 Task: Find connections with filter location Qinzhou with filter topic #Leadershipwith filter profile language Spanish with filter current company Sequoia India with filter school Calicut University, Thenhipalem, Malapuram with filter industry Motor Vehicle Parts Manufacturing with filter service category Life Insurance with filter keywords title Sales Engineer
Action: Mouse moved to (239, 295)
Screenshot: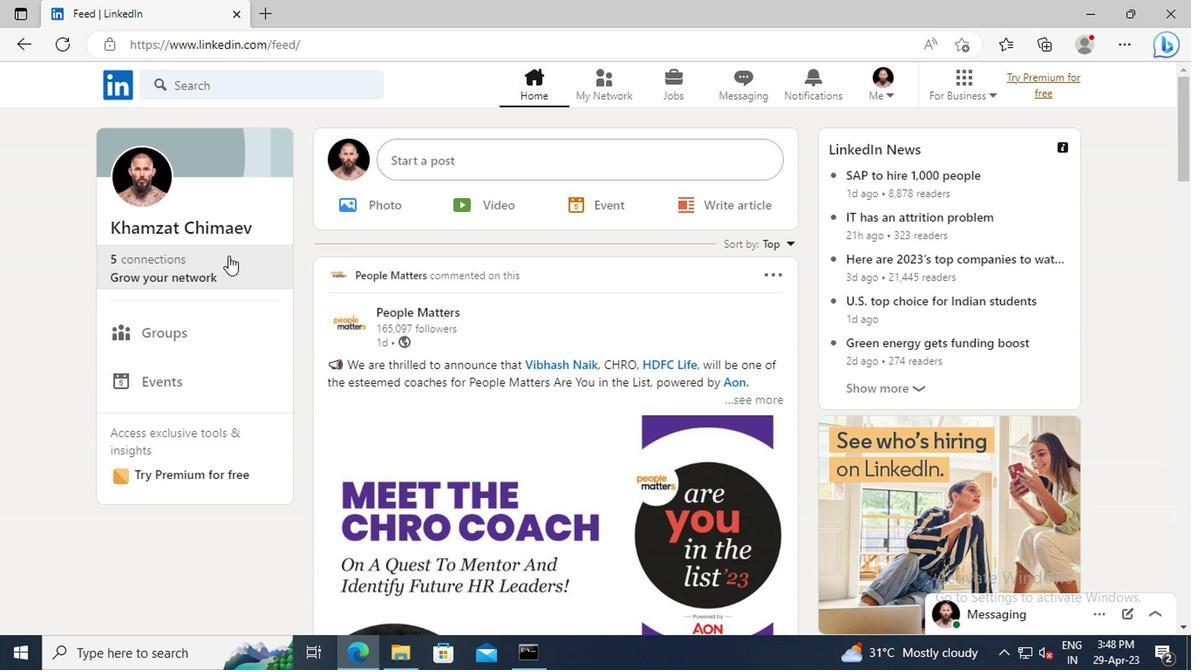 
Action: Mouse pressed left at (239, 295)
Screenshot: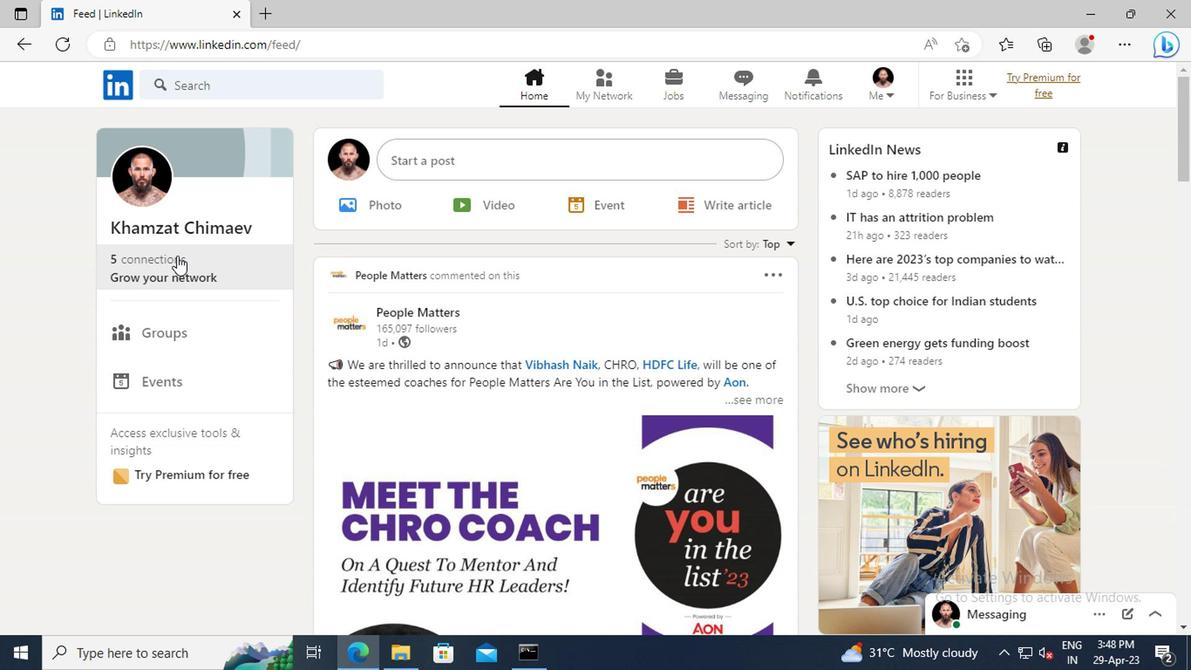 
Action: Mouse moved to (236, 245)
Screenshot: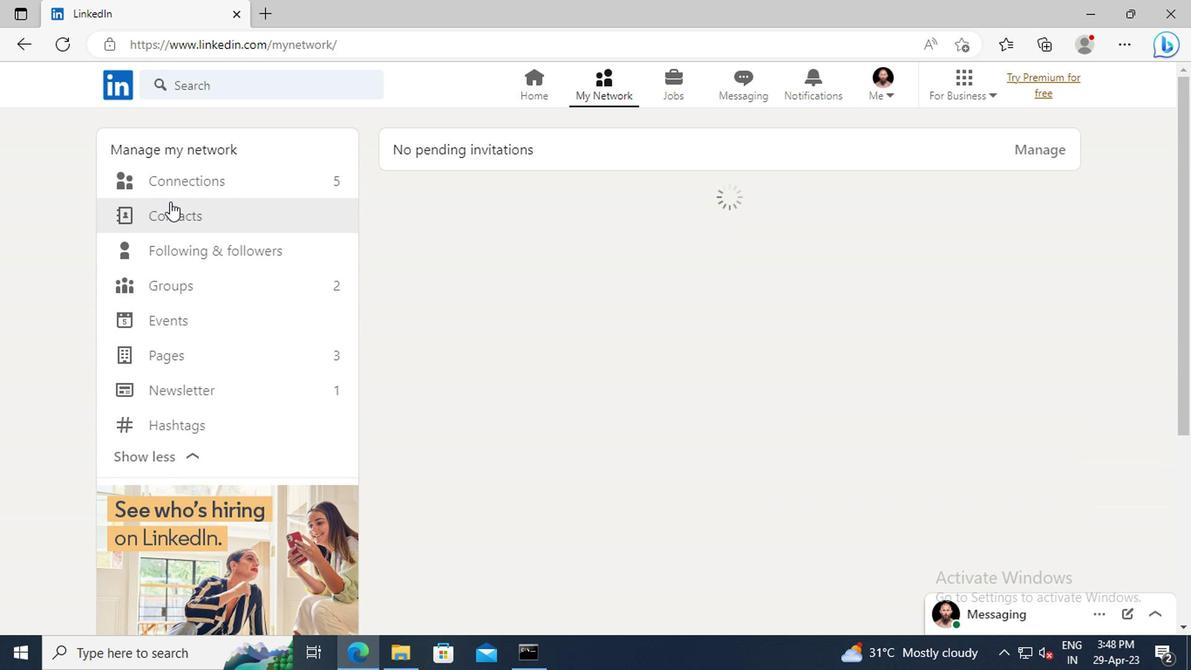 
Action: Mouse pressed left at (236, 245)
Screenshot: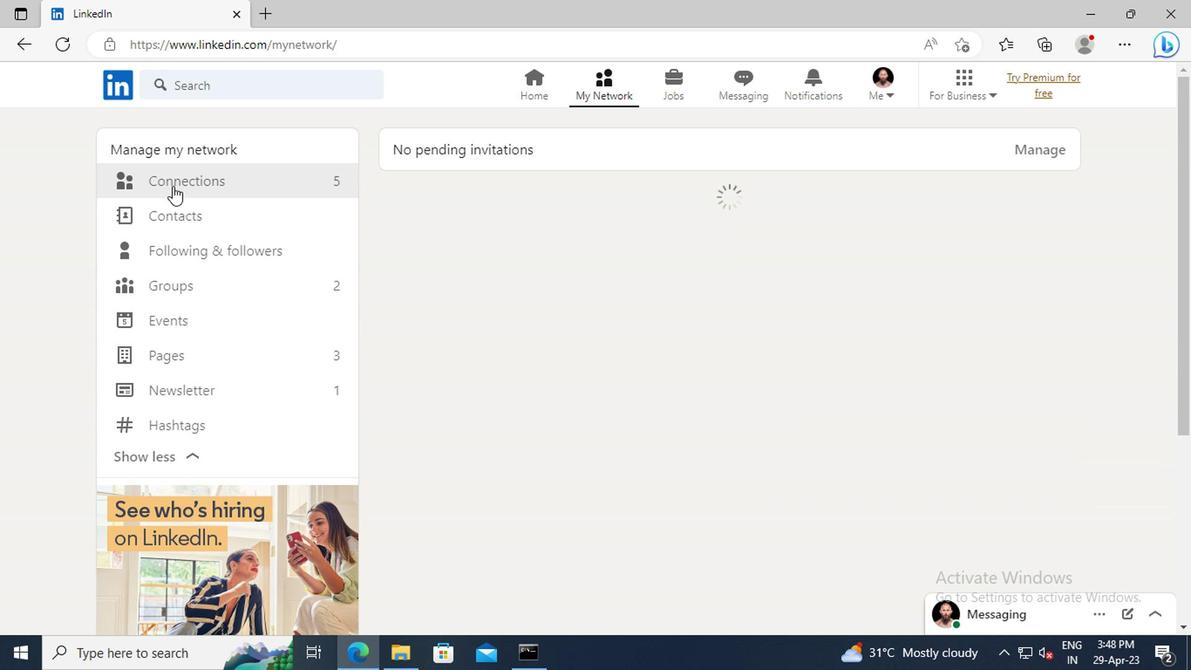 
Action: Mouse moved to (612, 247)
Screenshot: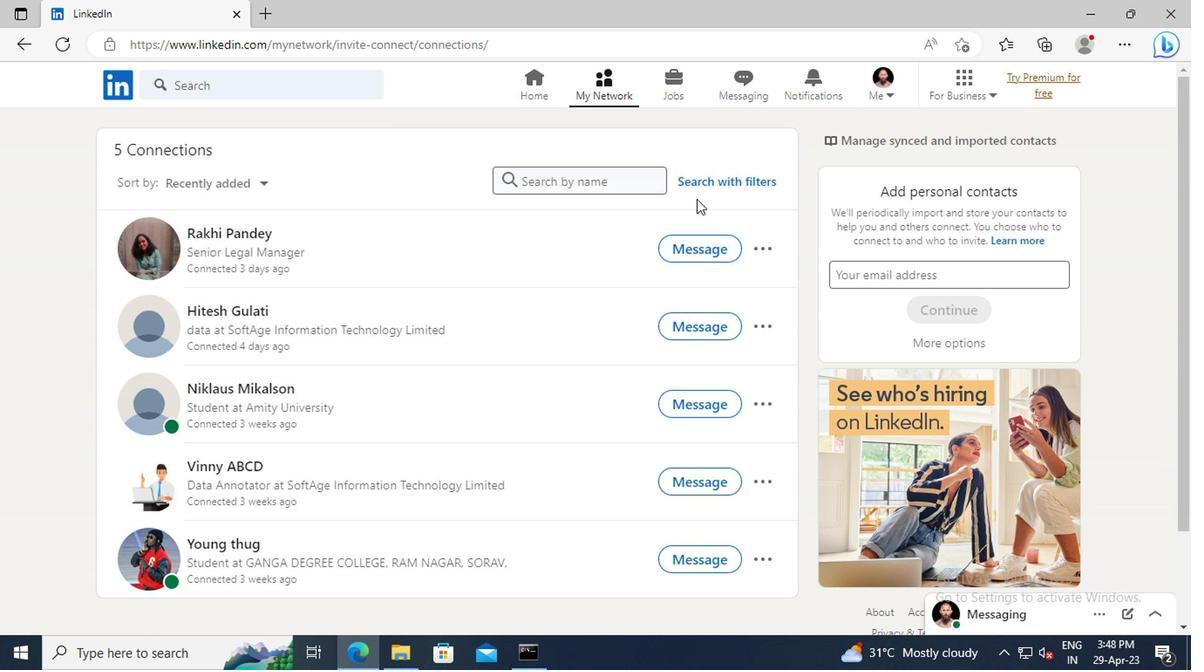 
Action: Mouse pressed left at (612, 247)
Screenshot: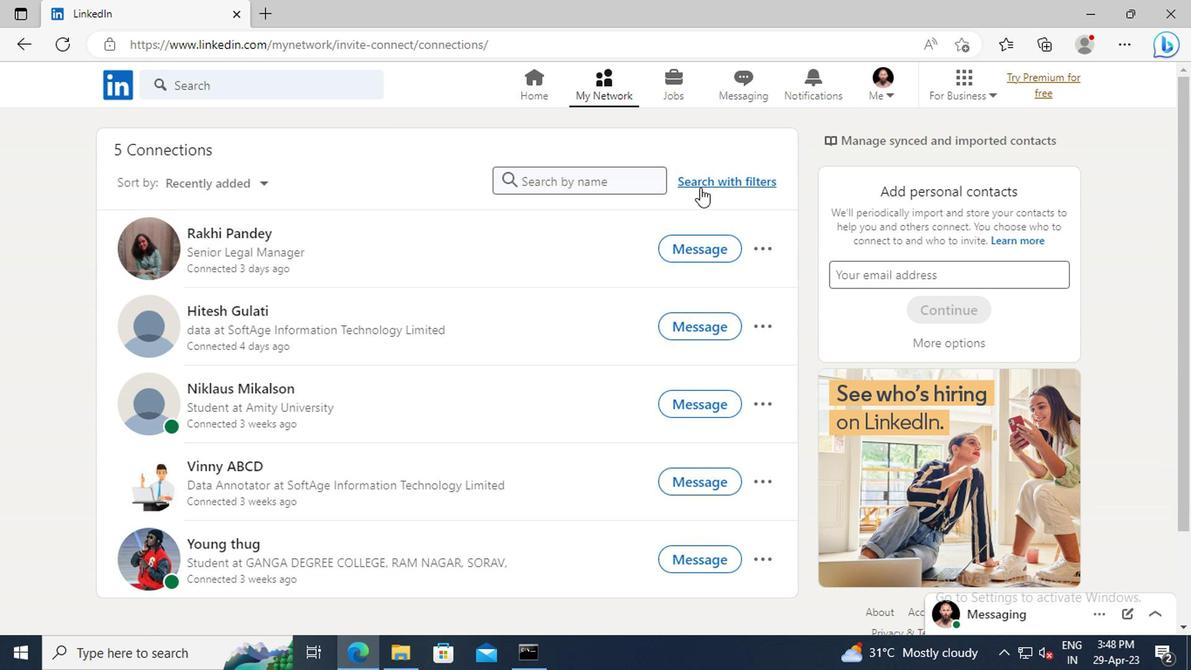 
Action: Mouse moved to (590, 211)
Screenshot: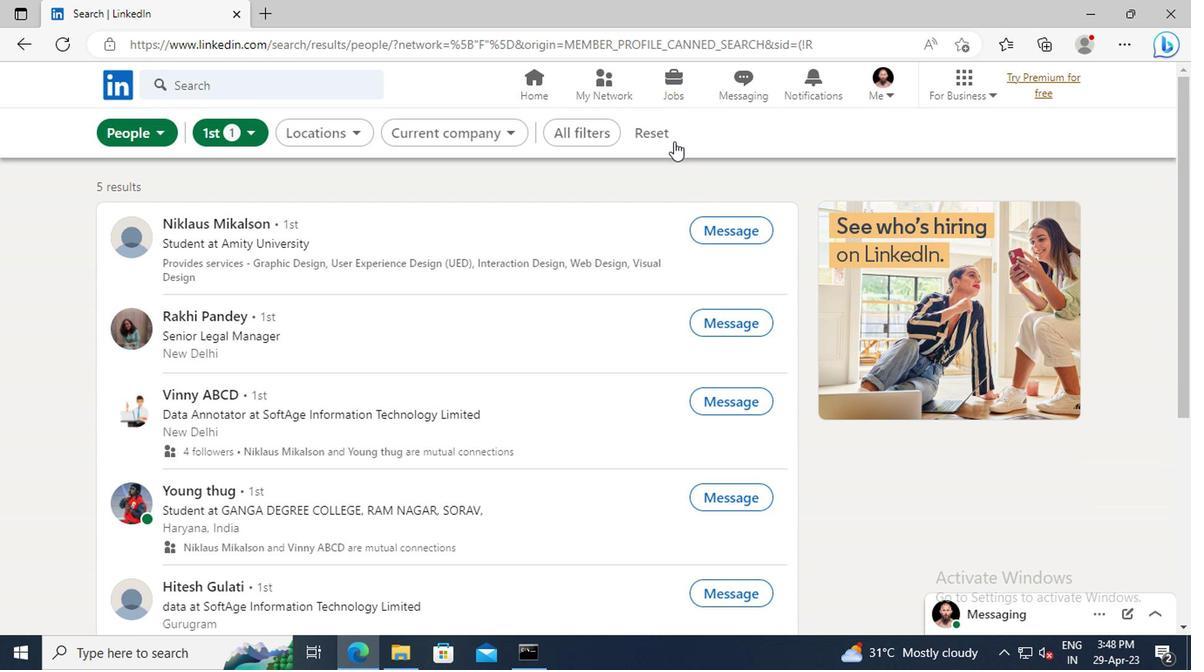 
Action: Mouse pressed left at (590, 211)
Screenshot: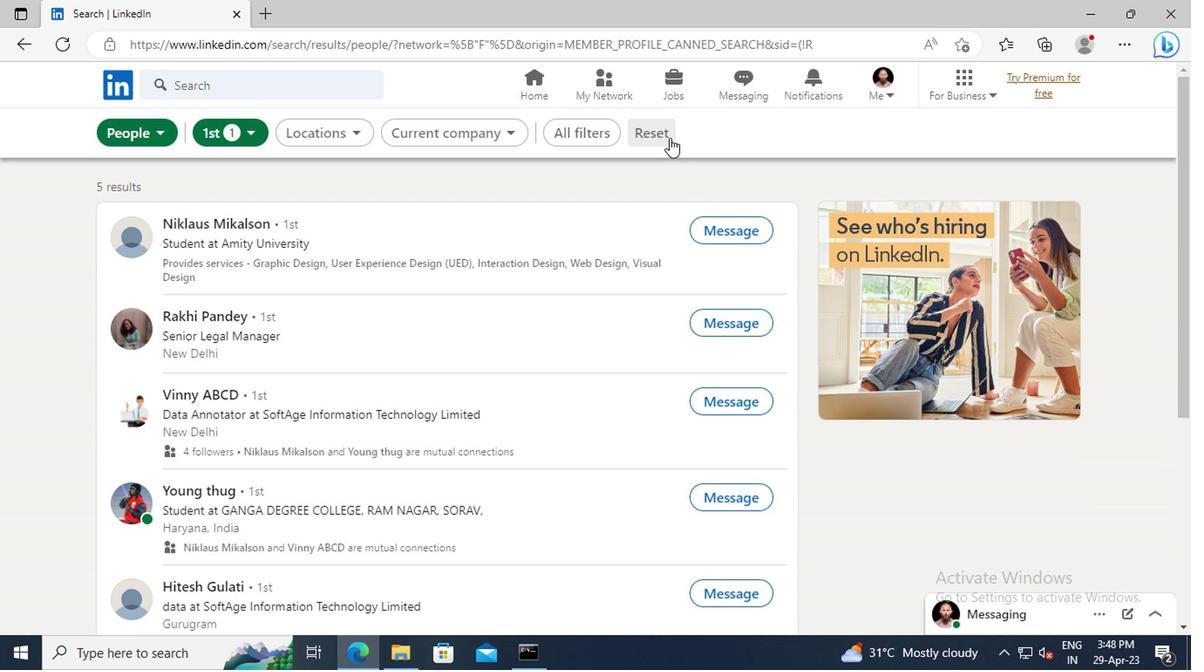 
Action: Mouse moved to (561, 208)
Screenshot: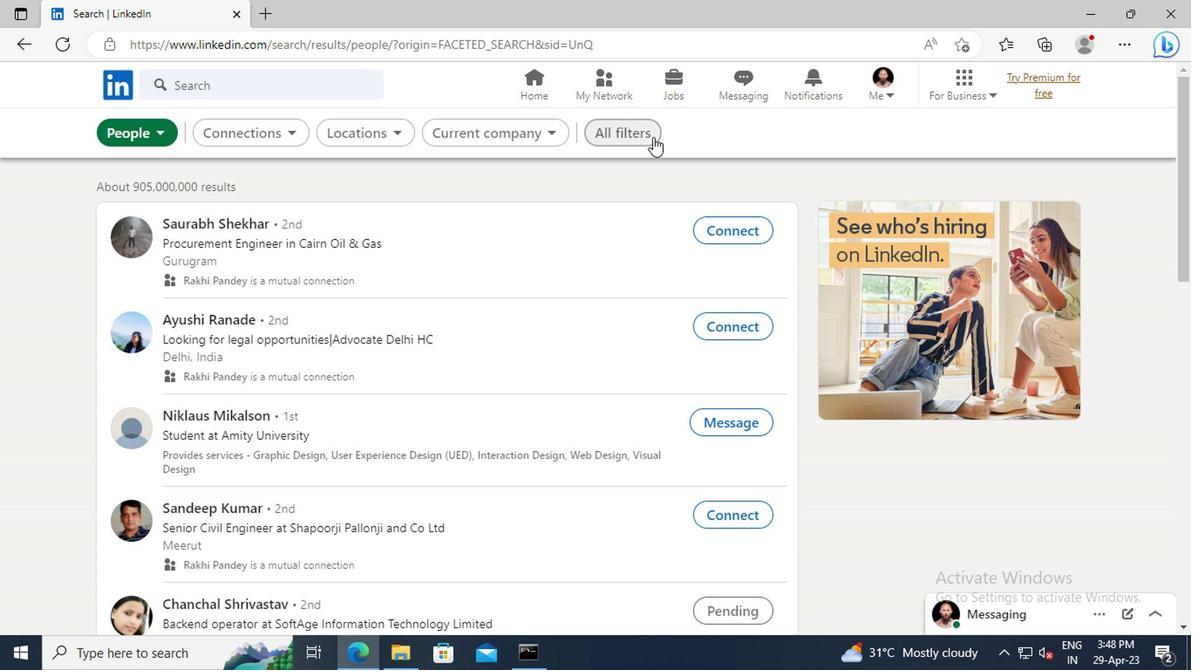 
Action: Mouse pressed left at (561, 208)
Screenshot: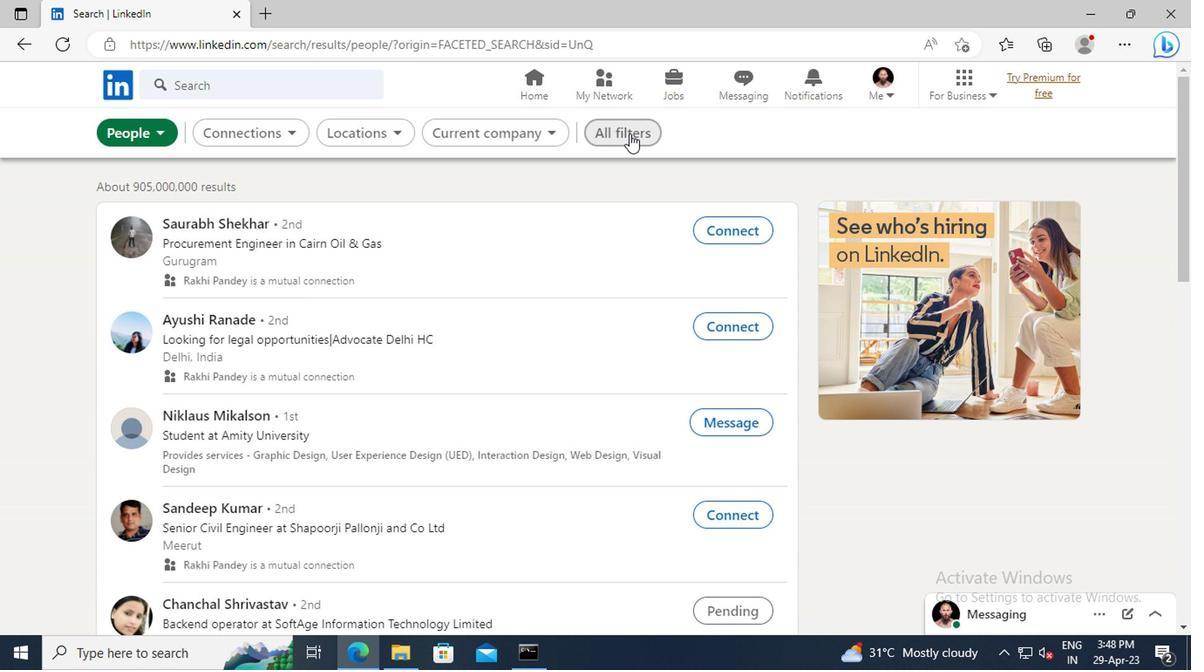 
Action: Mouse moved to (798, 337)
Screenshot: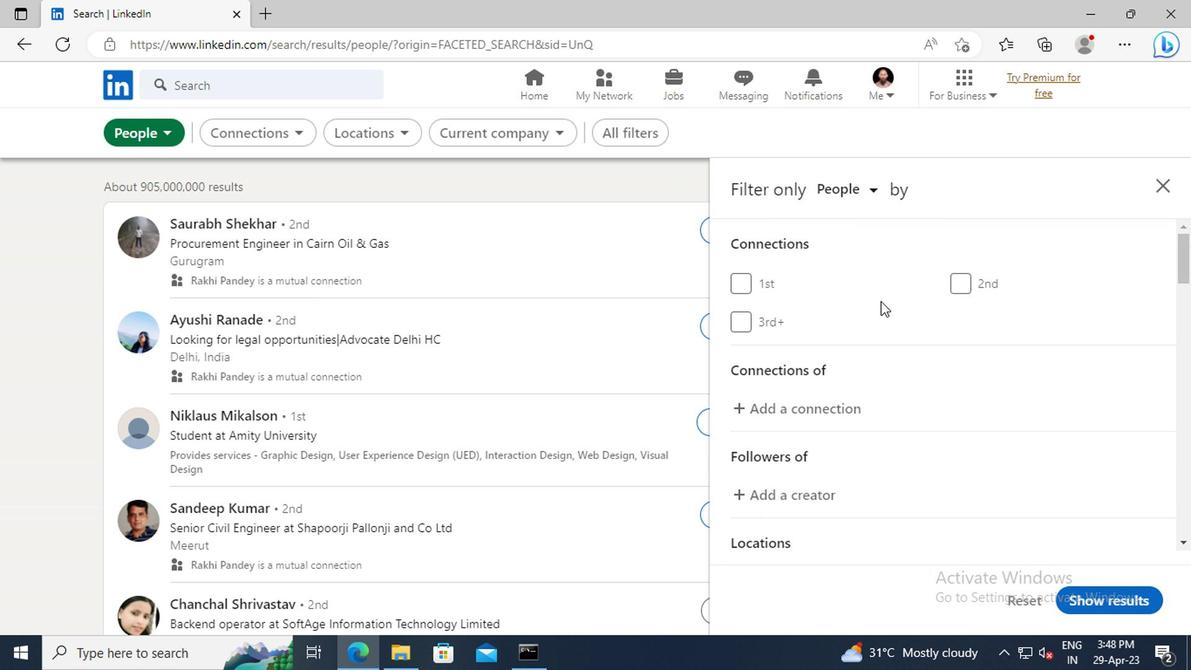 
Action: Mouse scrolled (798, 336) with delta (0, 0)
Screenshot: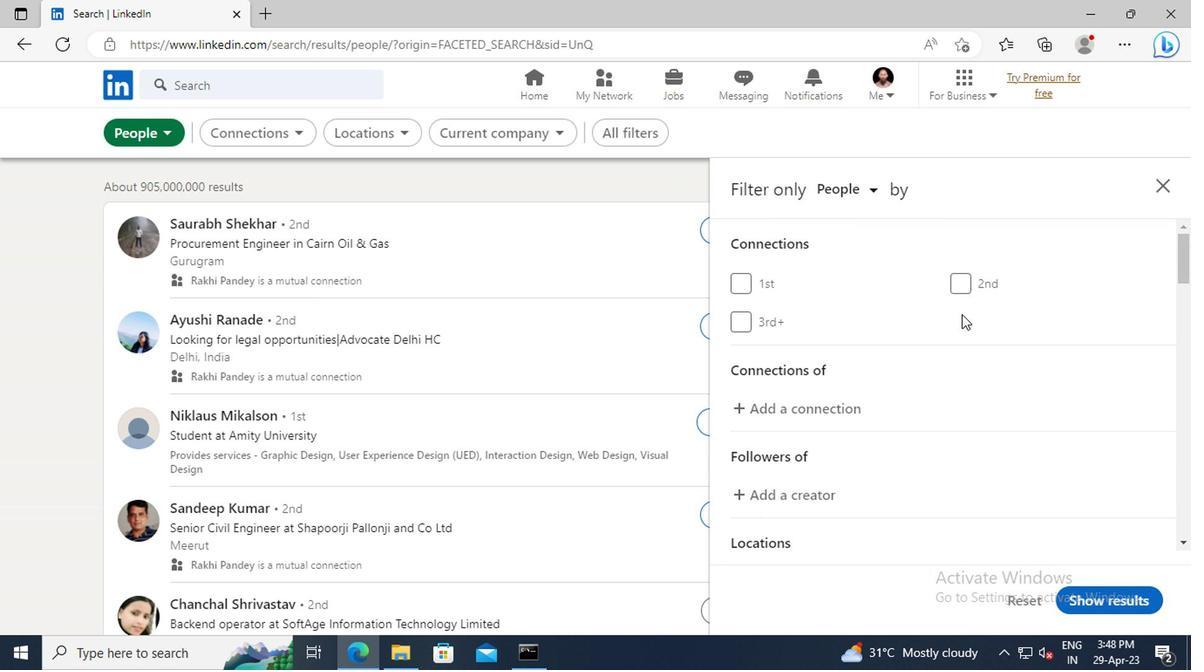 
Action: Mouse scrolled (798, 336) with delta (0, 0)
Screenshot: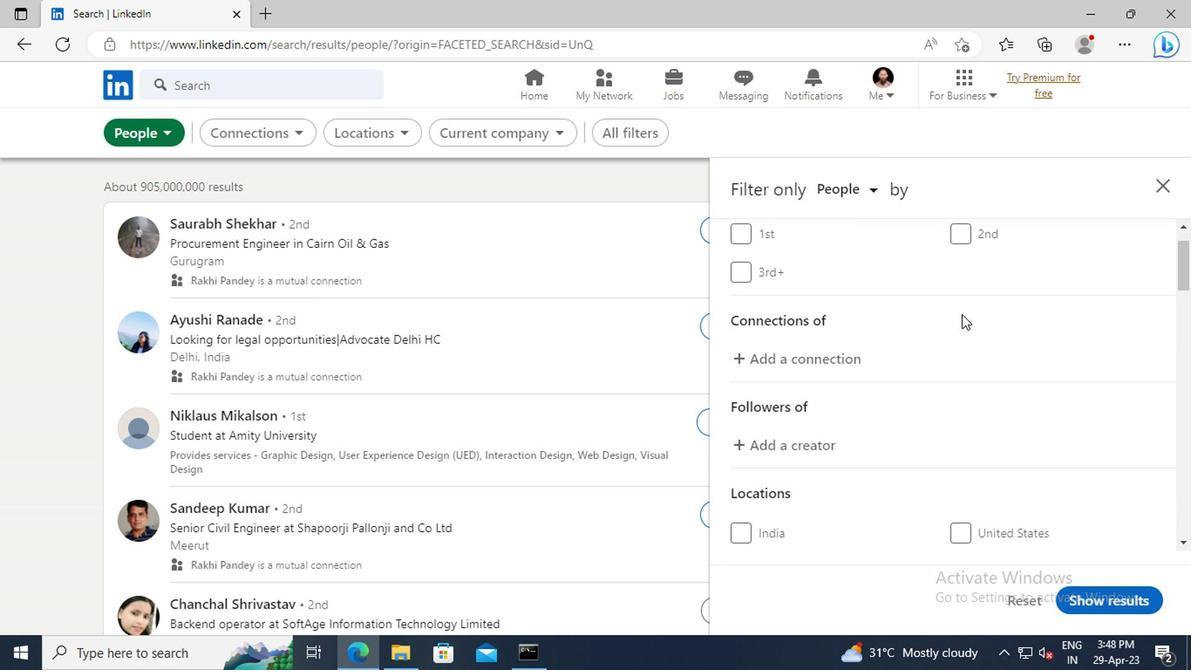 
Action: Mouse scrolled (798, 336) with delta (0, 0)
Screenshot: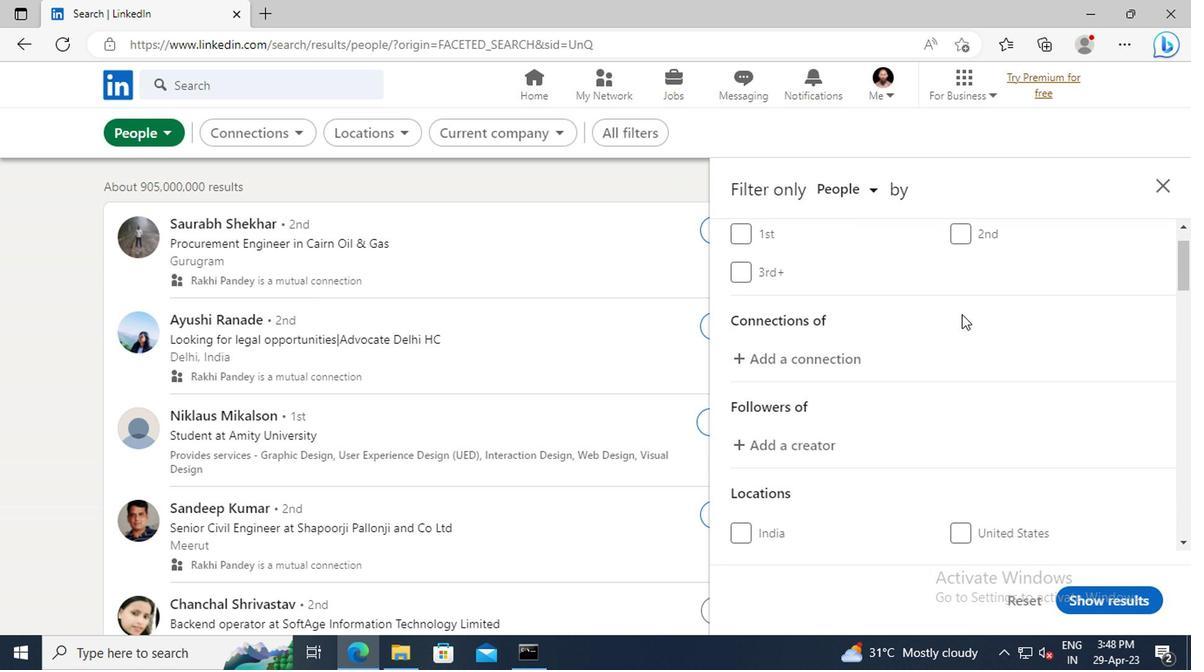 
Action: Mouse scrolled (798, 336) with delta (0, 0)
Screenshot: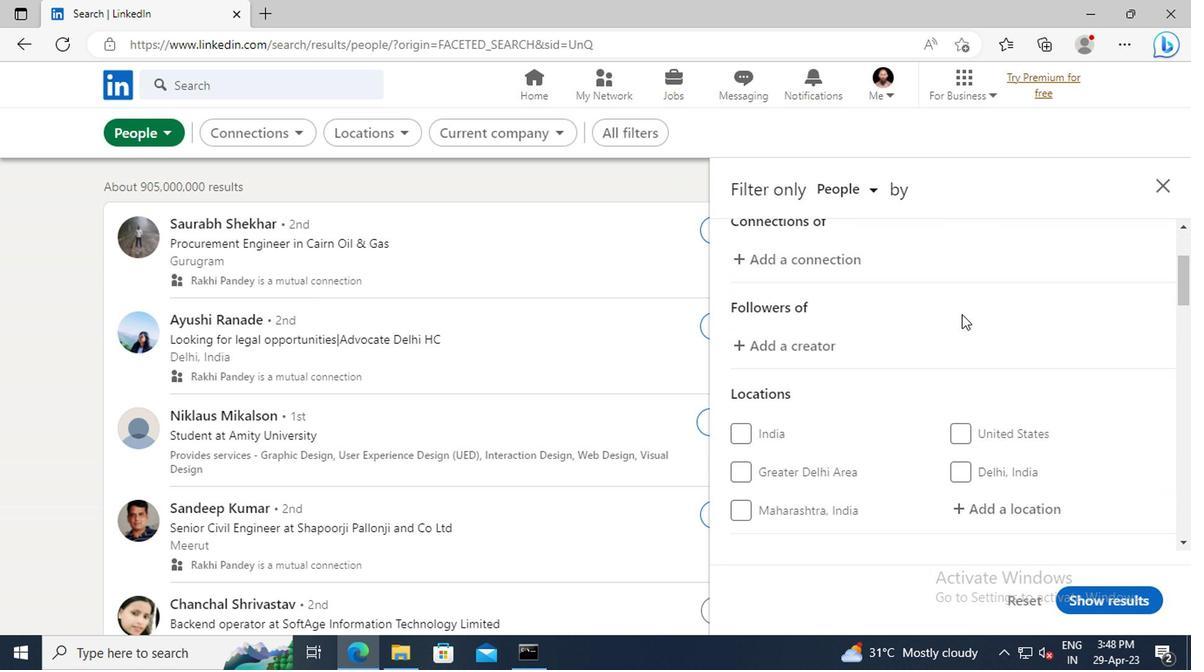 
Action: Mouse moved to (798, 337)
Screenshot: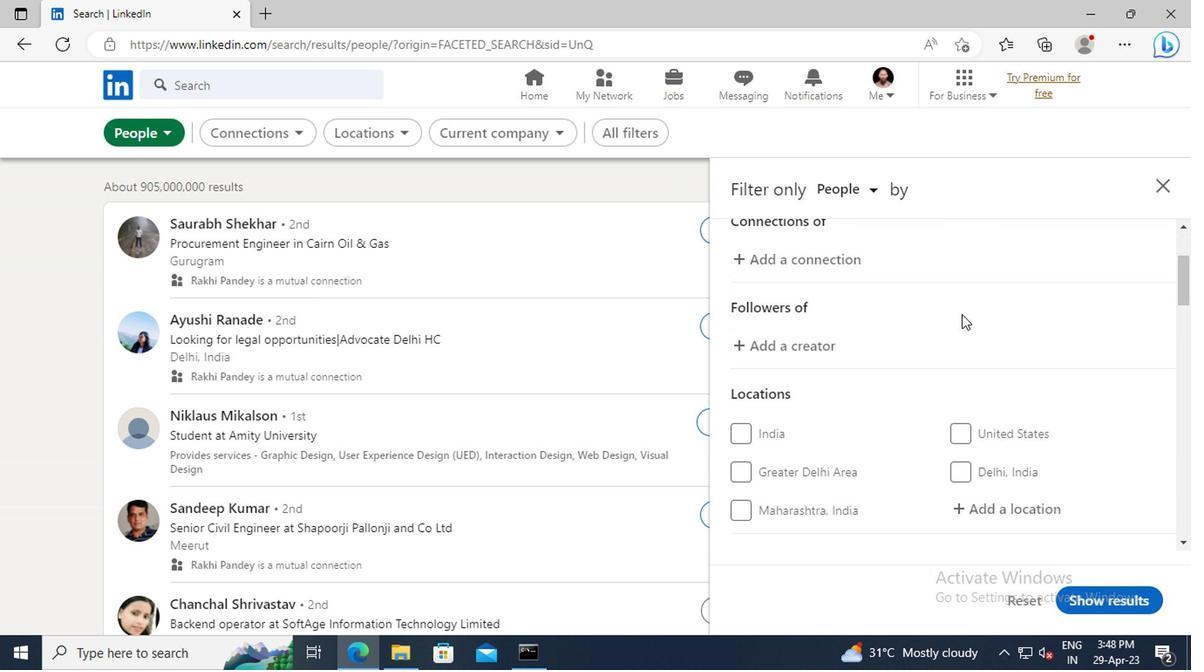 
Action: Mouse scrolled (798, 336) with delta (0, 0)
Screenshot: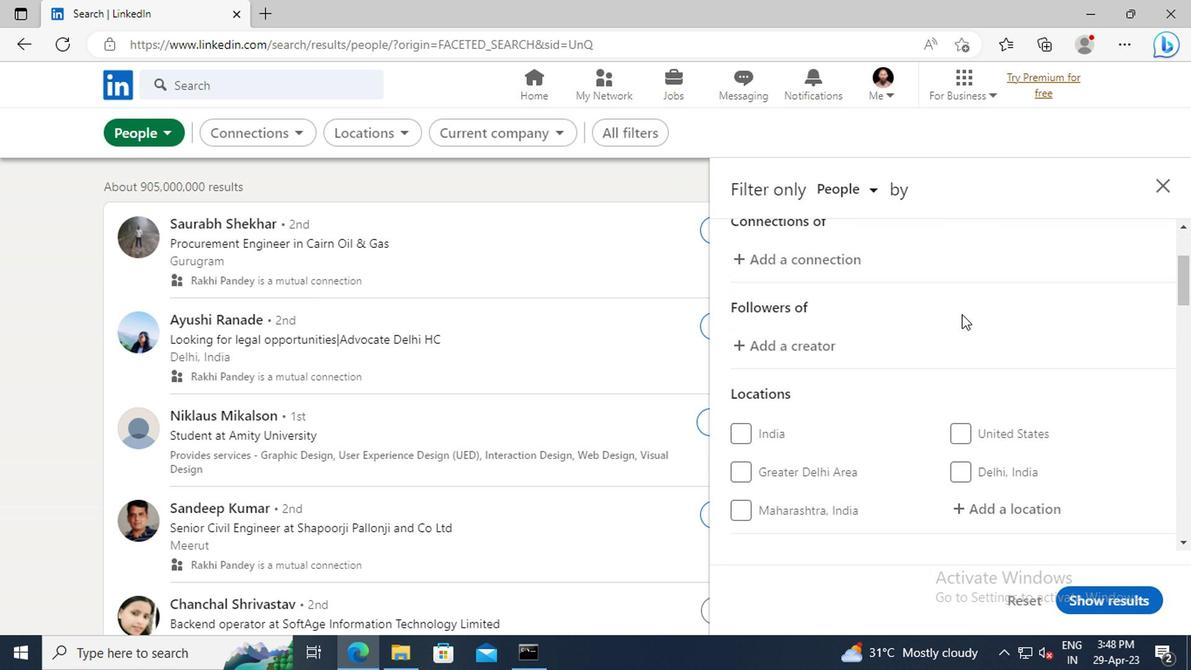 
Action: Mouse moved to (803, 407)
Screenshot: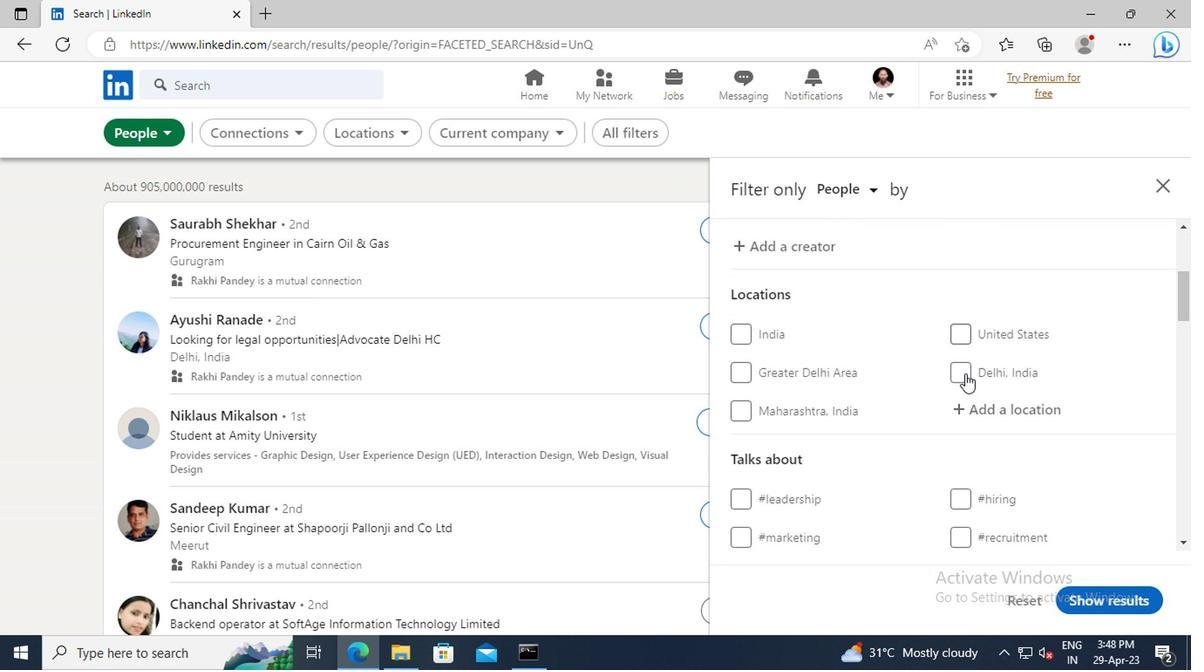 
Action: Mouse pressed left at (803, 407)
Screenshot: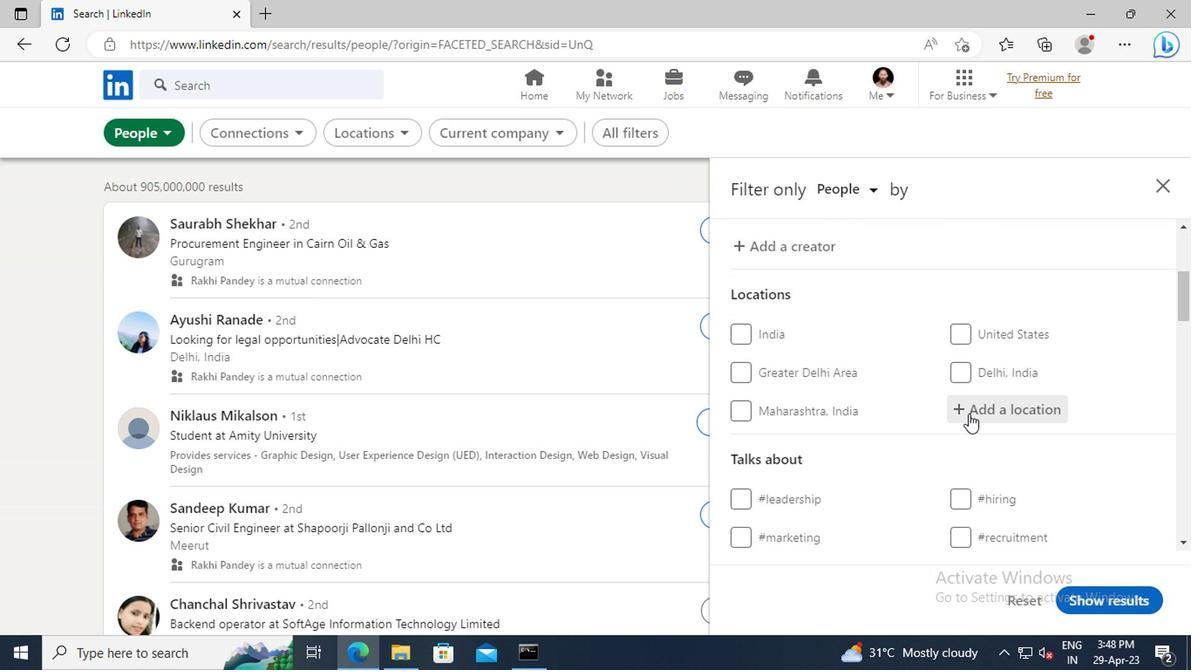 
Action: Key pressed <Key.shift>QINZHOU
Screenshot: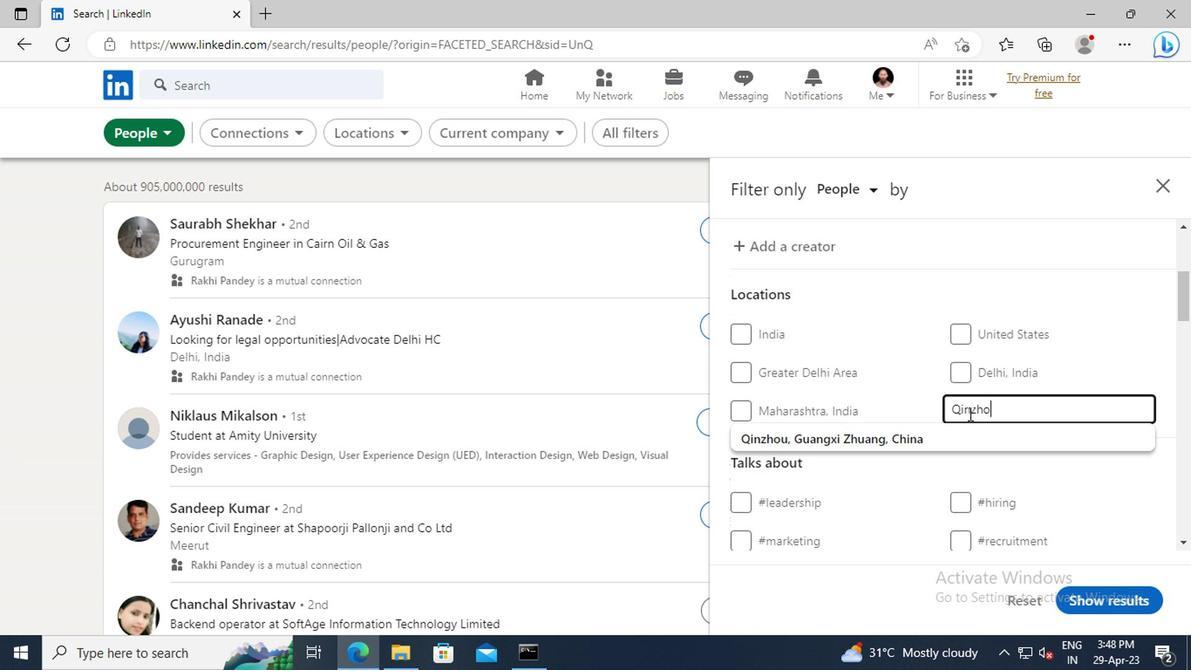 
Action: Mouse moved to (795, 421)
Screenshot: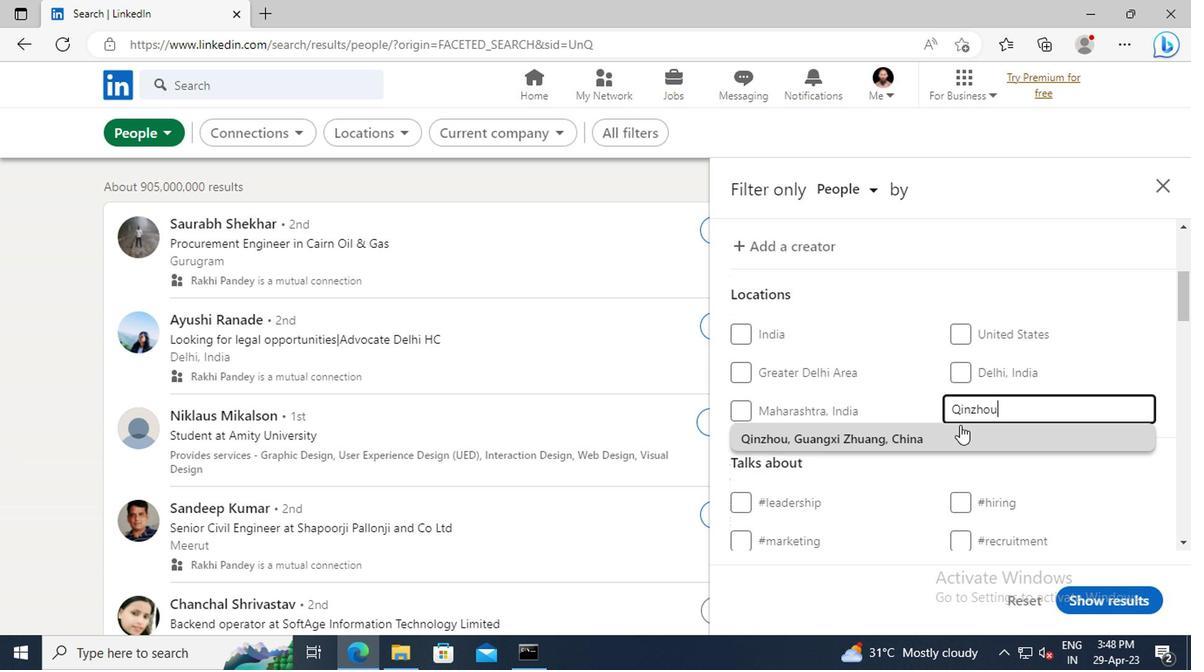 
Action: Mouse pressed left at (795, 421)
Screenshot: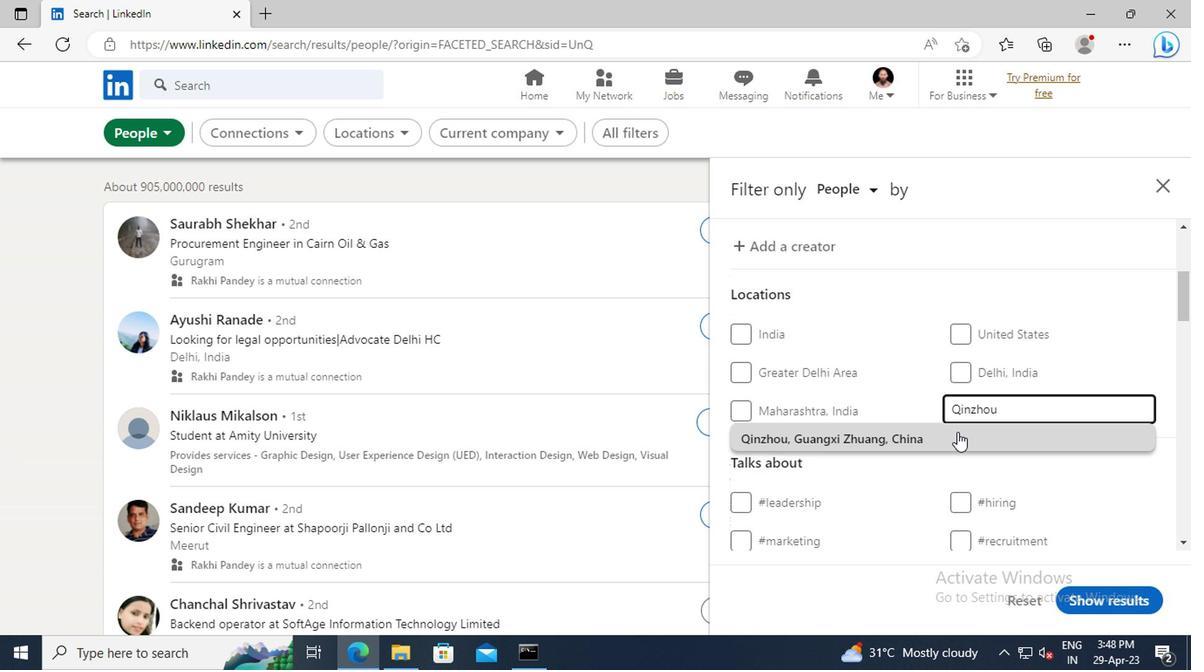 
Action: Mouse scrolled (795, 420) with delta (0, 0)
Screenshot: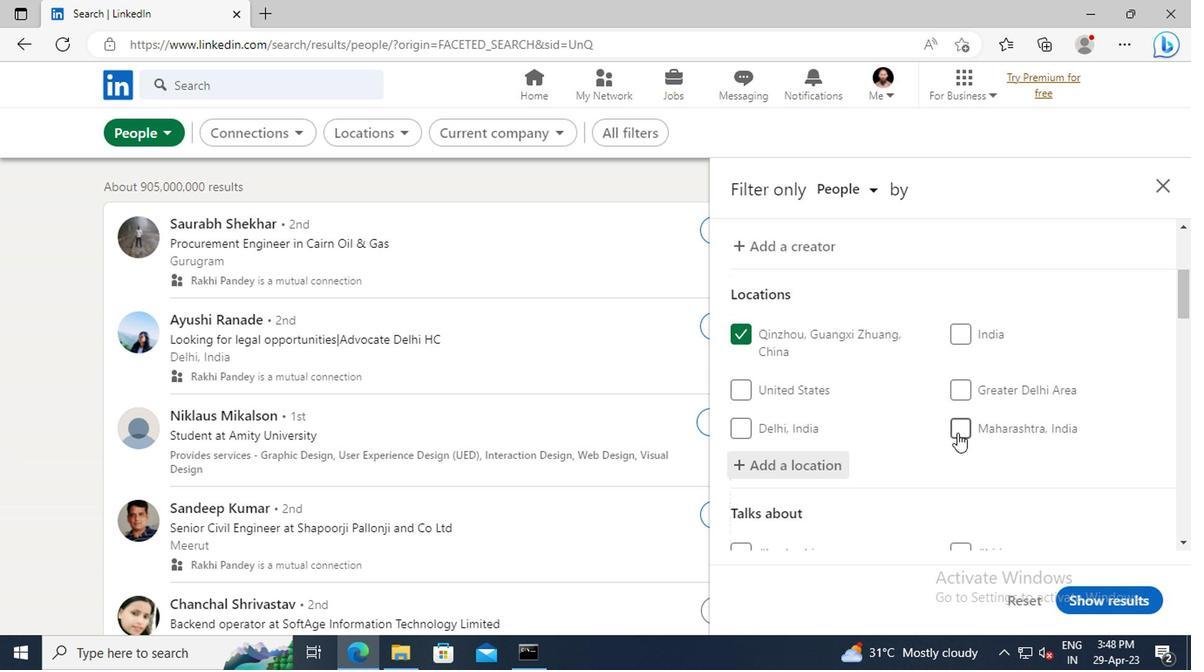 
Action: Mouse scrolled (795, 420) with delta (0, 0)
Screenshot: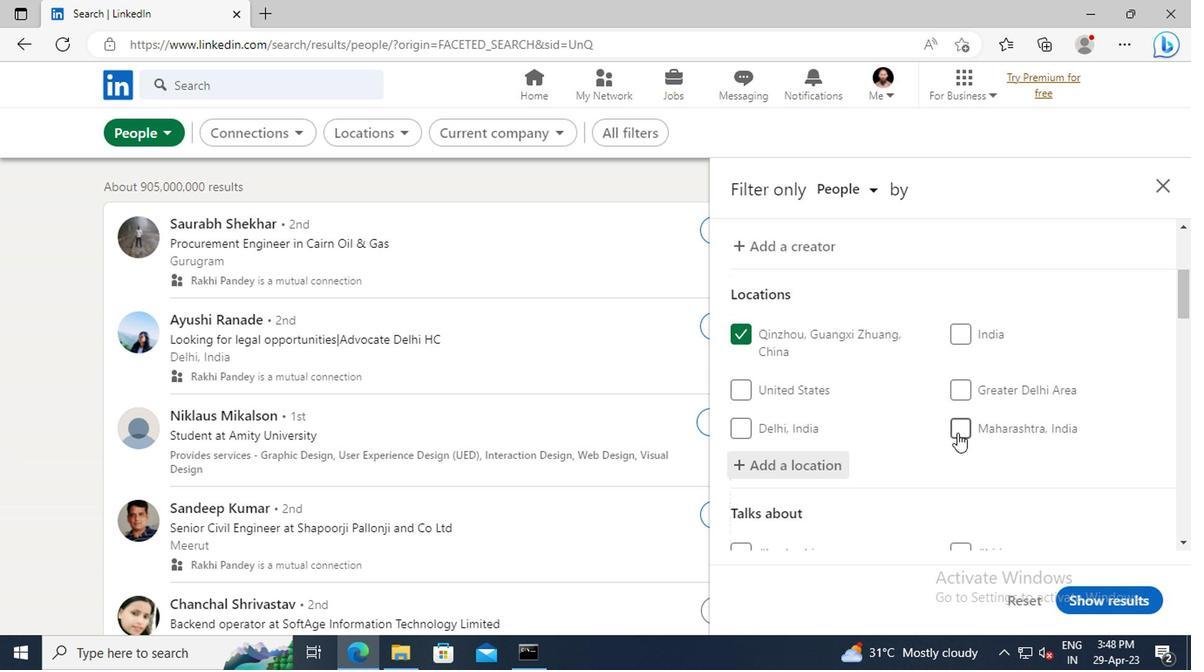 
Action: Mouse moved to (796, 393)
Screenshot: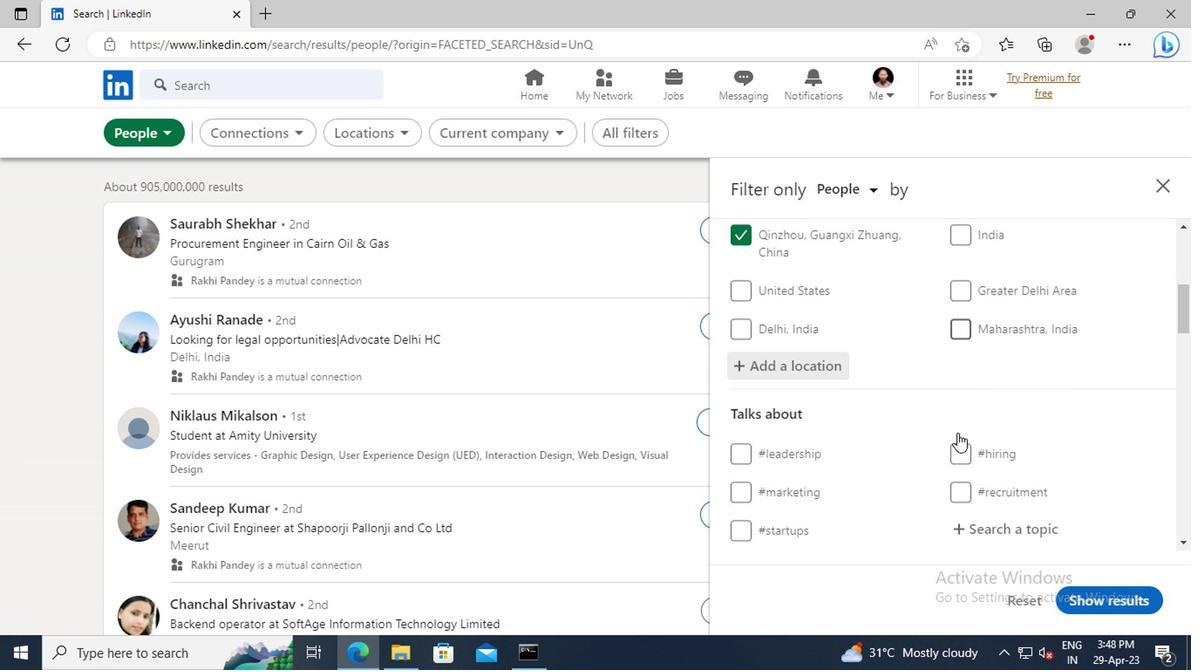 
Action: Mouse scrolled (796, 392) with delta (0, 0)
Screenshot: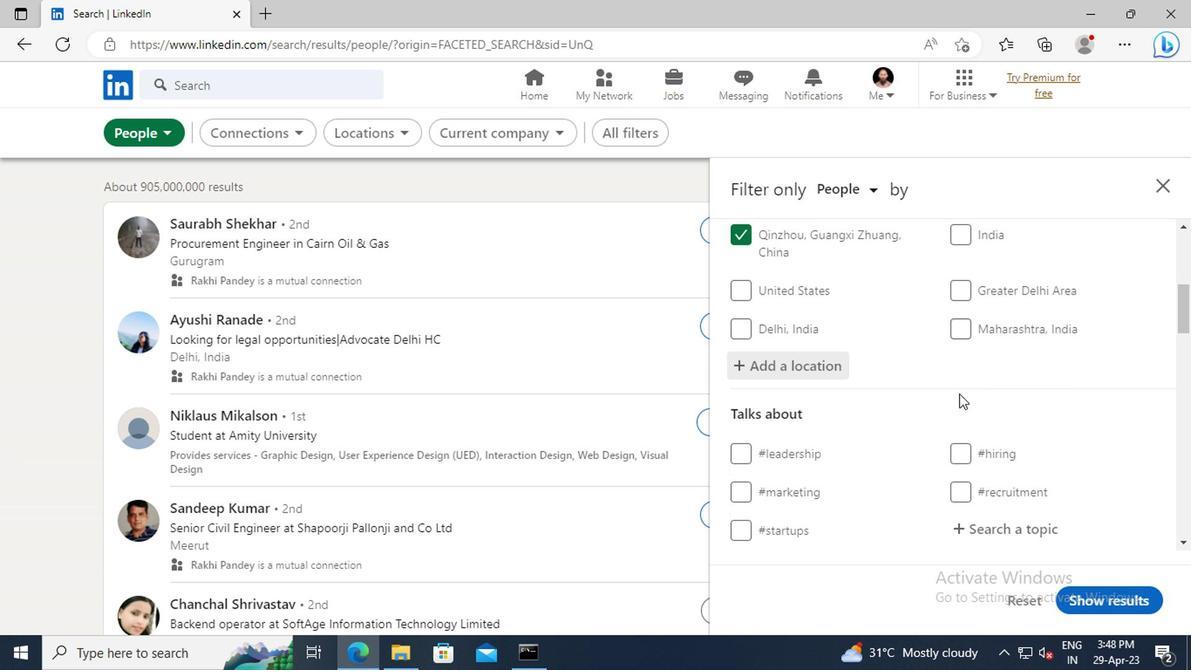 
Action: Mouse scrolled (796, 392) with delta (0, 0)
Screenshot: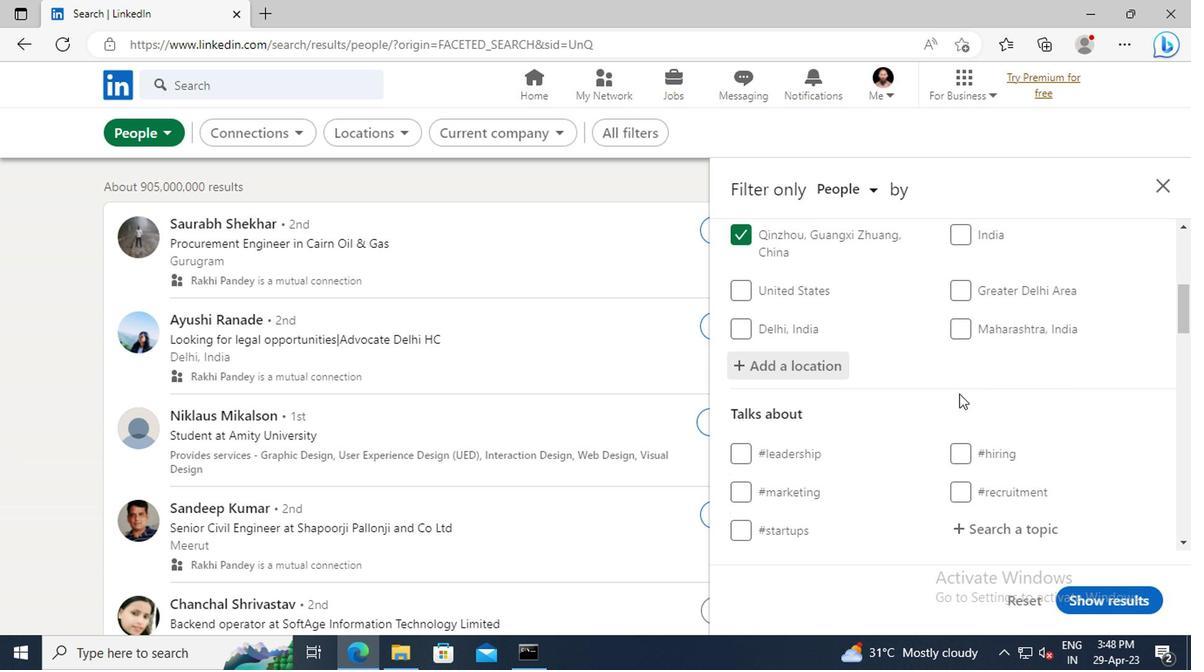 
Action: Mouse moved to (797, 413)
Screenshot: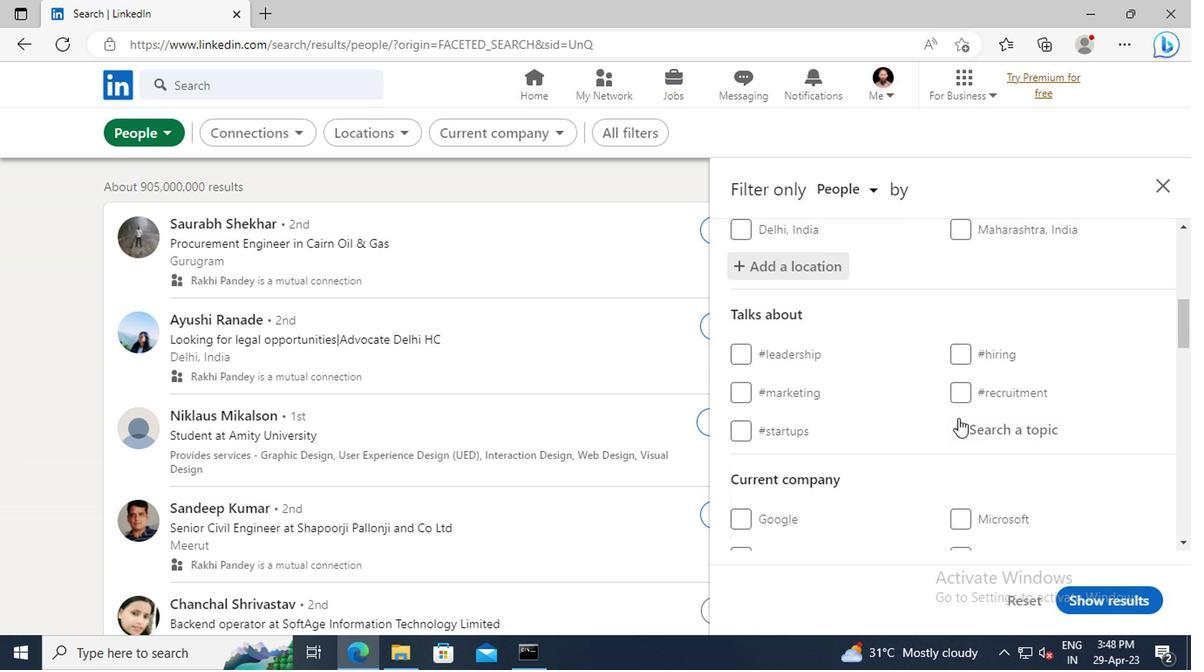 
Action: Mouse pressed left at (797, 413)
Screenshot: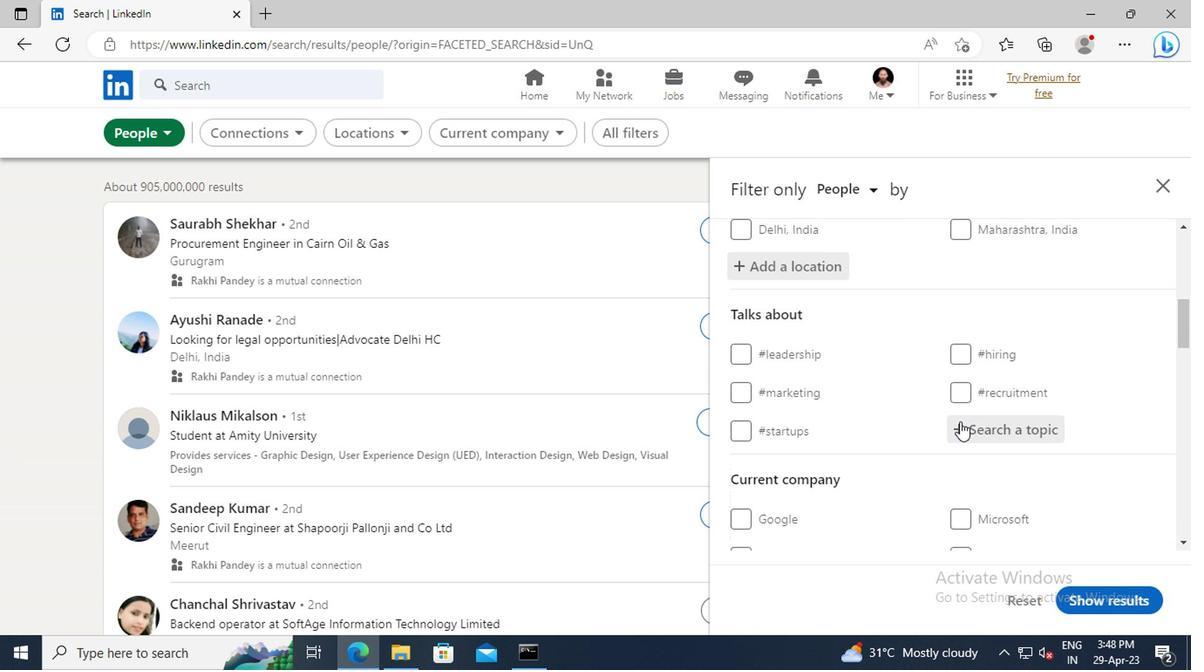 
Action: Key pressed <Key.shift>LEADERSHIP
Screenshot: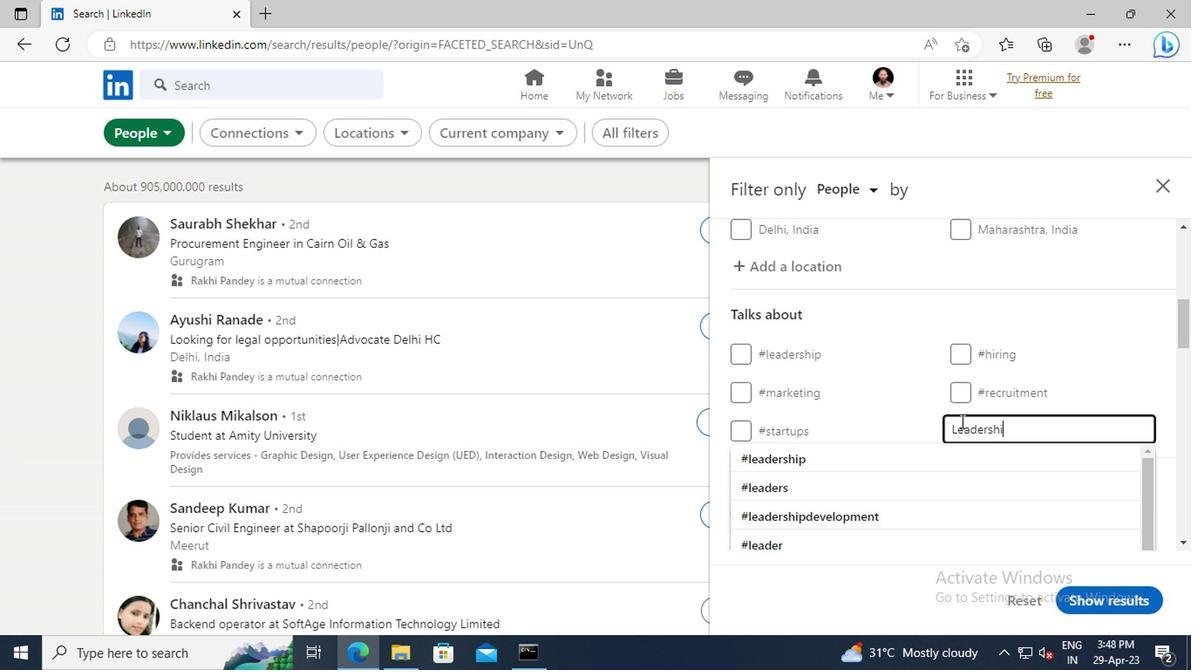 
Action: Mouse moved to (801, 435)
Screenshot: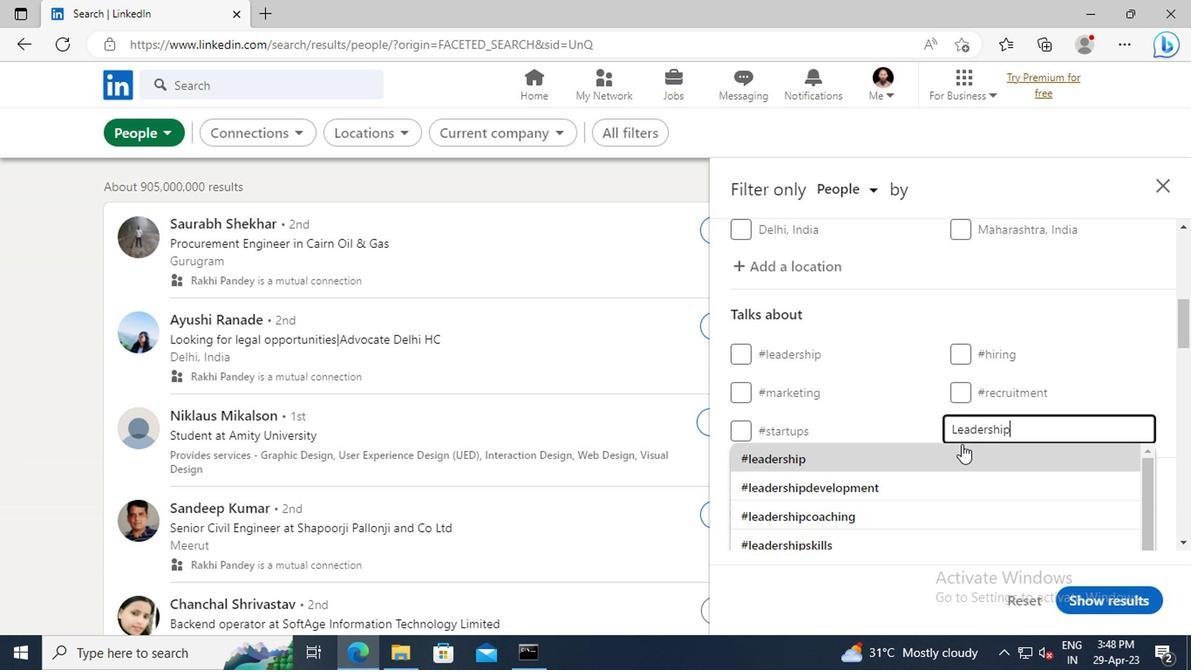 
Action: Mouse pressed left at (801, 435)
Screenshot: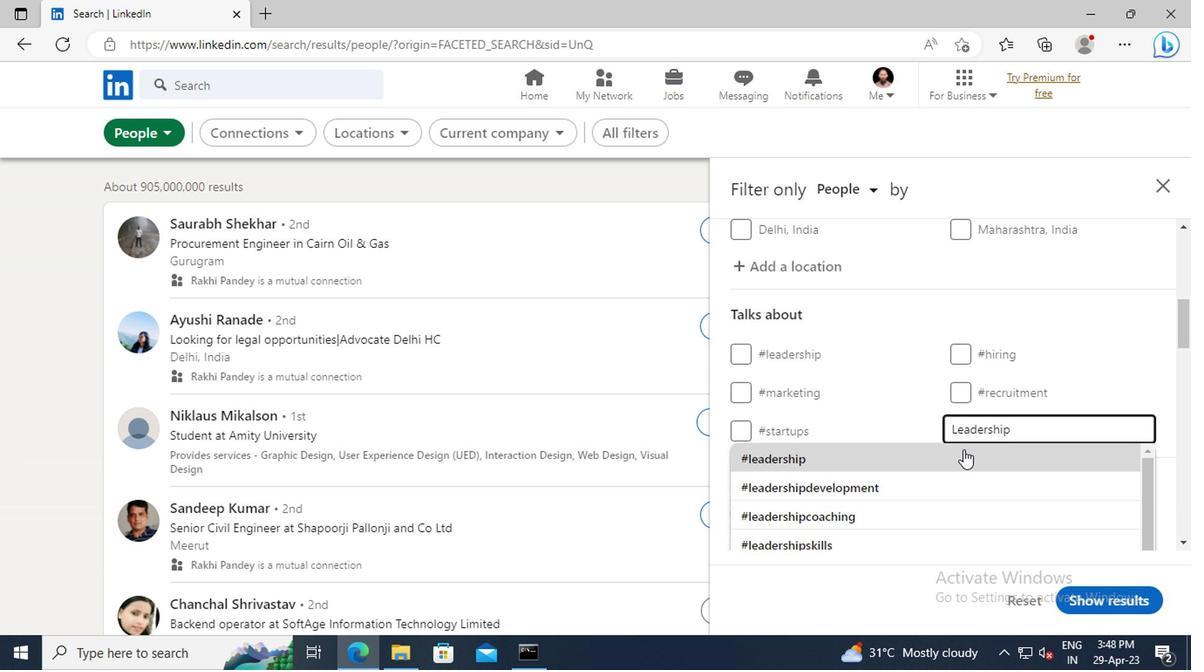 
Action: Mouse moved to (808, 417)
Screenshot: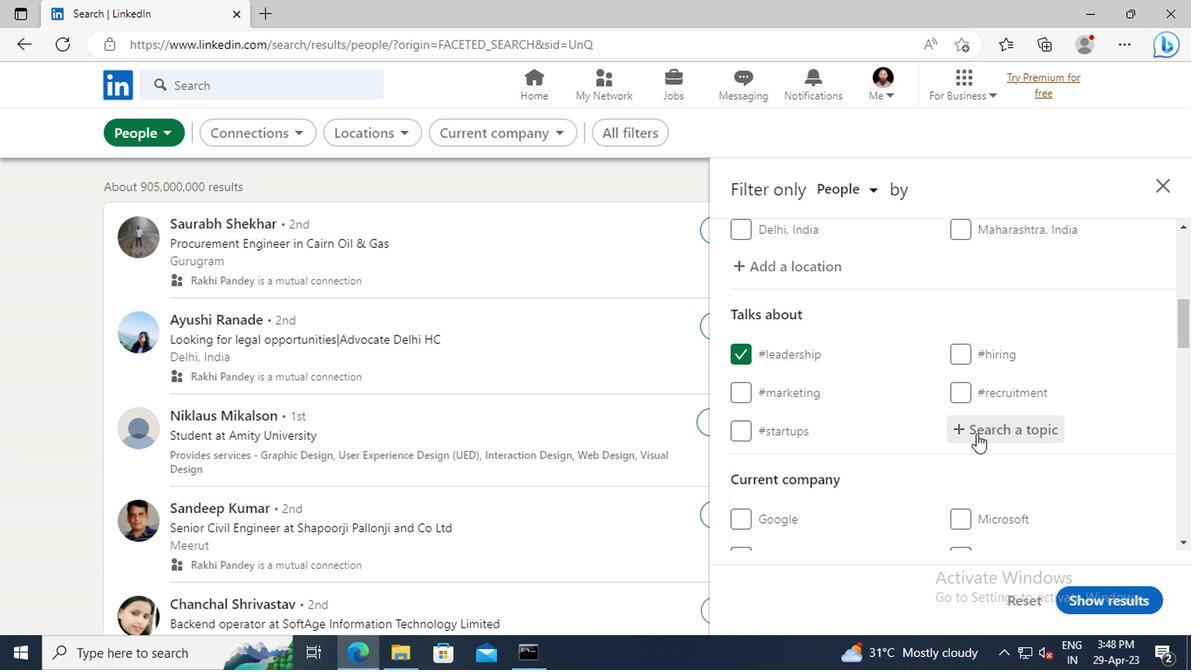 
Action: Mouse scrolled (808, 417) with delta (0, 0)
Screenshot: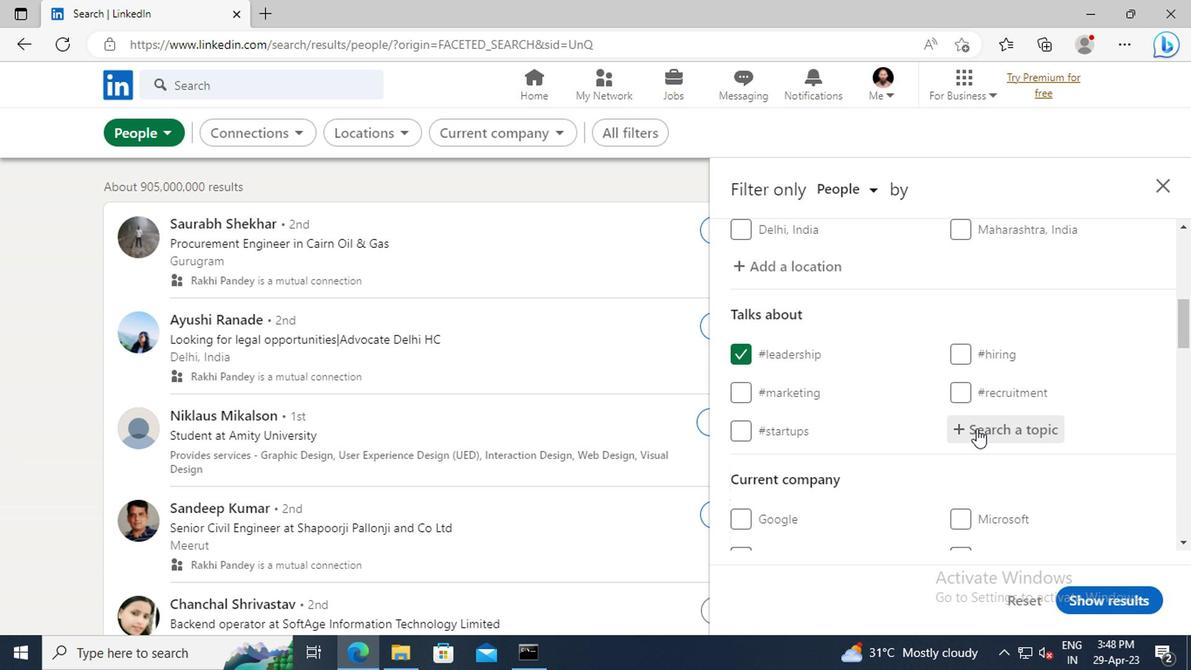 
Action: Mouse scrolled (808, 417) with delta (0, 0)
Screenshot: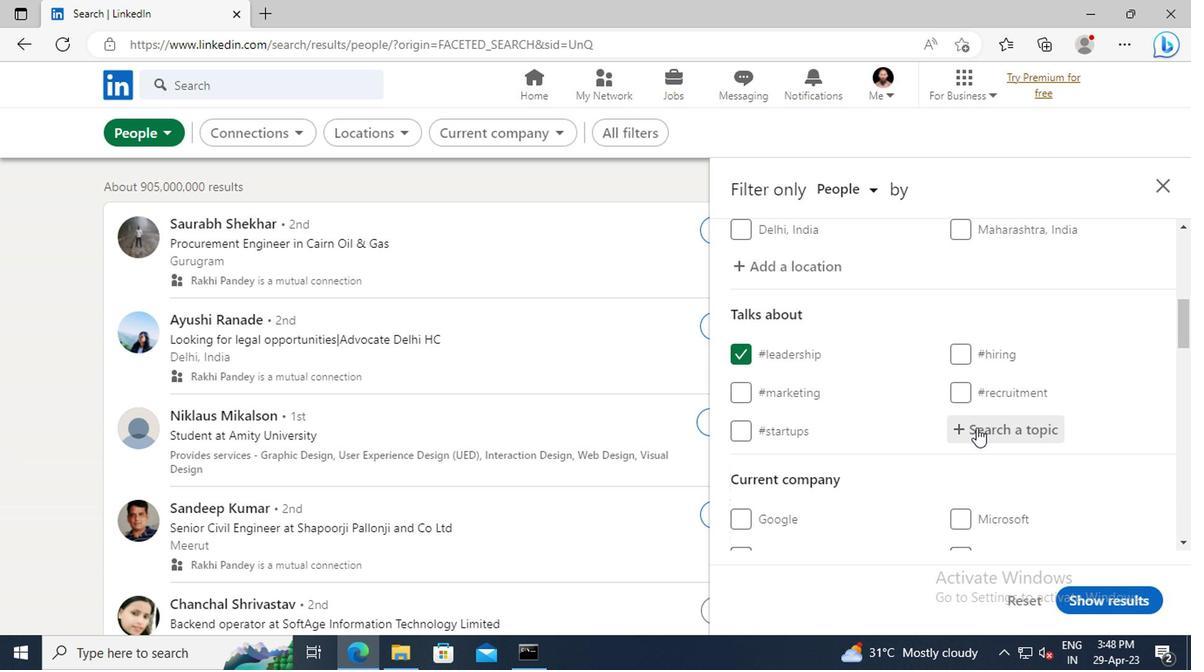 
Action: Mouse moved to (806, 387)
Screenshot: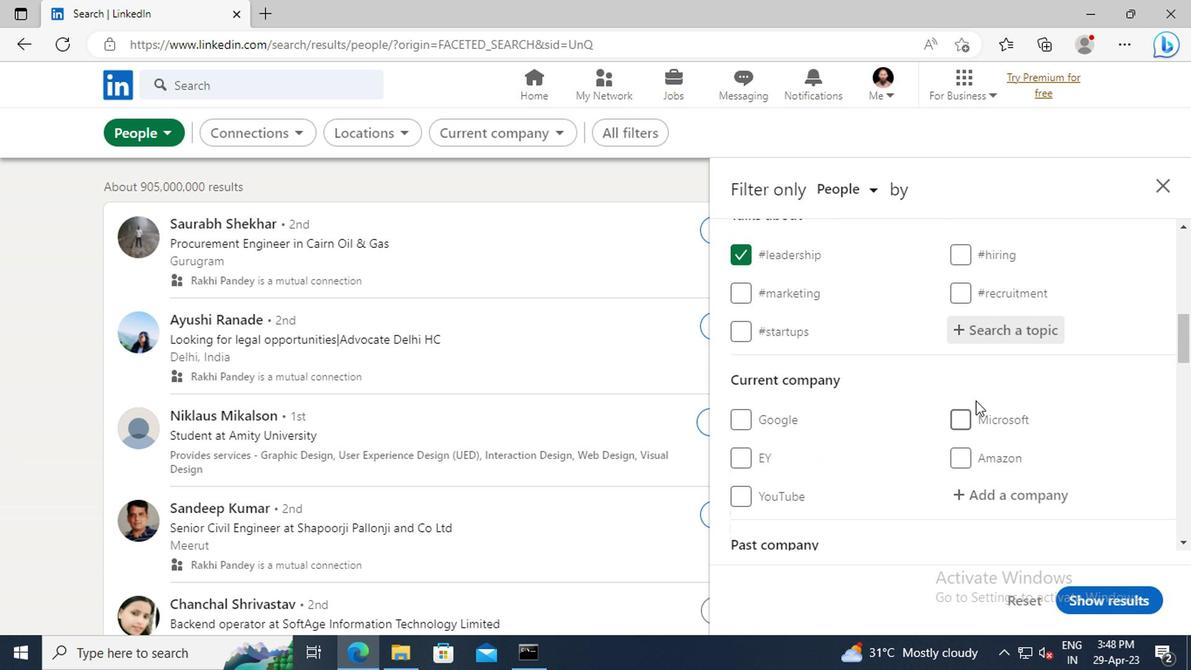 
Action: Mouse scrolled (806, 386) with delta (0, 0)
Screenshot: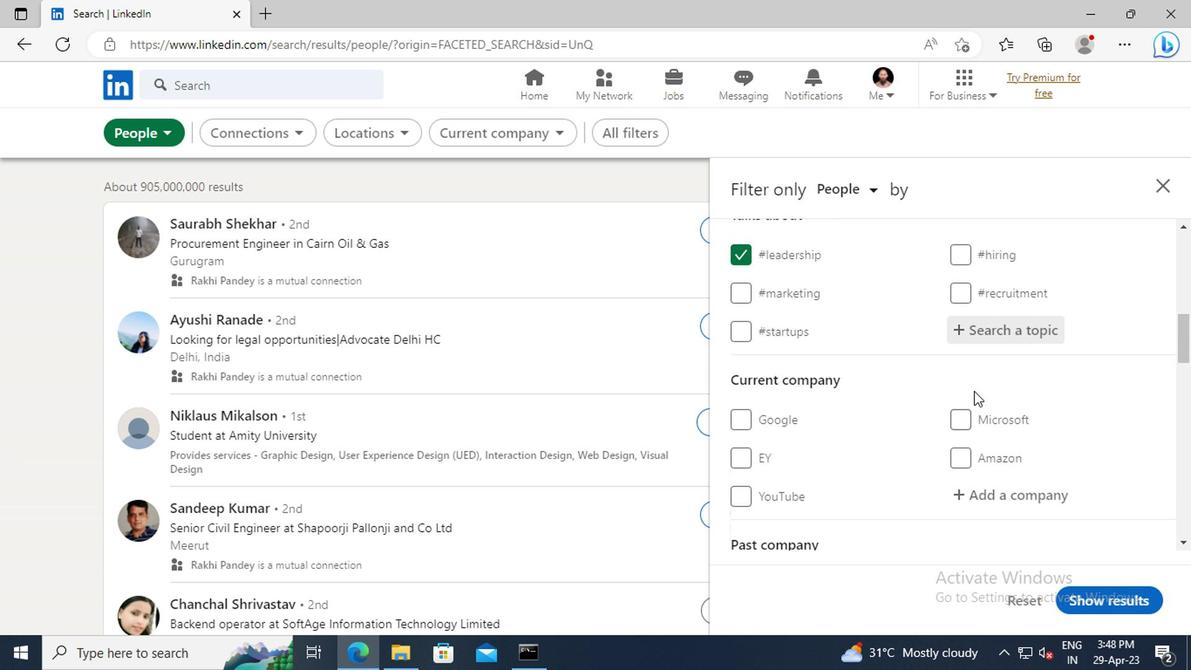 
Action: Mouse scrolled (806, 386) with delta (0, 0)
Screenshot: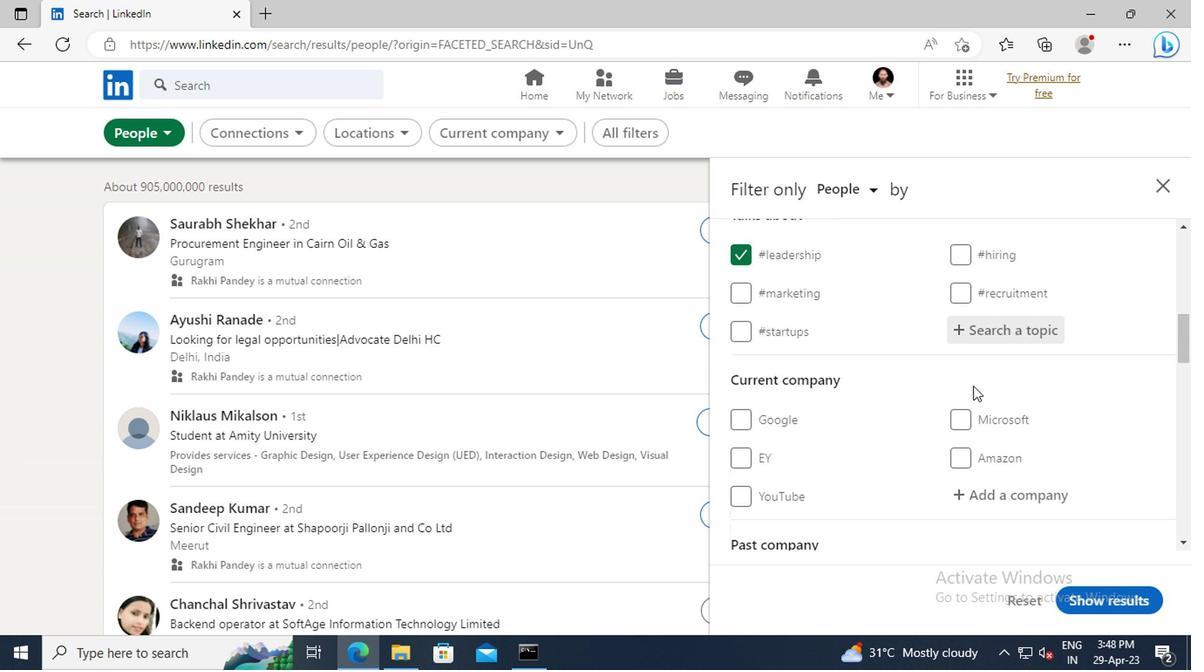 
Action: Mouse scrolled (806, 386) with delta (0, 0)
Screenshot: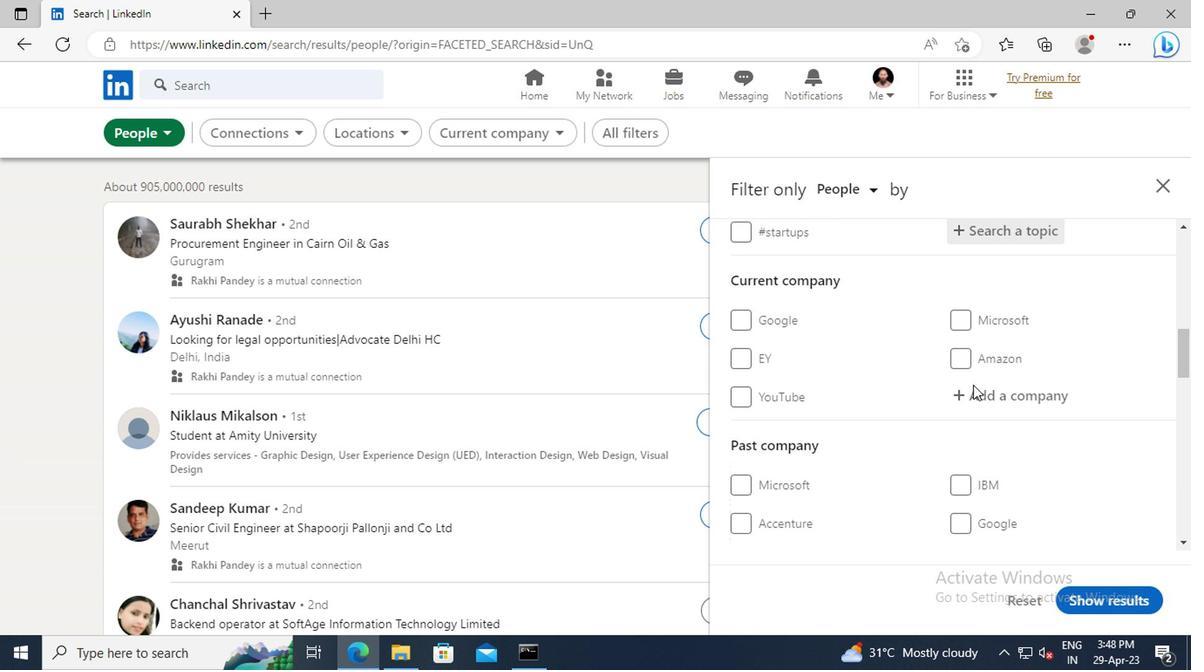 
Action: Mouse scrolled (806, 386) with delta (0, 0)
Screenshot: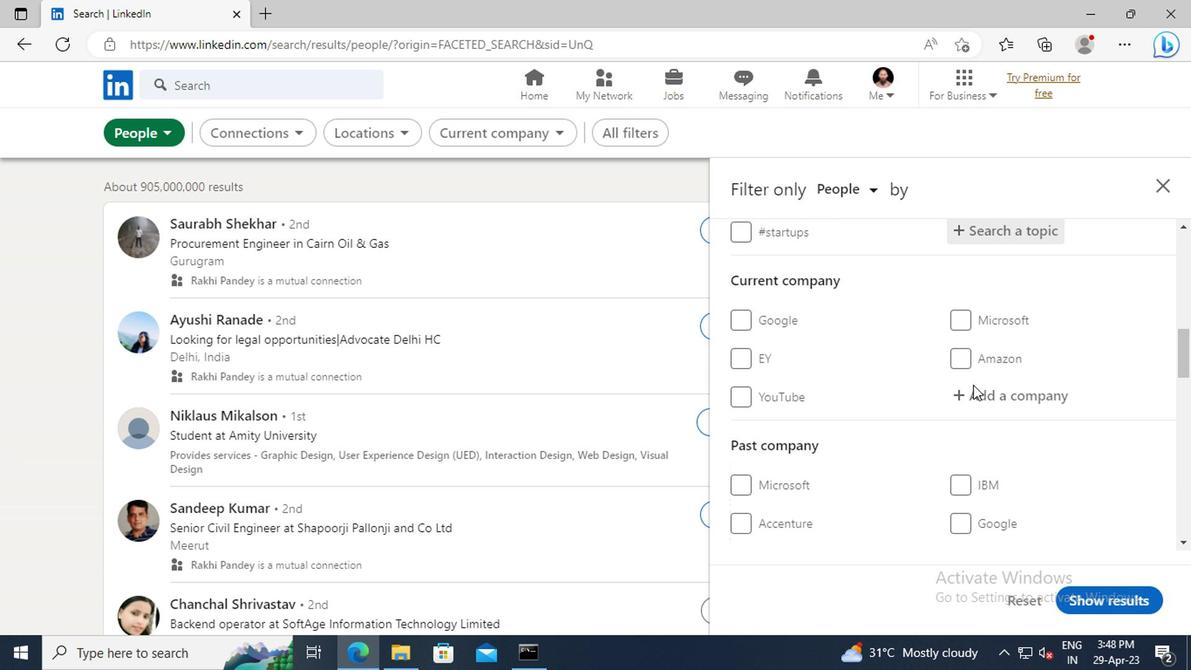 
Action: Mouse scrolled (806, 386) with delta (0, 0)
Screenshot: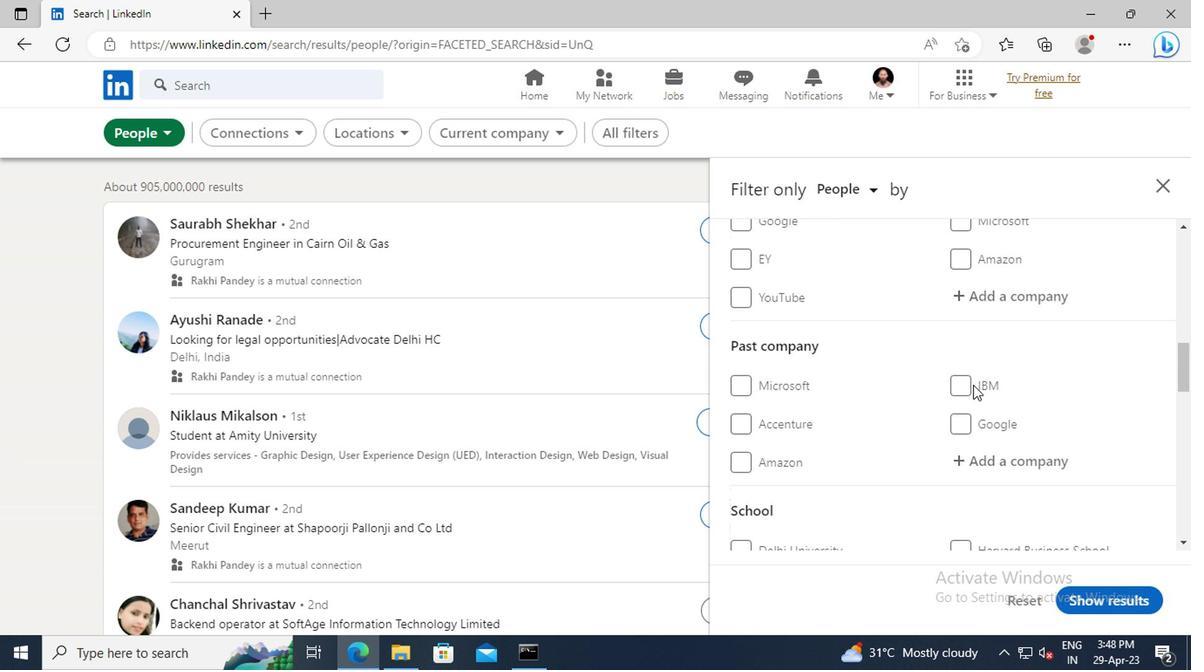 
Action: Mouse scrolled (806, 386) with delta (0, 0)
Screenshot: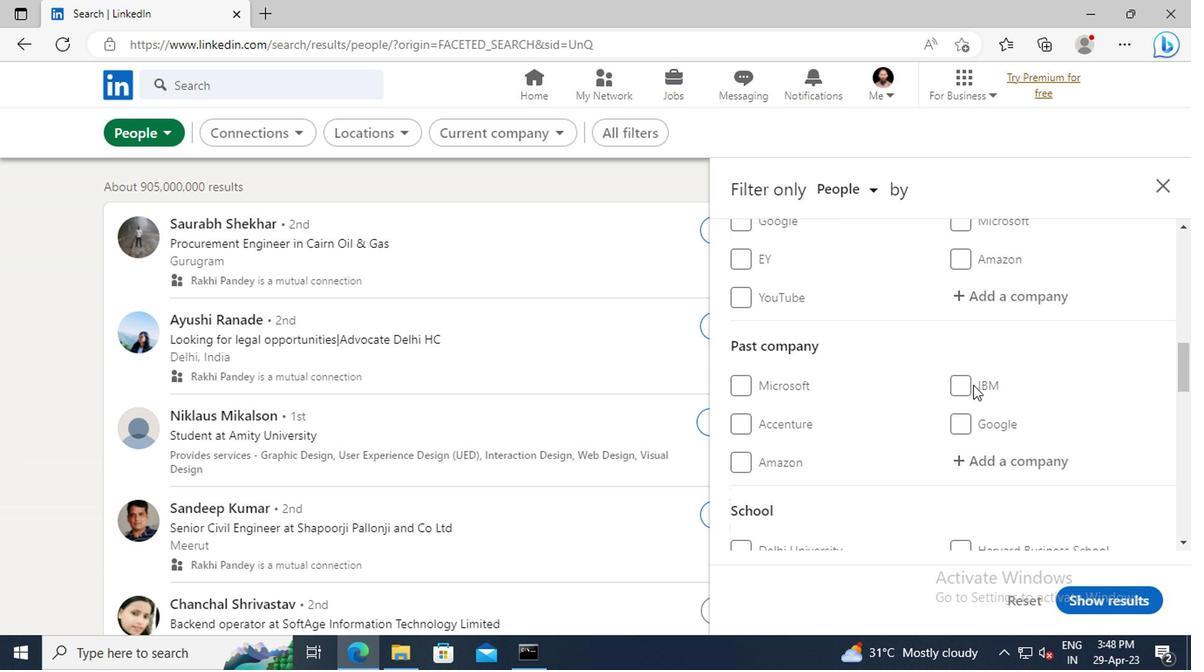 
Action: Mouse scrolled (806, 386) with delta (0, 0)
Screenshot: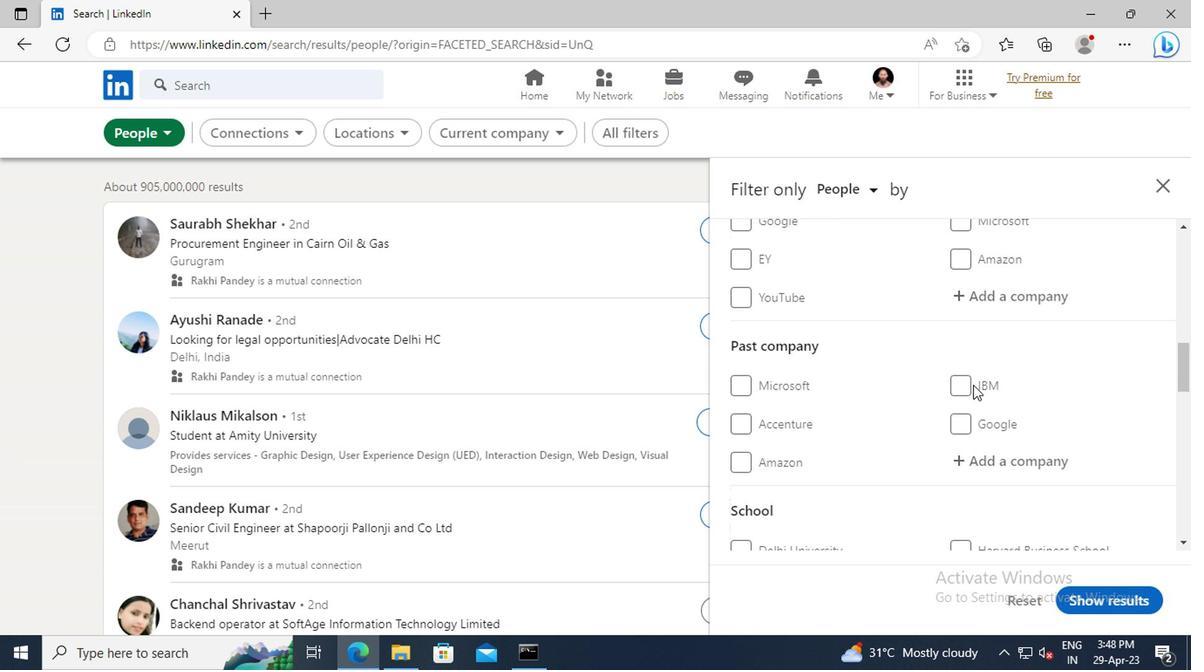 
Action: Mouse scrolled (806, 386) with delta (0, 0)
Screenshot: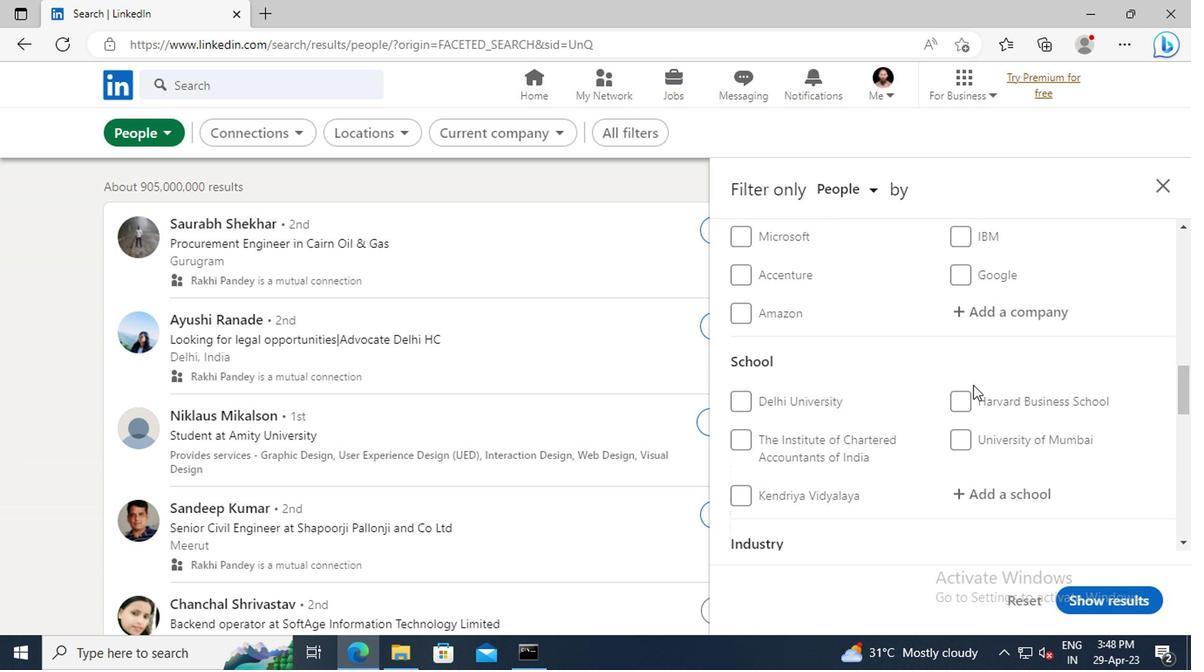 
Action: Mouse scrolled (806, 386) with delta (0, 0)
Screenshot: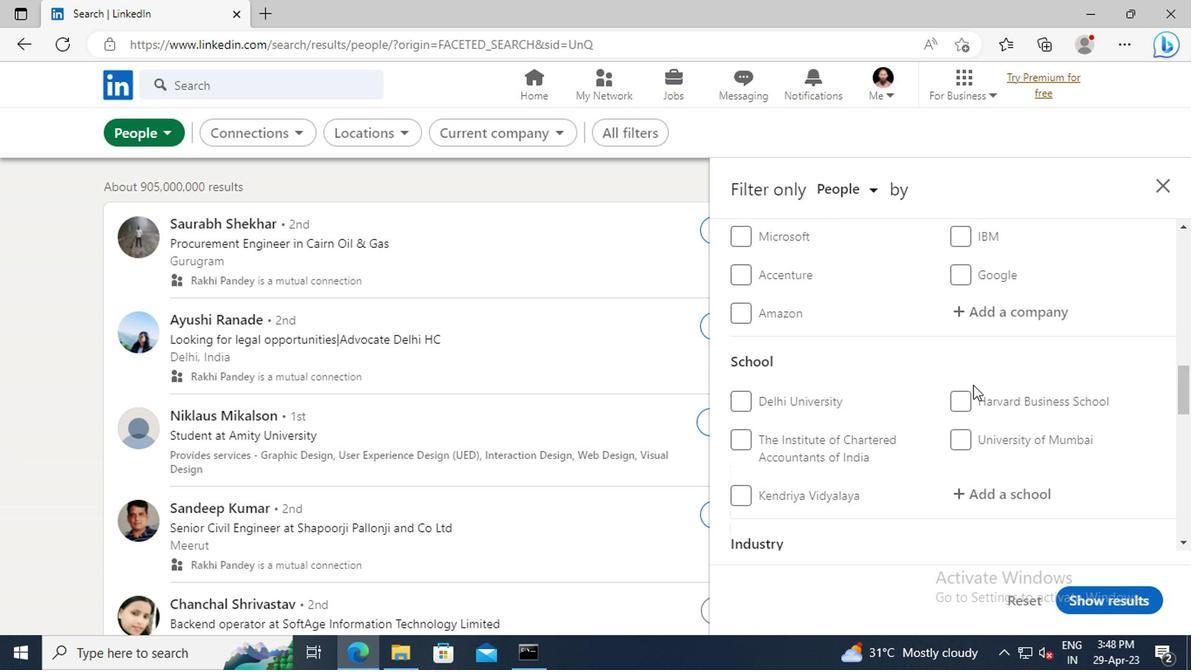 
Action: Mouse scrolled (806, 386) with delta (0, 0)
Screenshot: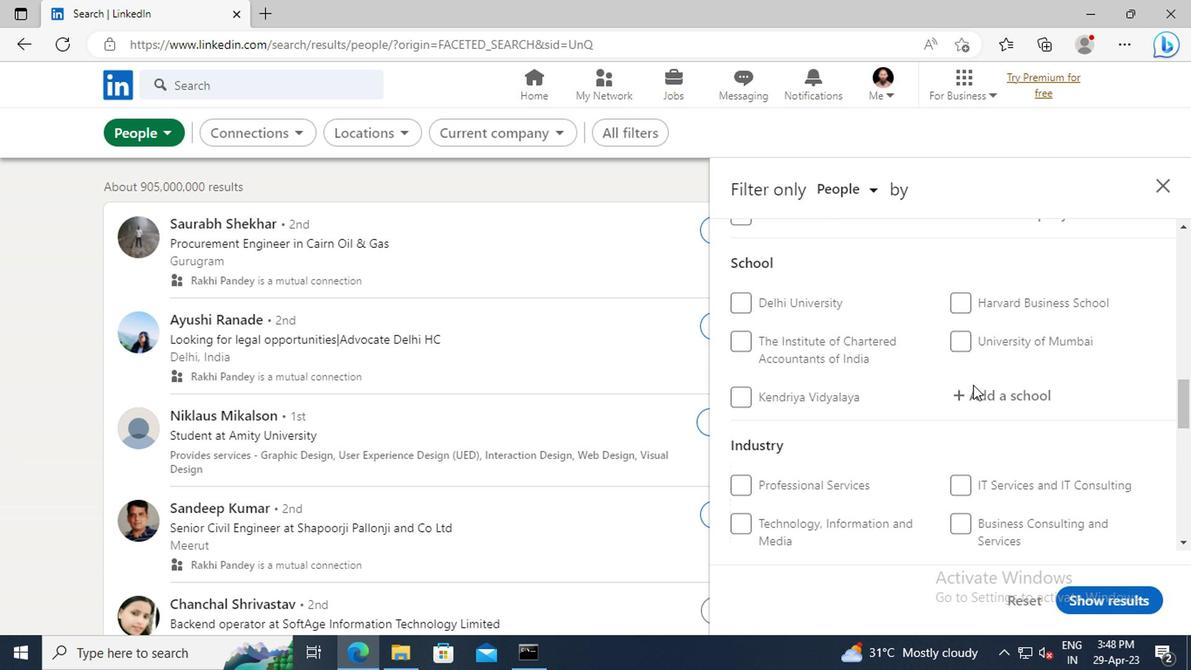 
Action: Mouse scrolled (806, 386) with delta (0, 0)
Screenshot: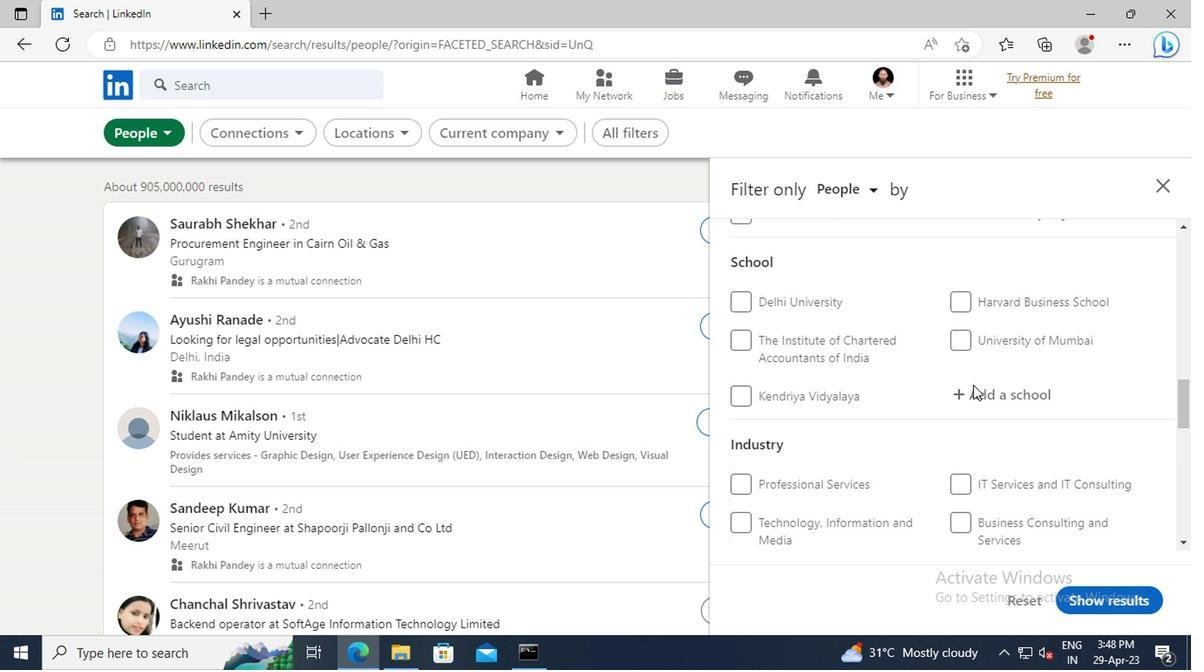 
Action: Mouse scrolled (806, 386) with delta (0, 0)
Screenshot: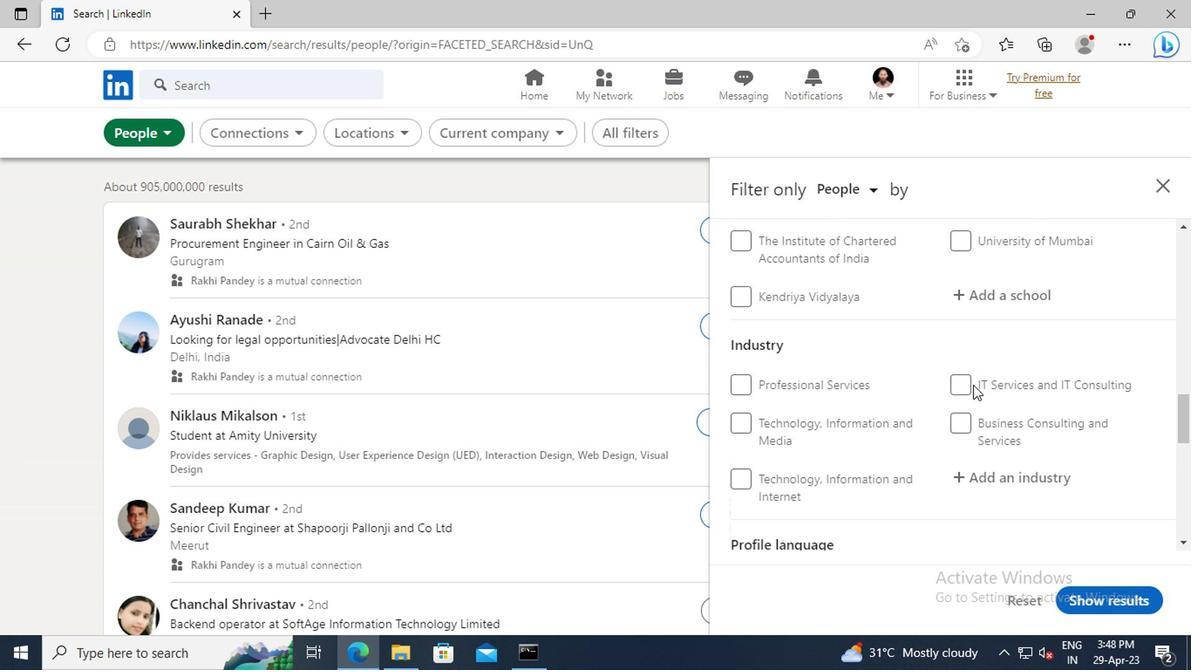 
Action: Mouse scrolled (806, 386) with delta (0, 0)
Screenshot: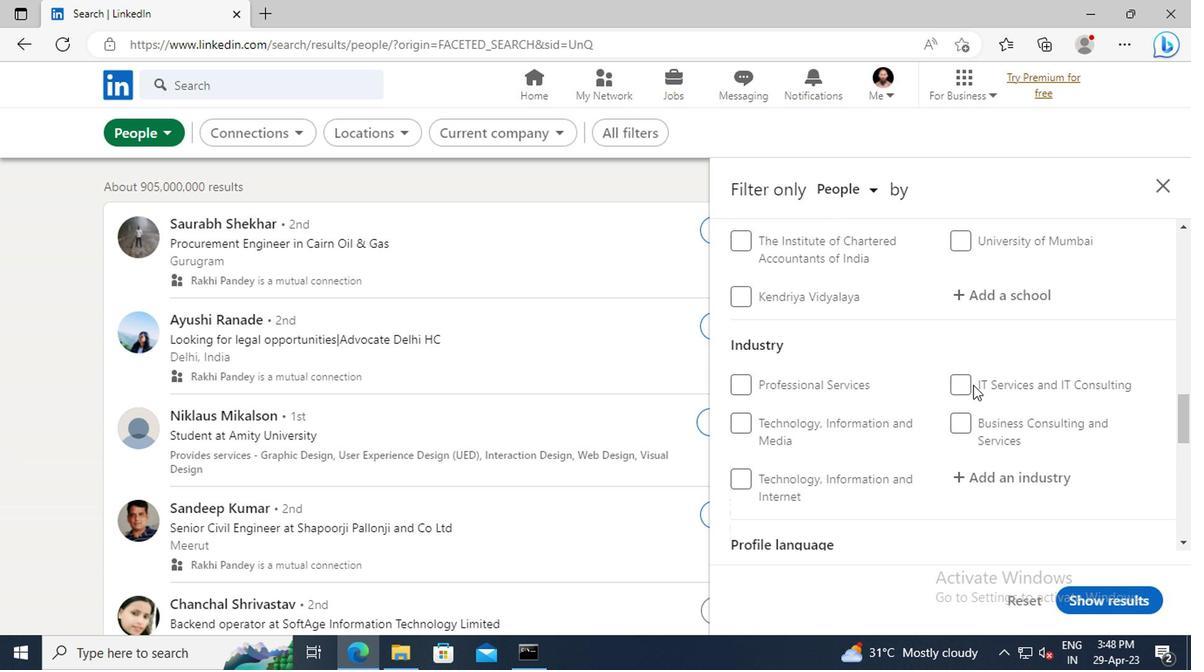 
Action: Mouse scrolled (806, 386) with delta (0, 0)
Screenshot: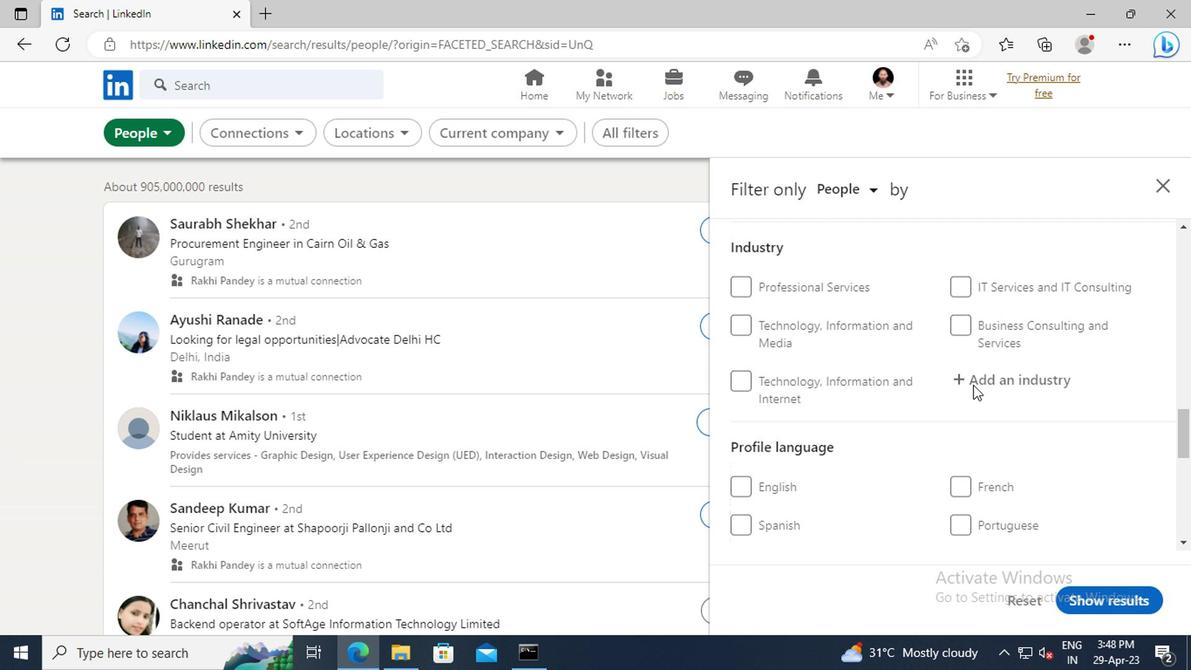 
Action: Mouse scrolled (806, 386) with delta (0, 0)
Screenshot: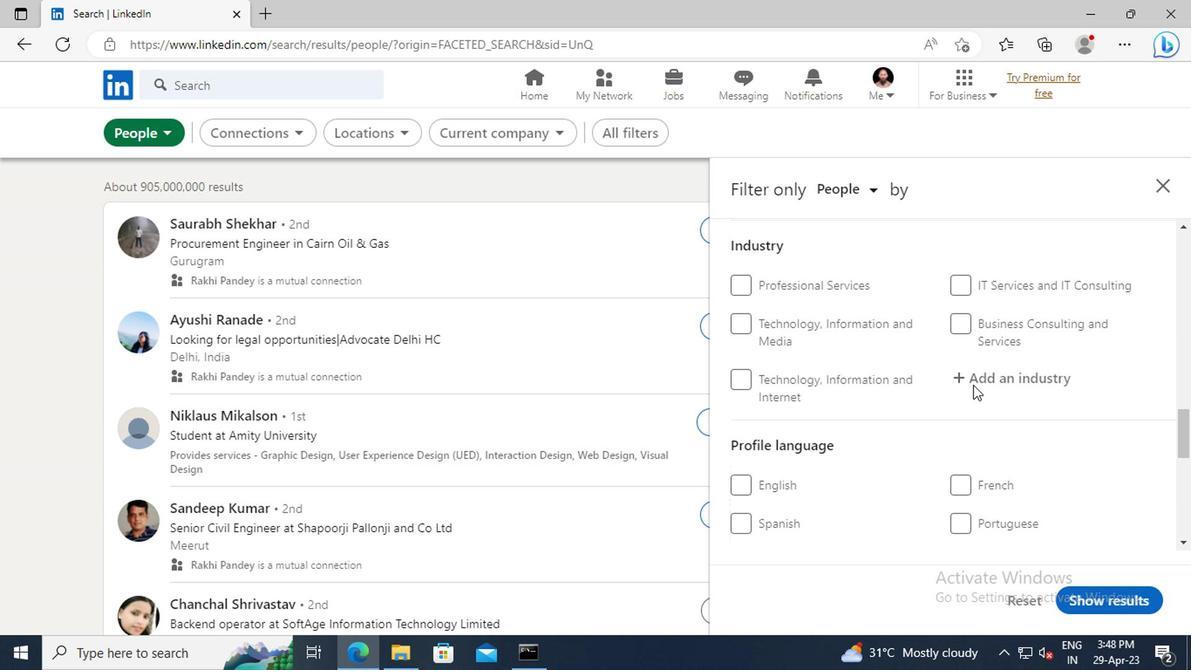 
Action: Mouse moved to (647, 416)
Screenshot: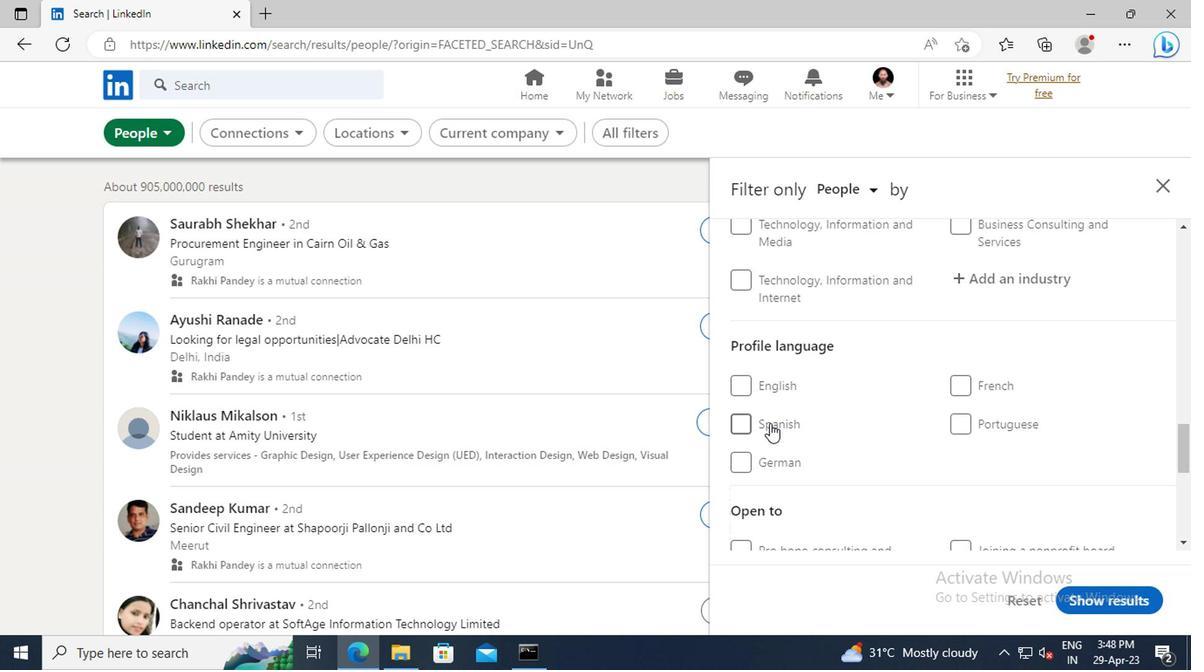
Action: Mouse pressed left at (647, 416)
Screenshot: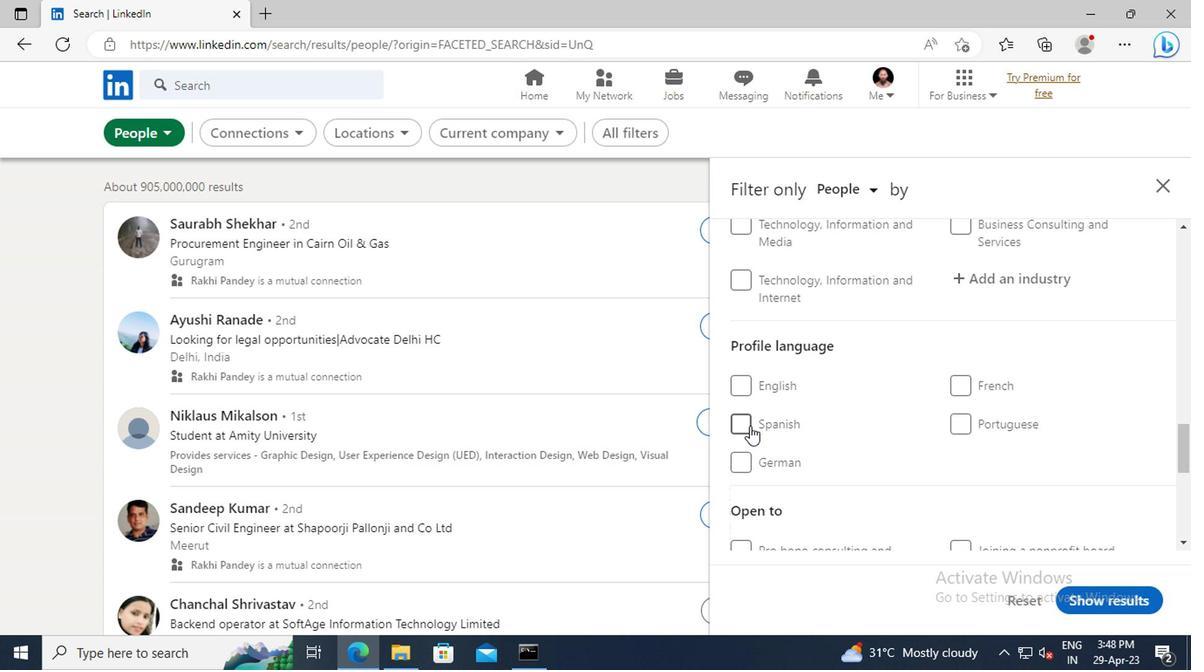 
Action: Mouse moved to (780, 397)
Screenshot: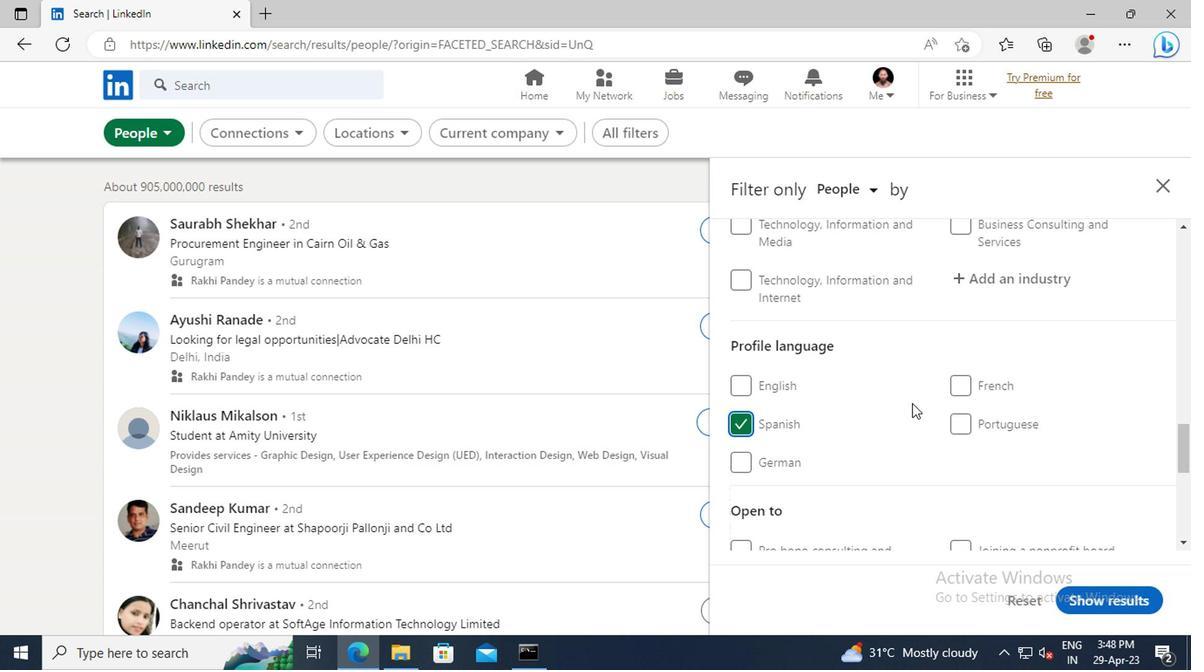 
Action: Mouse scrolled (780, 398) with delta (0, 0)
Screenshot: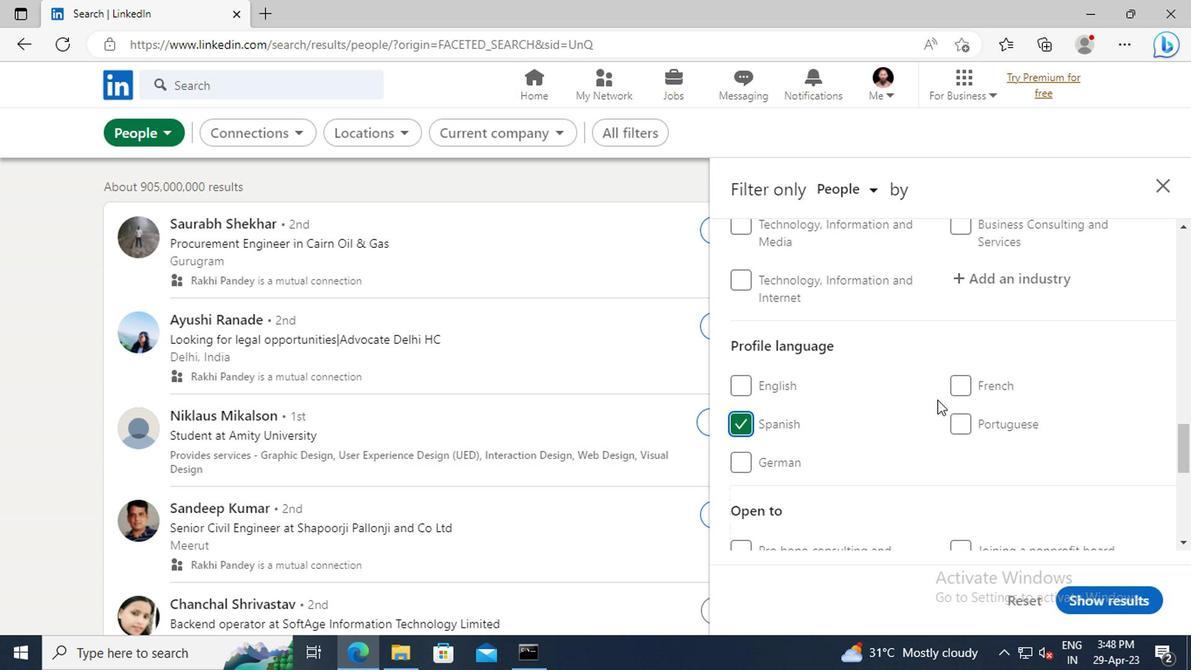 
Action: Mouse scrolled (780, 398) with delta (0, 0)
Screenshot: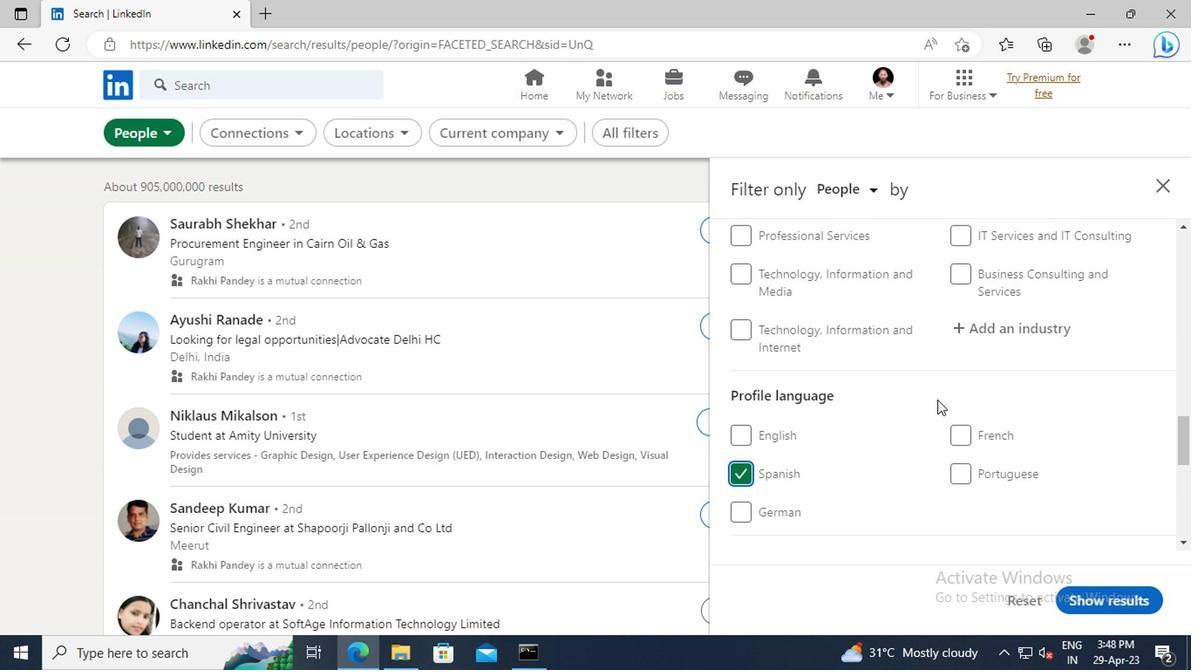 
Action: Mouse scrolled (780, 398) with delta (0, 0)
Screenshot: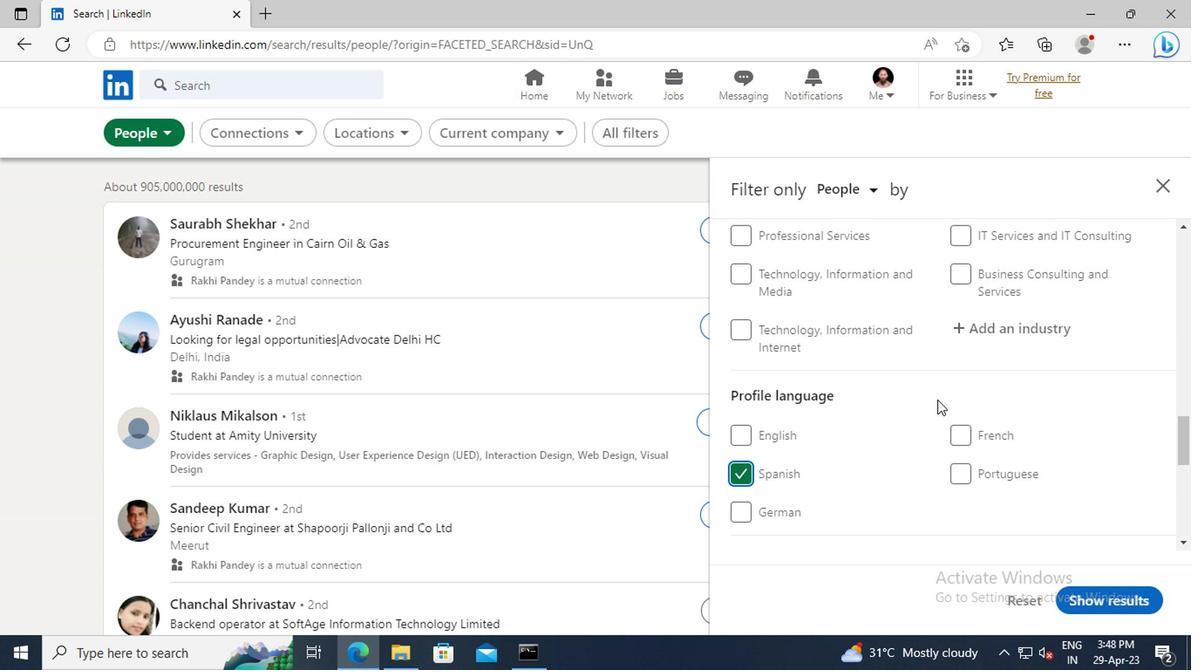 
Action: Mouse scrolled (780, 398) with delta (0, 0)
Screenshot: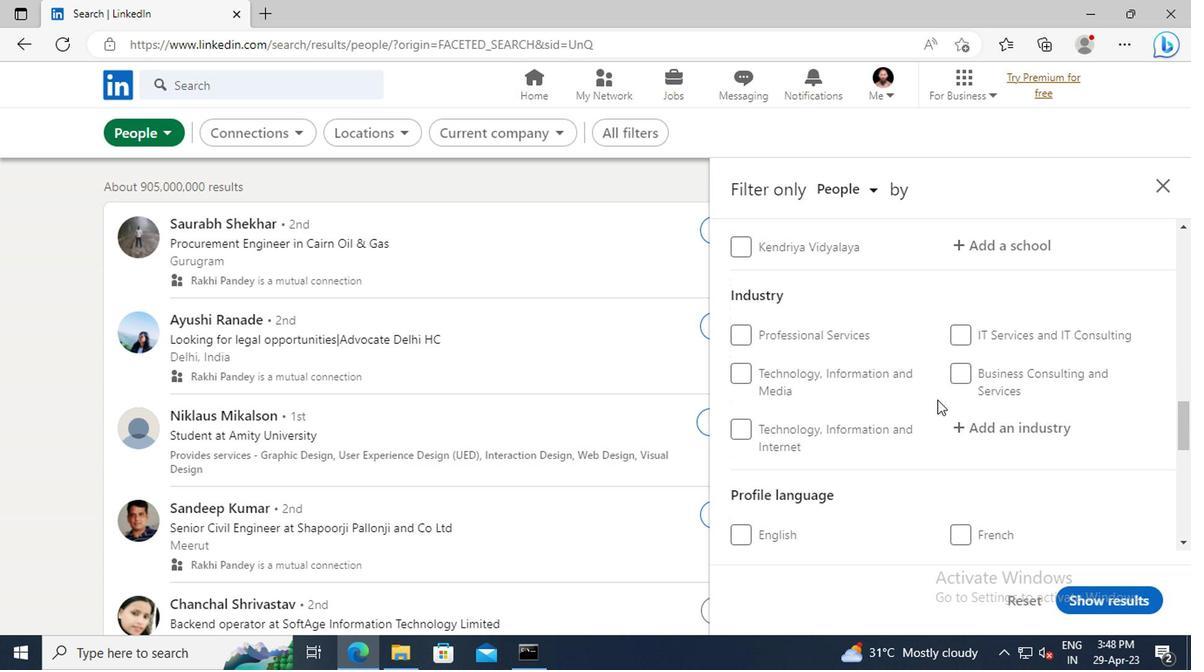 
Action: Mouse scrolled (780, 398) with delta (0, 0)
Screenshot: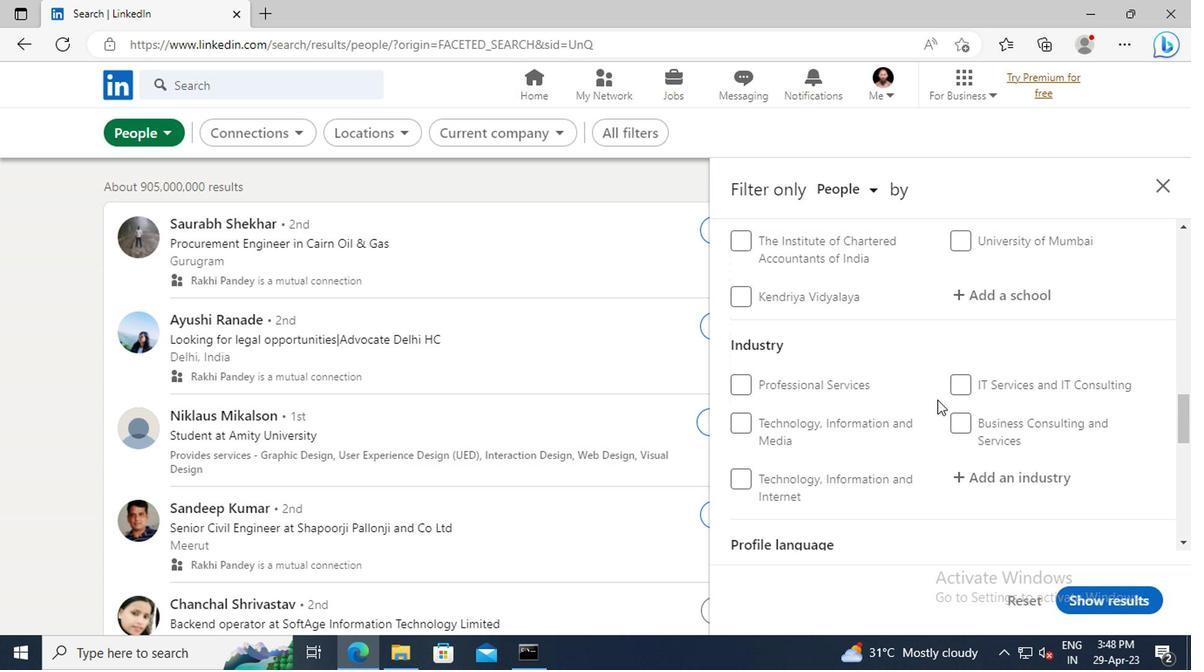 
Action: Mouse scrolled (780, 398) with delta (0, 0)
Screenshot: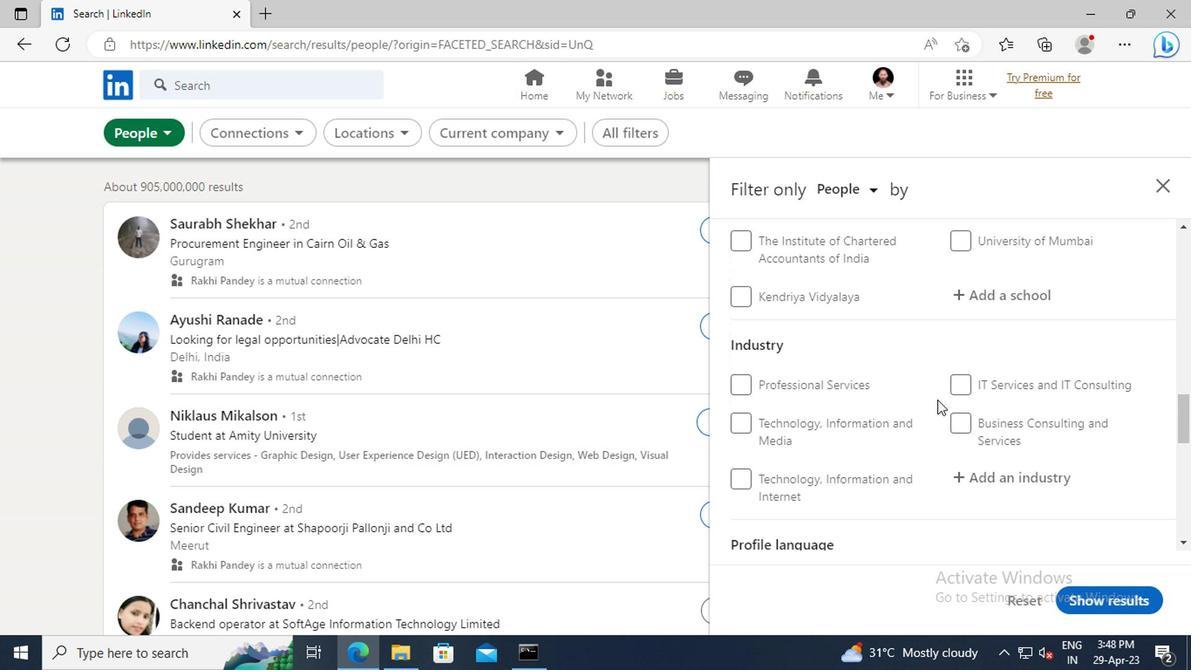 
Action: Mouse scrolled (780, 398) with delta (0, 0)
Screenshot: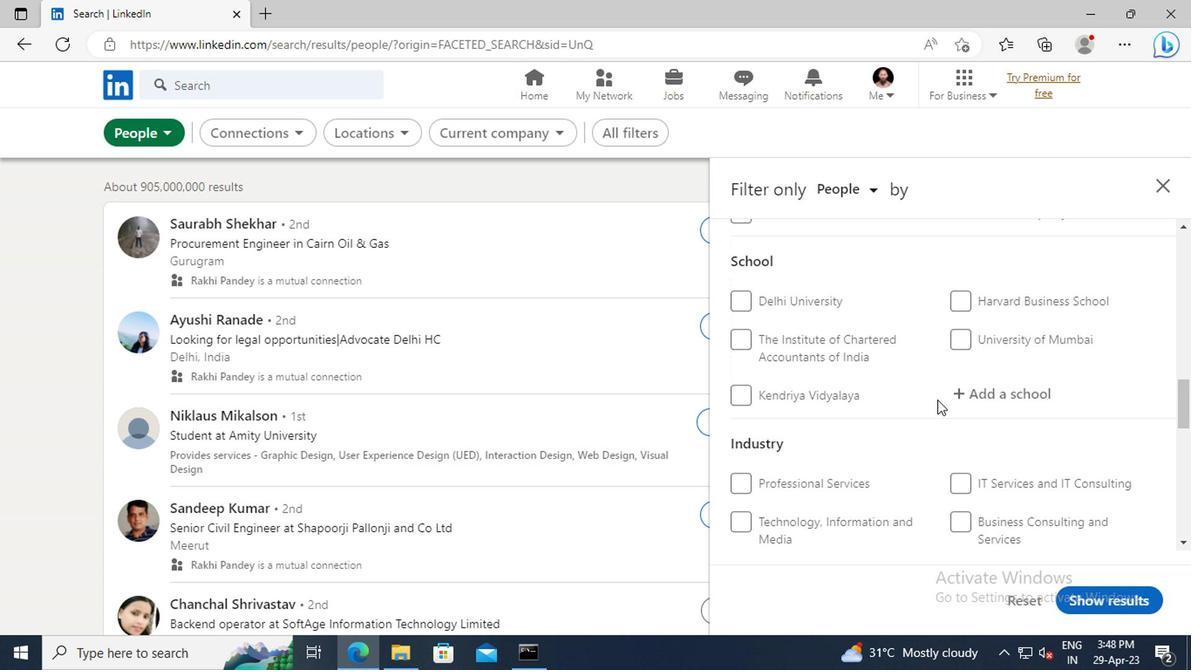 
Action: Mouse scrolled (780, 398) with delta (0, 0)
Screenshot: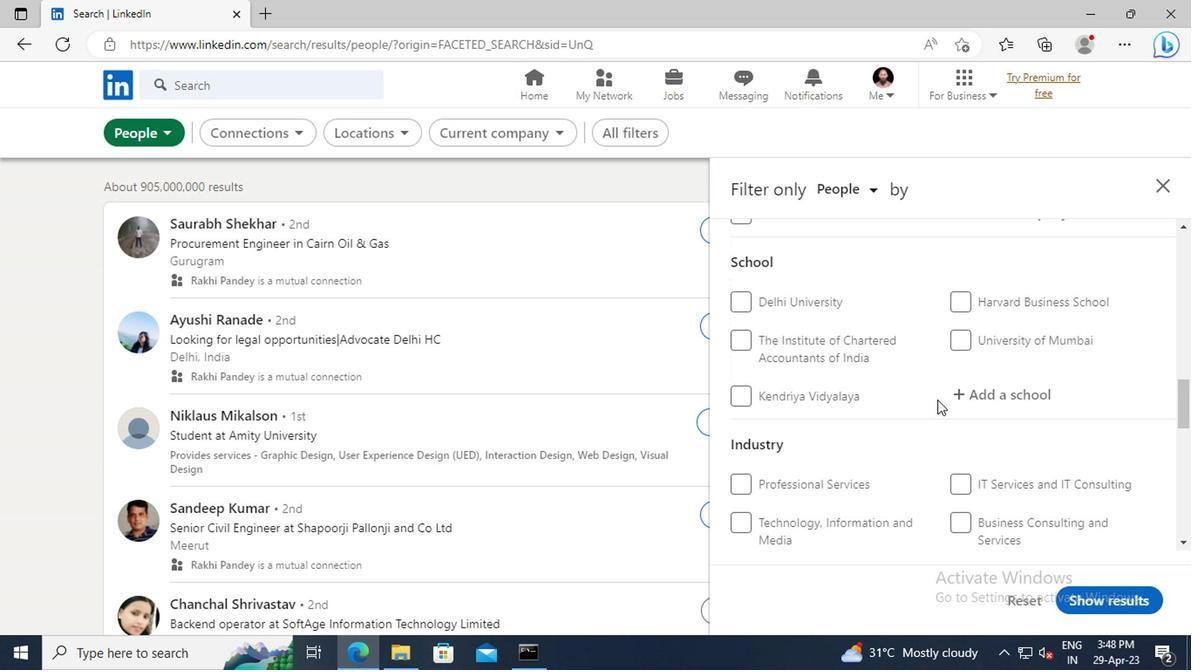 
Action: Mouse scrolled (780, 398) with delta (0, 0)
Screenshot: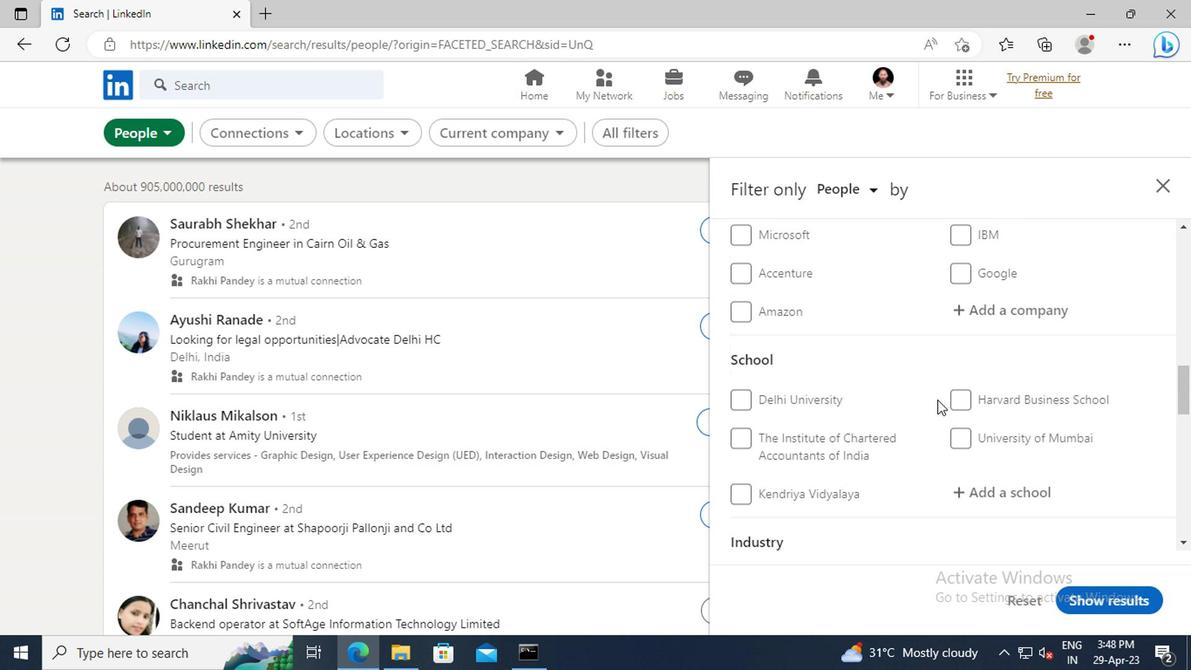 
Action: Mouse scrolled (780, 398) with delta (0, 0)
Screenshot: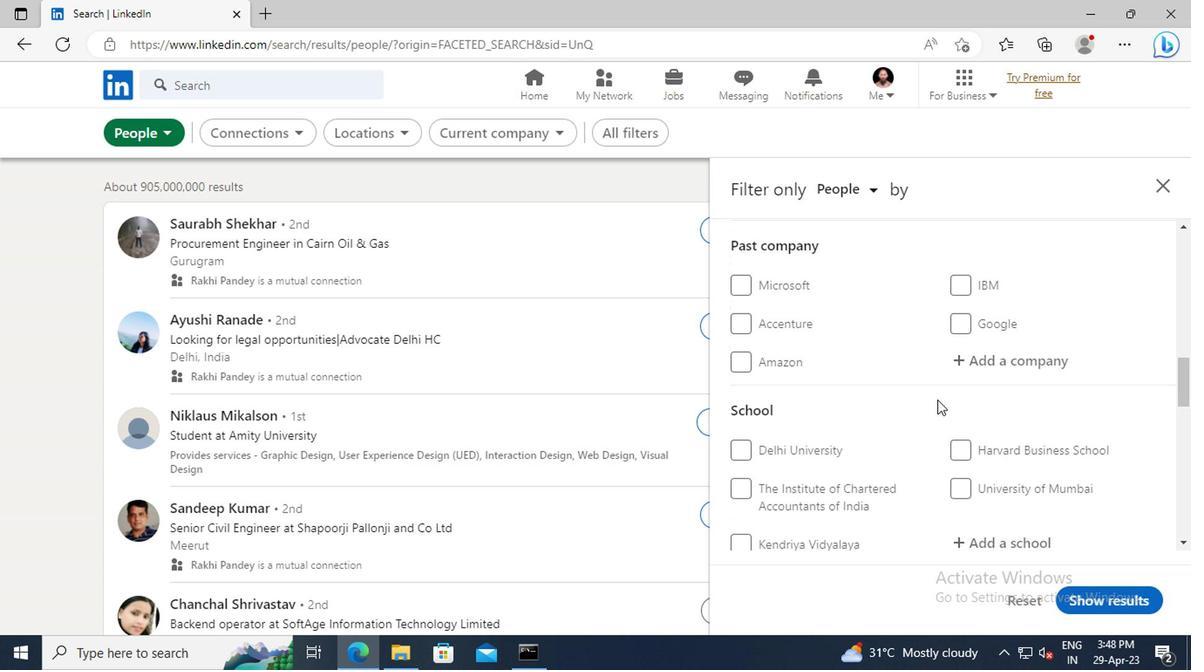
Action: Mouse scrolled (780, 398) with delta (0, 0)
Screenshot: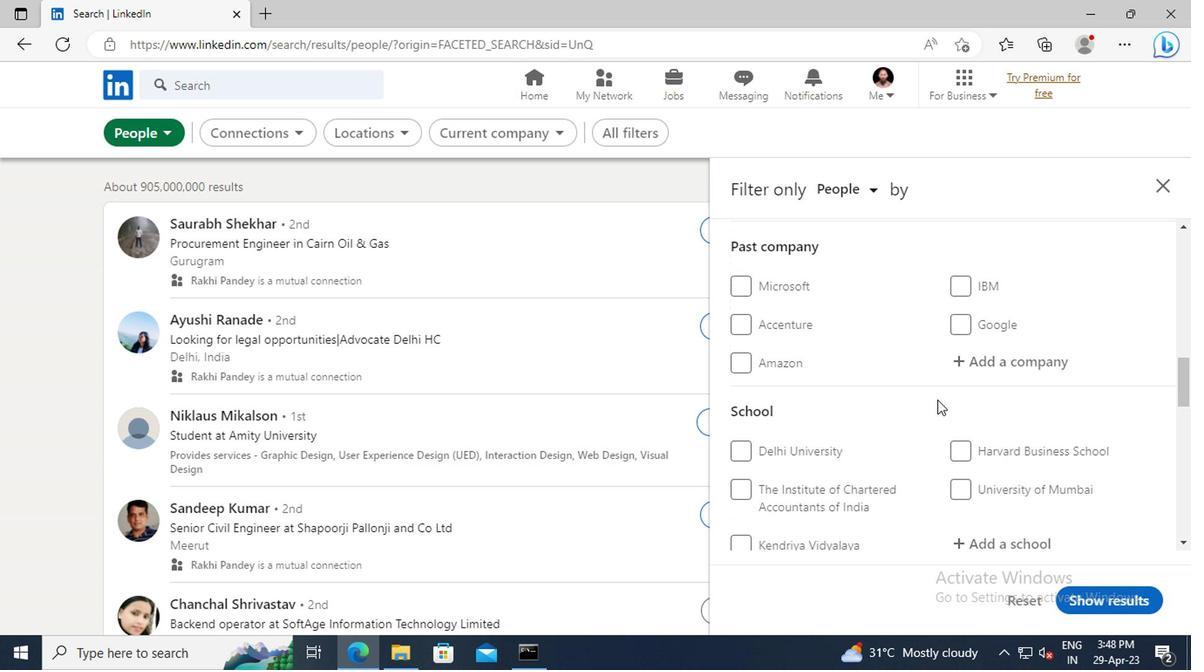 
Action: Mouse scrolled (780, 398) with delta (0, 0)
Screenshot: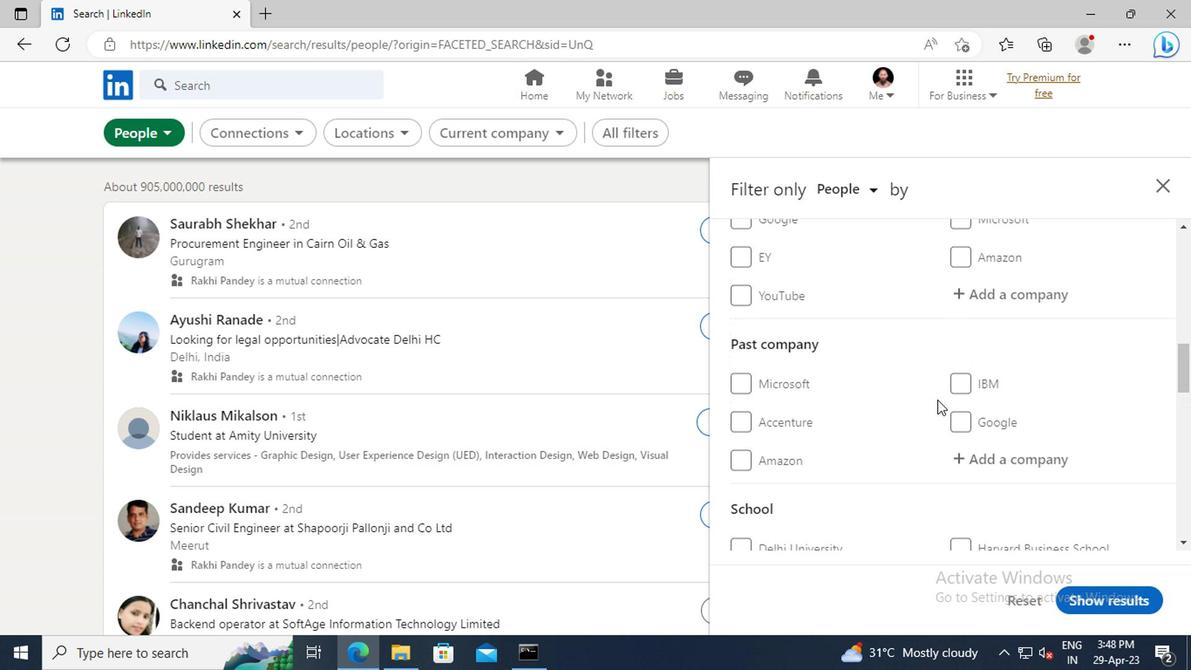 
Action: Mouse moved to (805, 365)
Screenshot: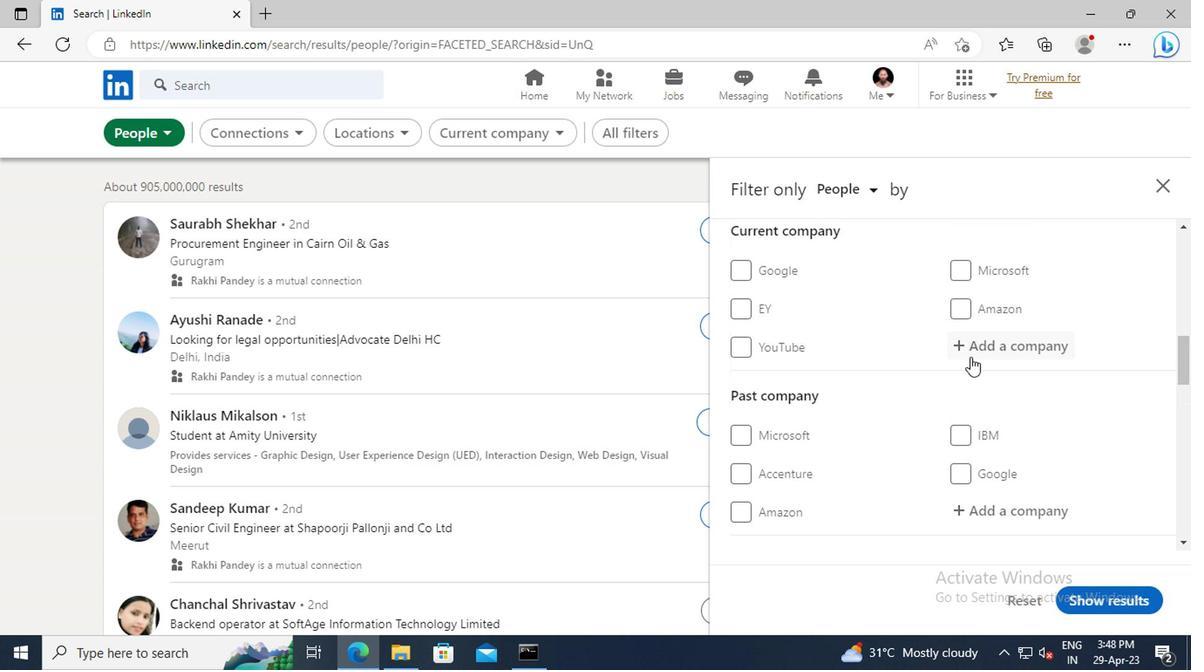 
Action: Mouse pressed left at (805, 365)
Screenshot: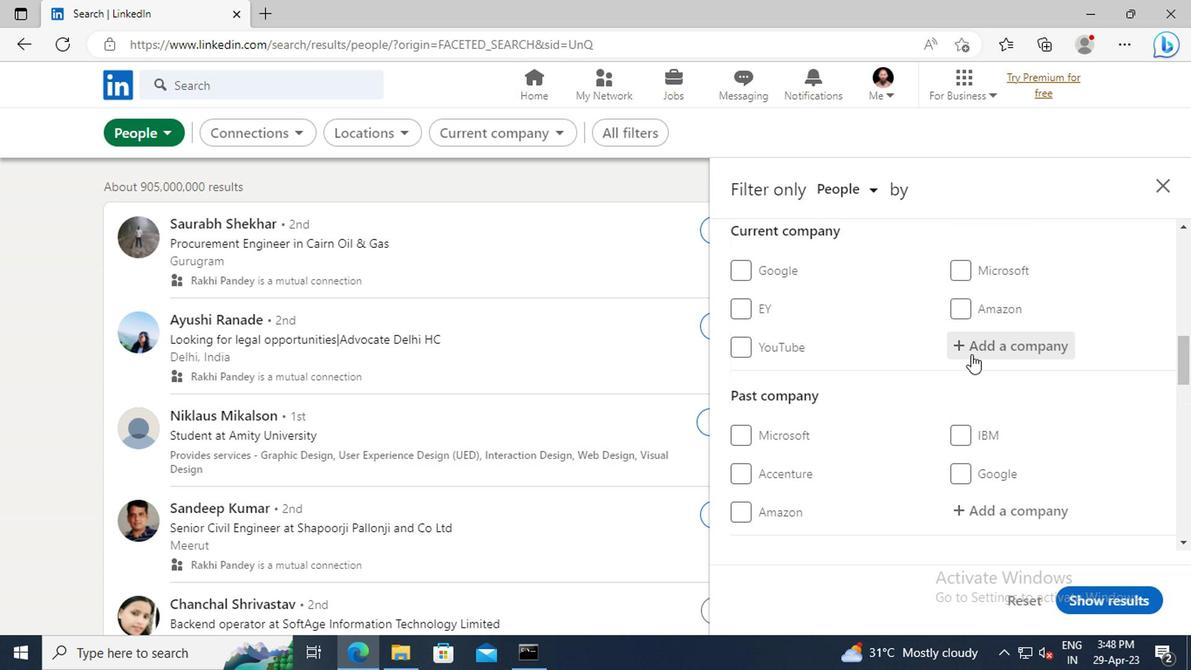 
Action: Key pressed <Key.shift>SEQUOIA<Key.space><Key.shift>INDIA<Key.enter>
Screenshot: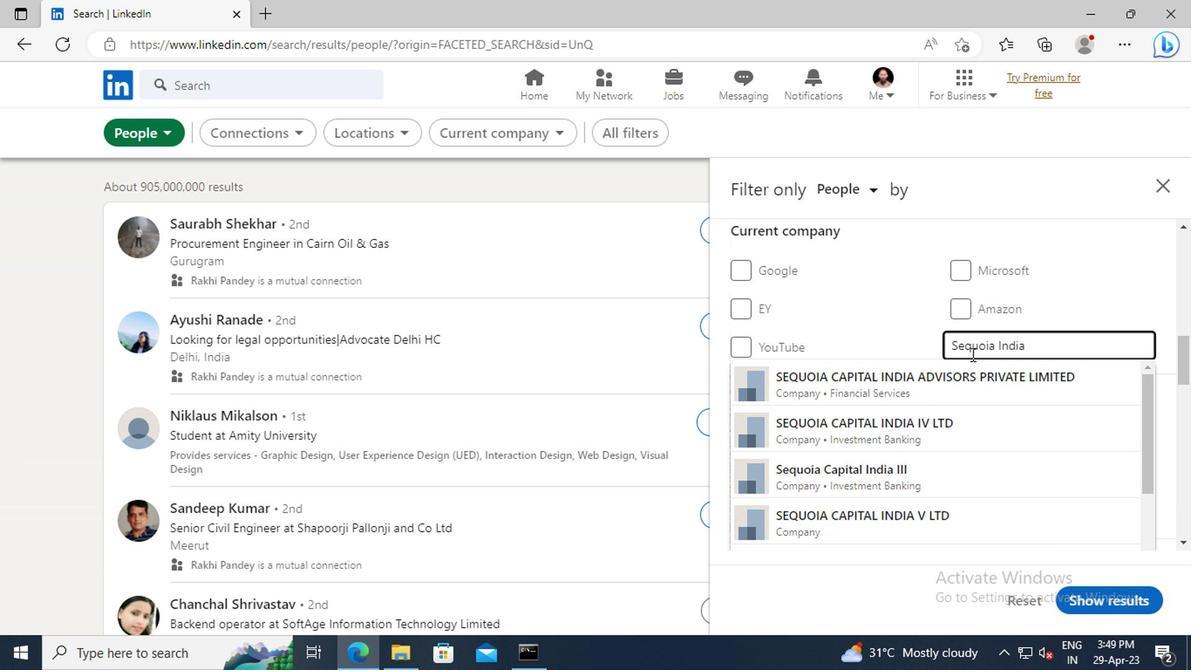 
Action: Mouse scrolled (805, 365) with delta (0, 0)
Screenshot: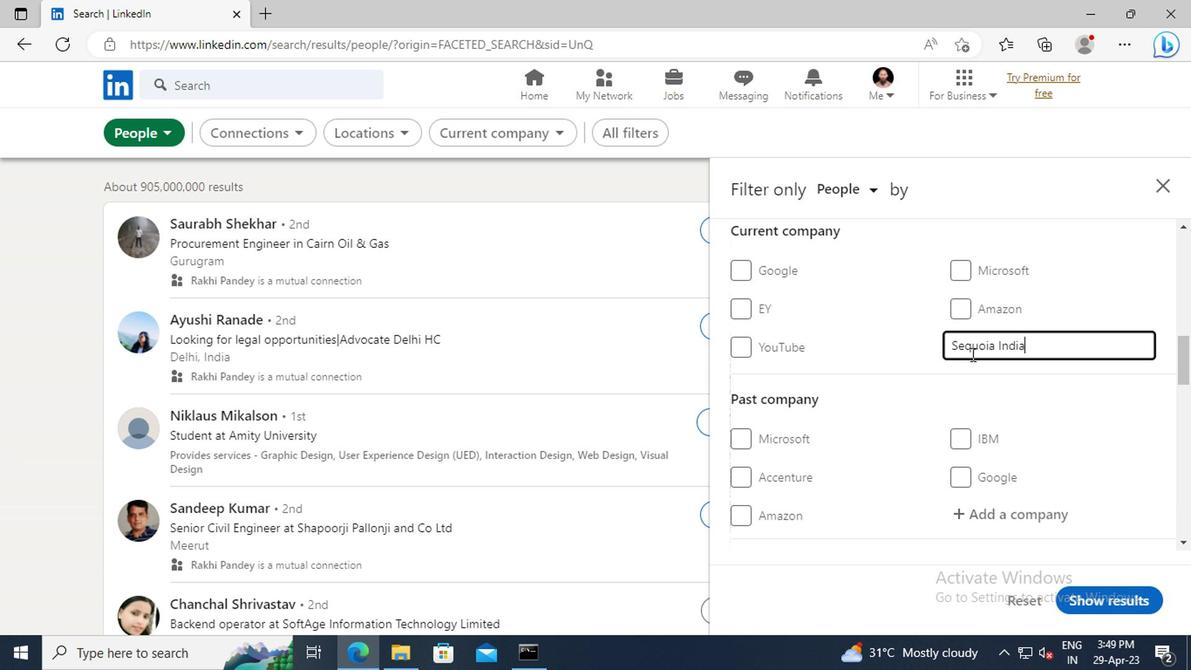 
Action: Mouse scrolled (805, 365) with delta (0, 0)
Screenshot: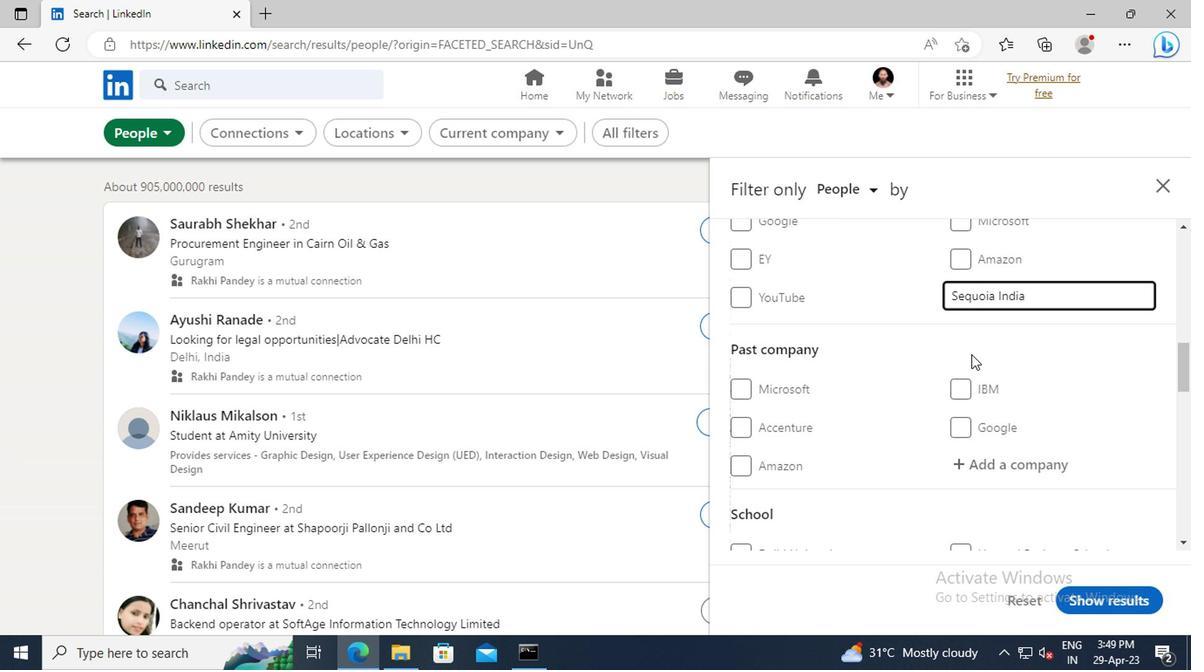 
Action: Mouse scrolled (805, 365) with delta (0, 0)
Screenshot: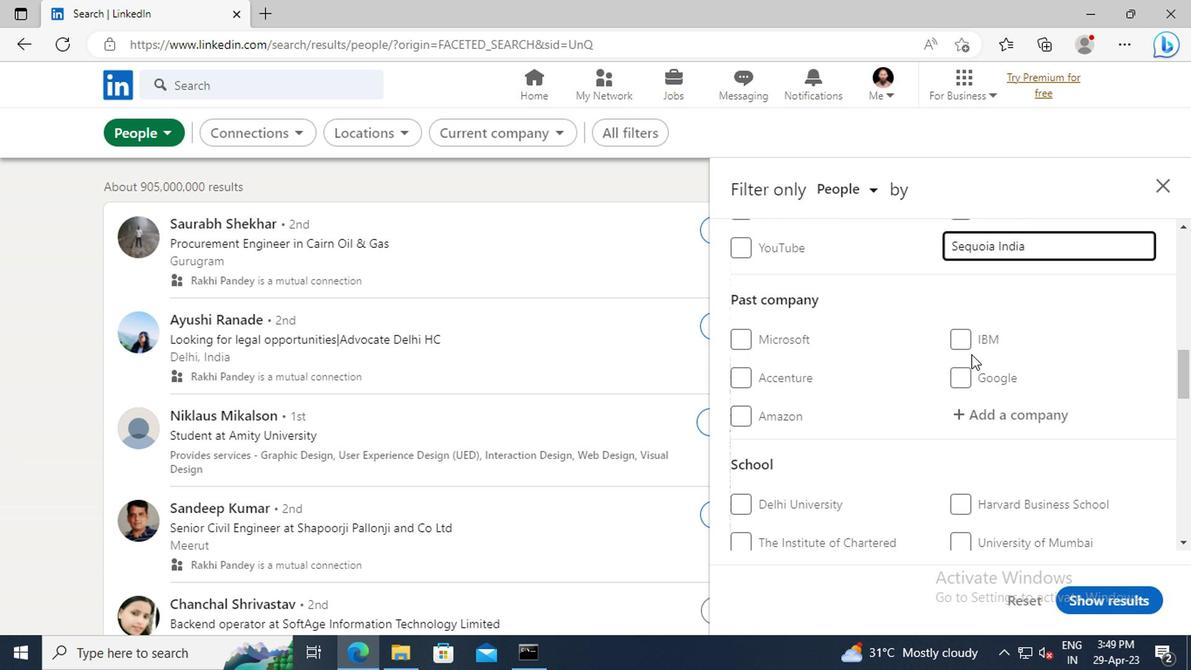 
Action: Mouse scrolled (805, 365) with delta (0, 0)
Screenshot: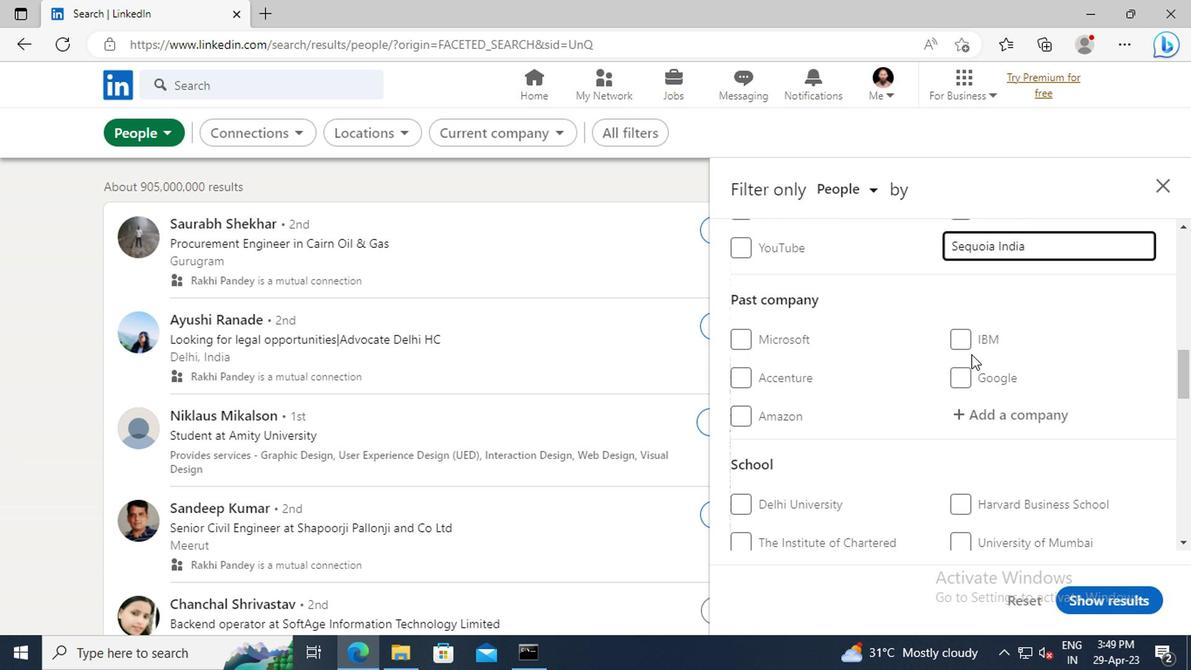 
Action: Mouse scrolled (805, 365) with delta (0, 0)
Screenshot: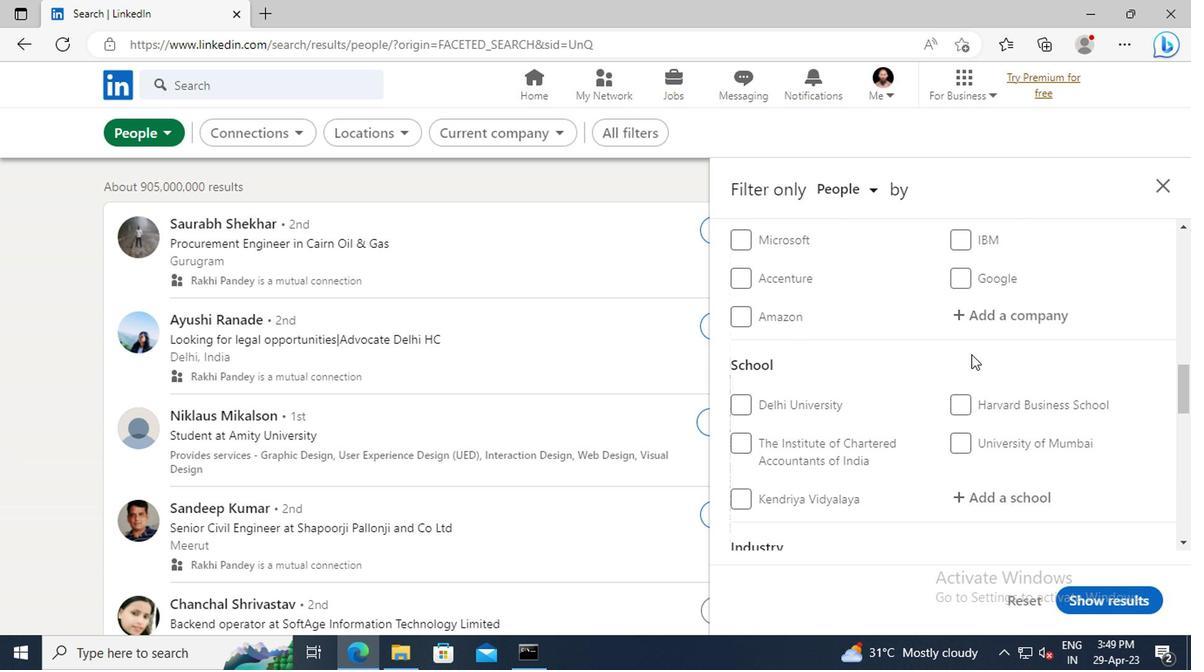 
Action: Mouse scrolled (805, 365) with delta (0, 0)
Screenshot: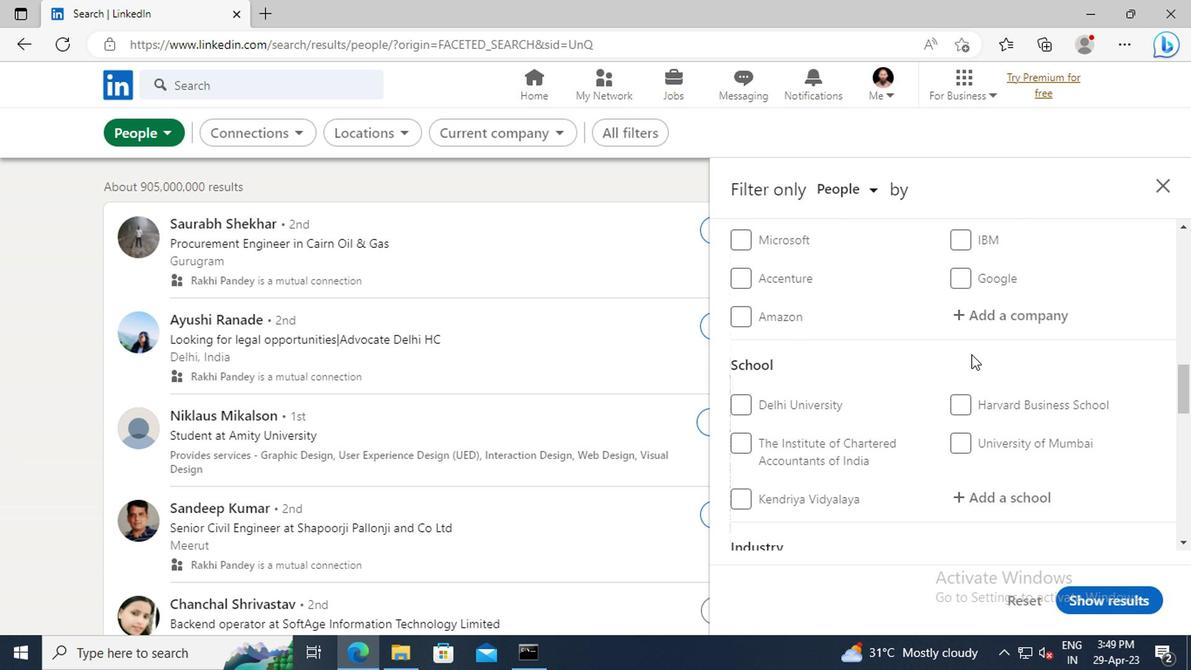 
Action: Mouse moved to (806, 397)
Screenshot: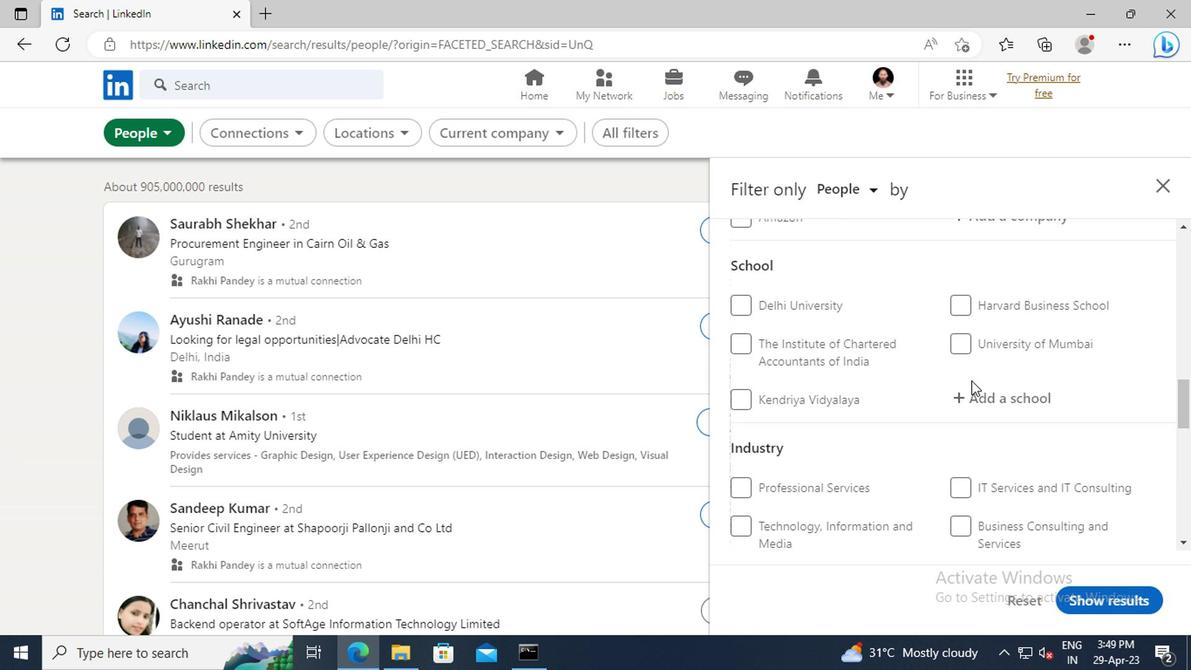 
Action: Mouse pressed left at (806, 397)
Screenshot: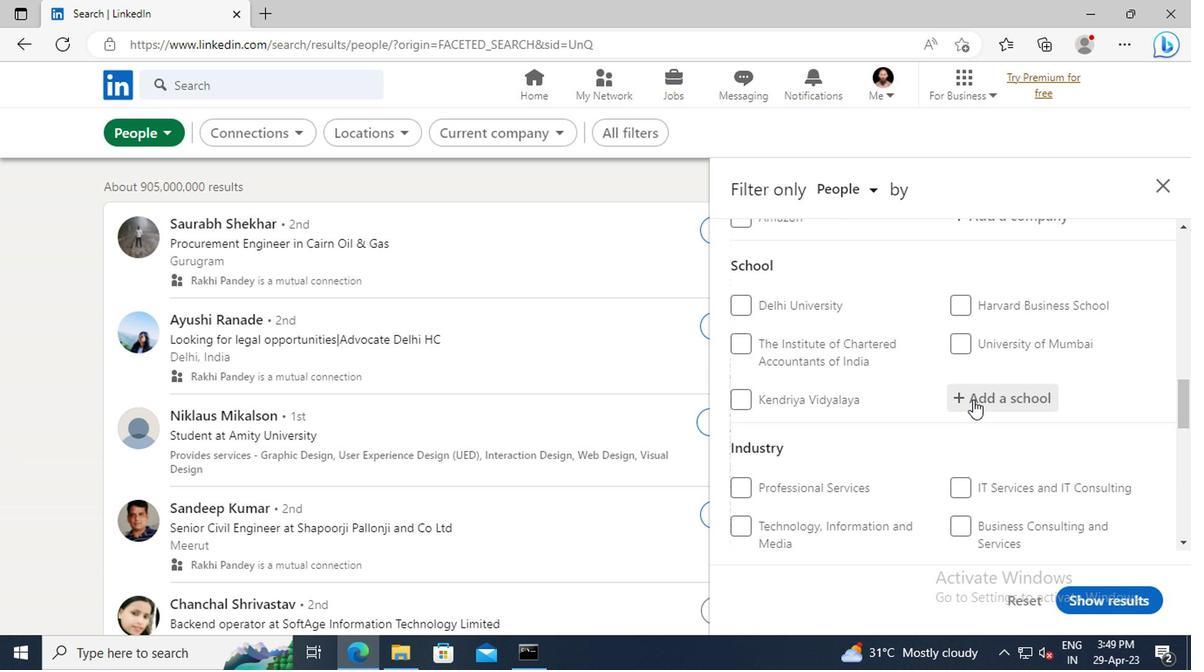 
Action: Key pressed <Key.shift>CALICUT<Key.space>U
Screenshot: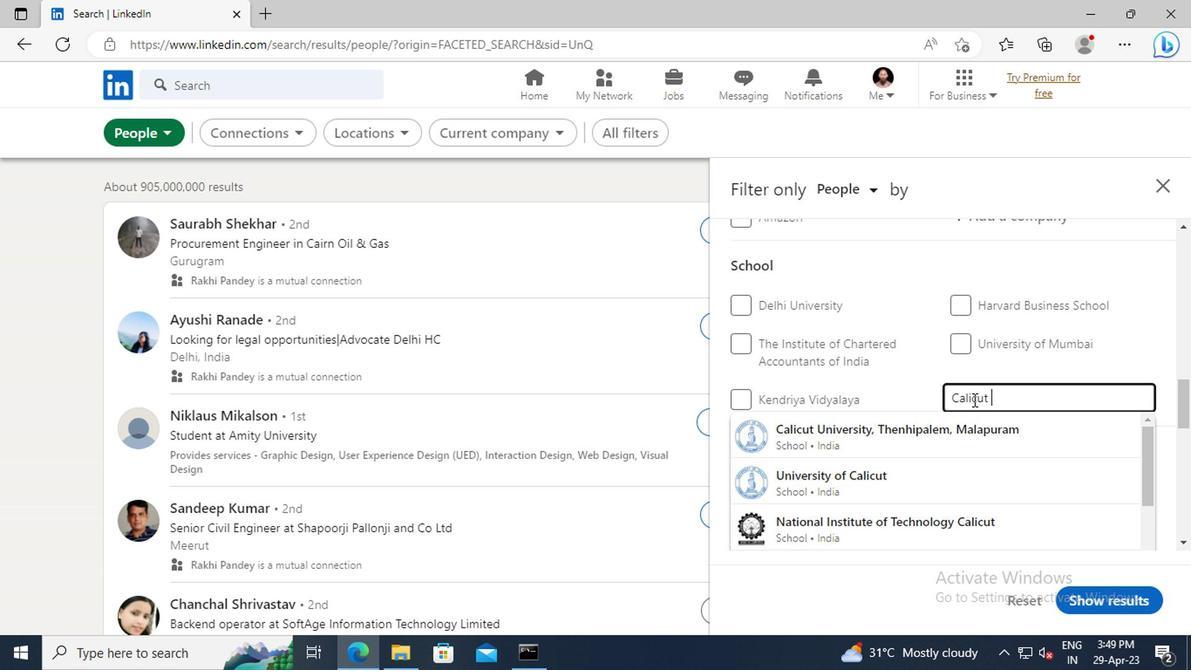 
Action: Mouse moved to (811, 420)
Screenshot: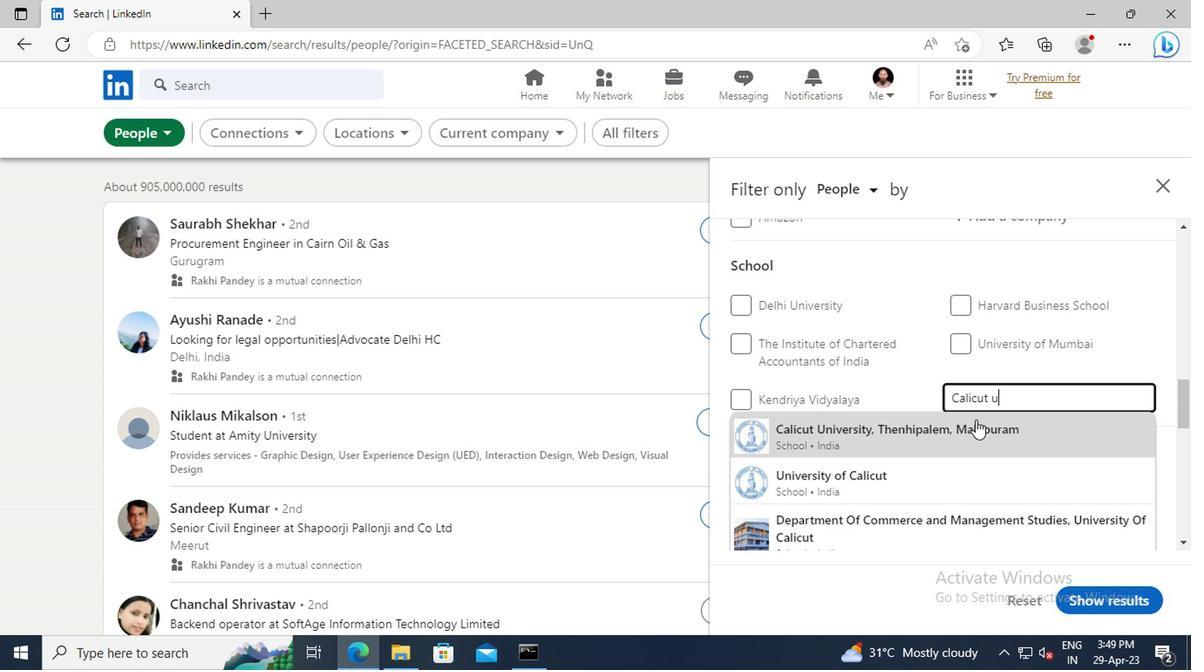 
Action: Mouse pressed left at (811, 420)
Screenshot: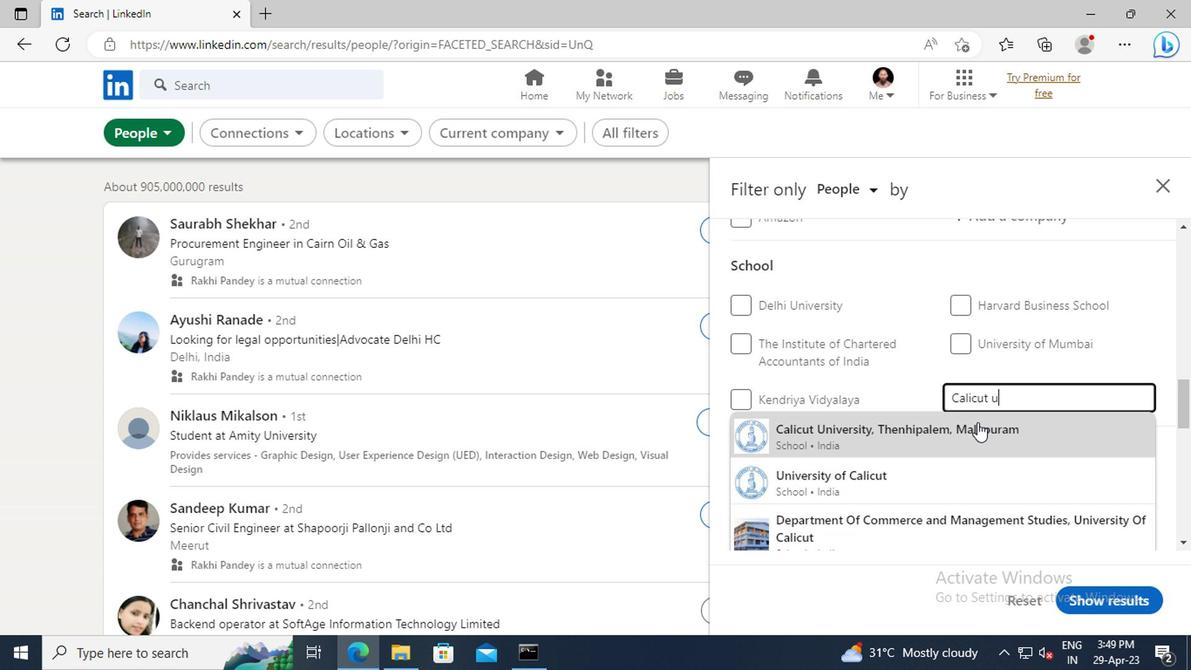 
Action: Mouse moved to (810, 412)
Screenshot: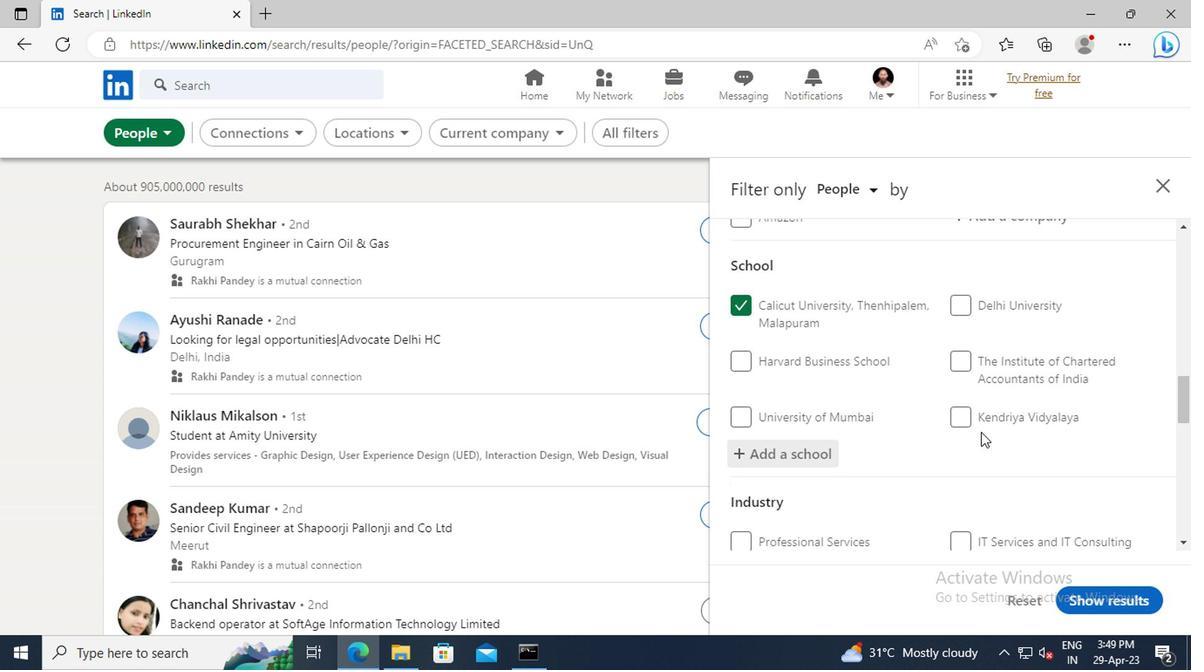 
Action: Mouse scrolled (810, 411) with delta (0, 0)
Screenshot: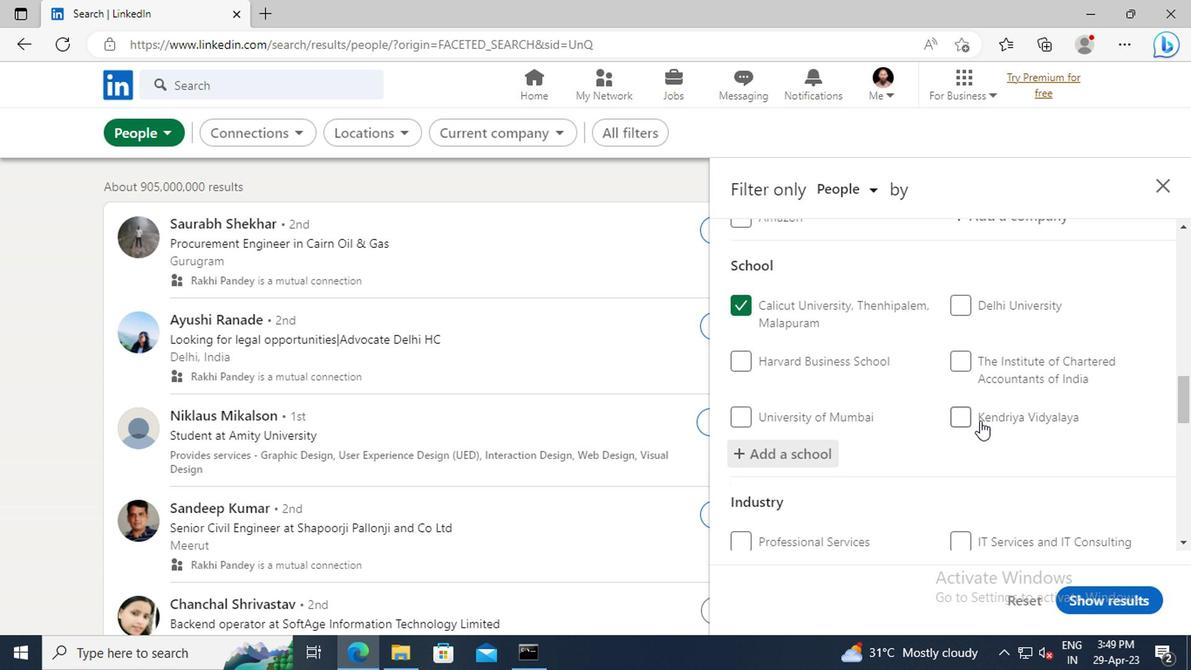 
Action: Mouse scrolled (810, 411) with delta (0, 0)
Screenshot: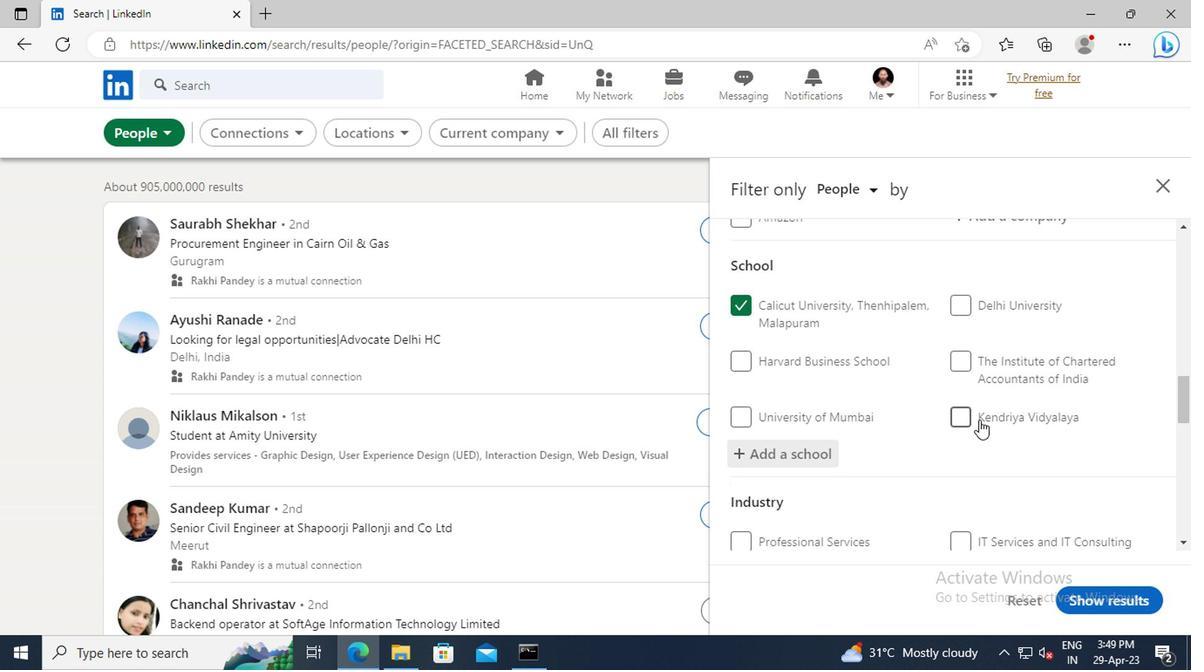 
Action: Mouse moved to (807, 387)
Screenshot: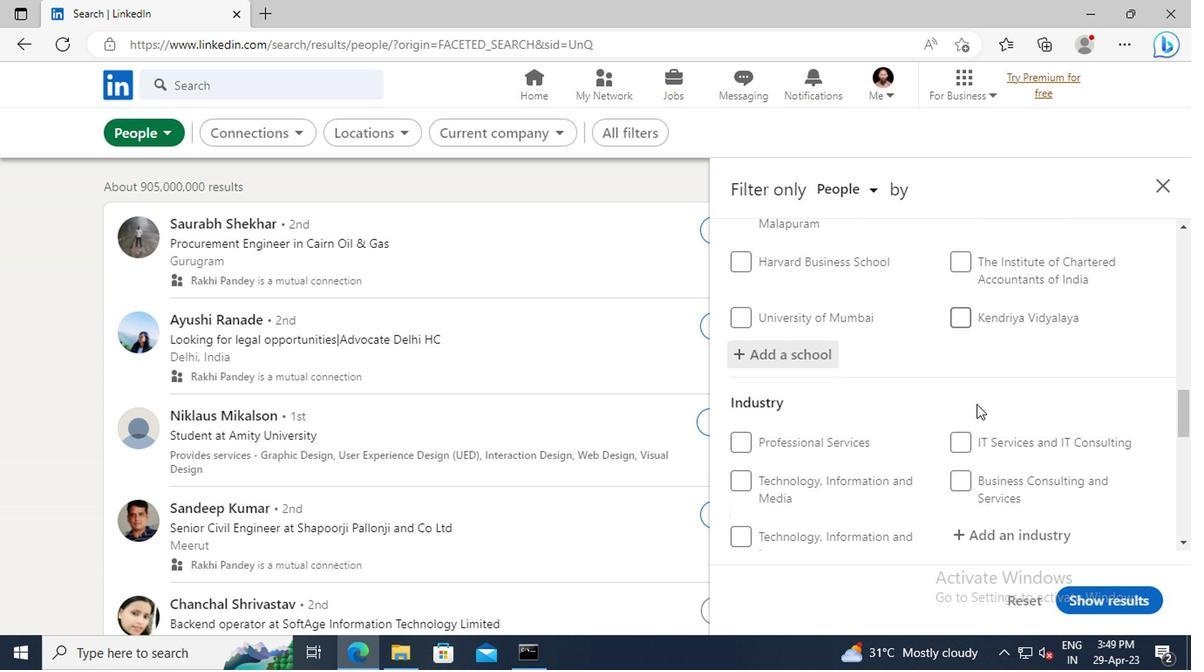 
Action: Mouse scrolled (807, 386) with delta (0, 0)
Screenshot: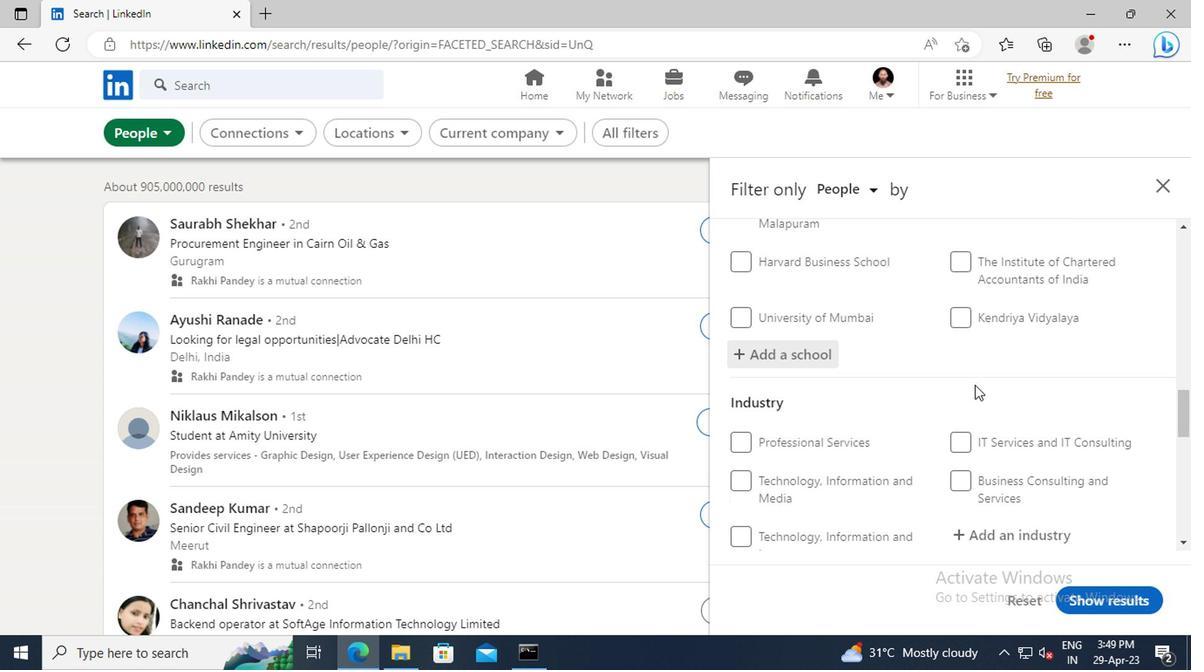 
Action: Mouse moved to (808, 368)
Screenshot: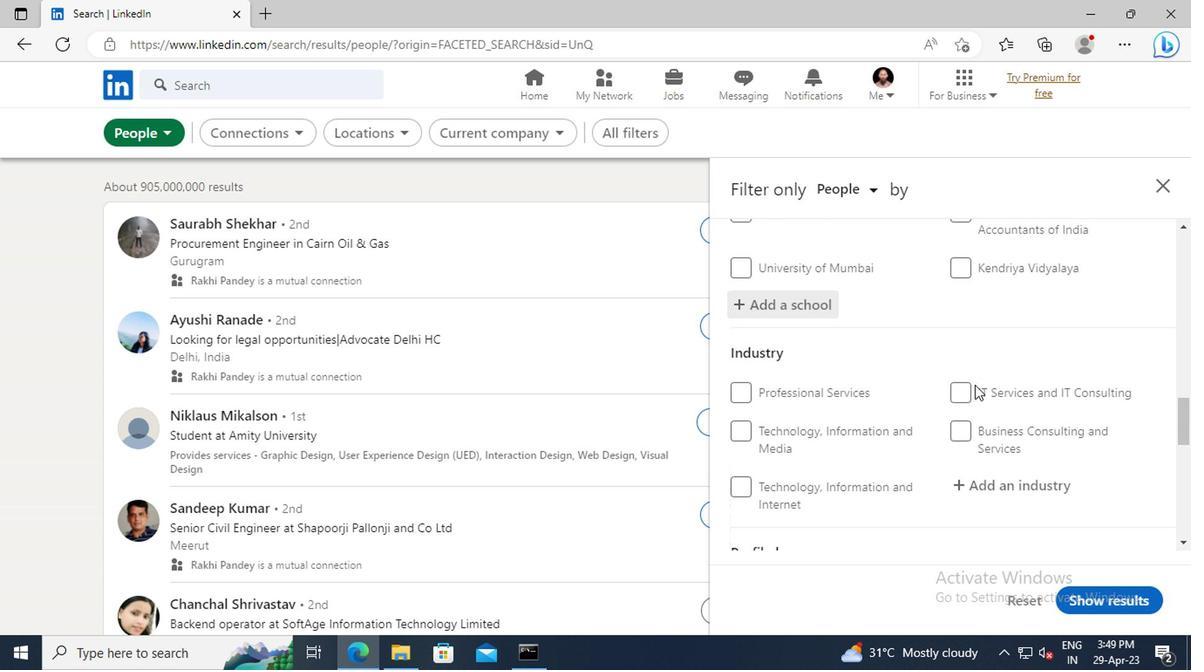 
Action: Mouse scrolled (808, 368) with delta (0, 0)
Screenshot: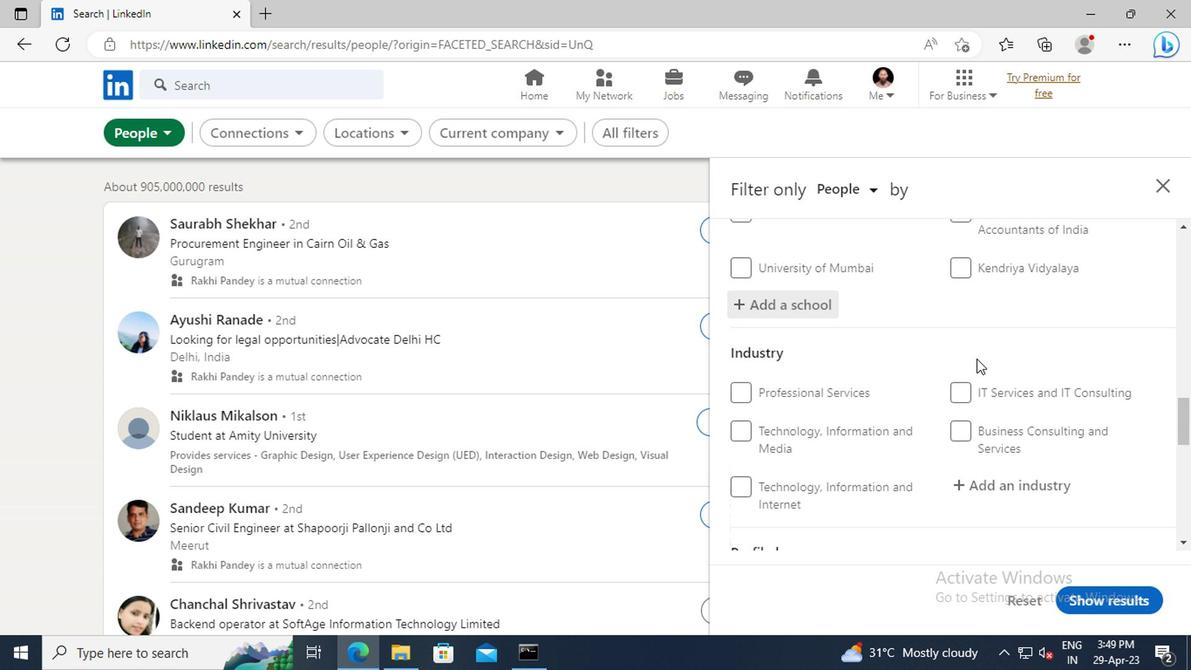 
Action: Mouse scrolled (808, 368) with delta (0, 0)
Screenshot: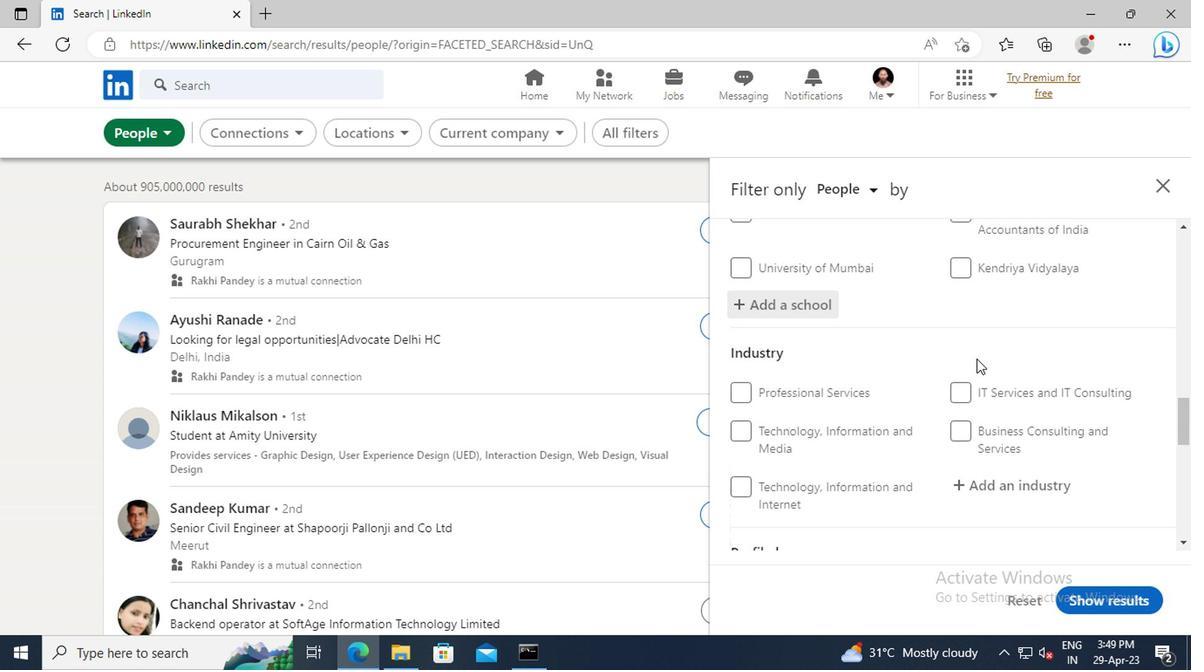 
Action: Mouse moved to (807, 387)
Screenshot: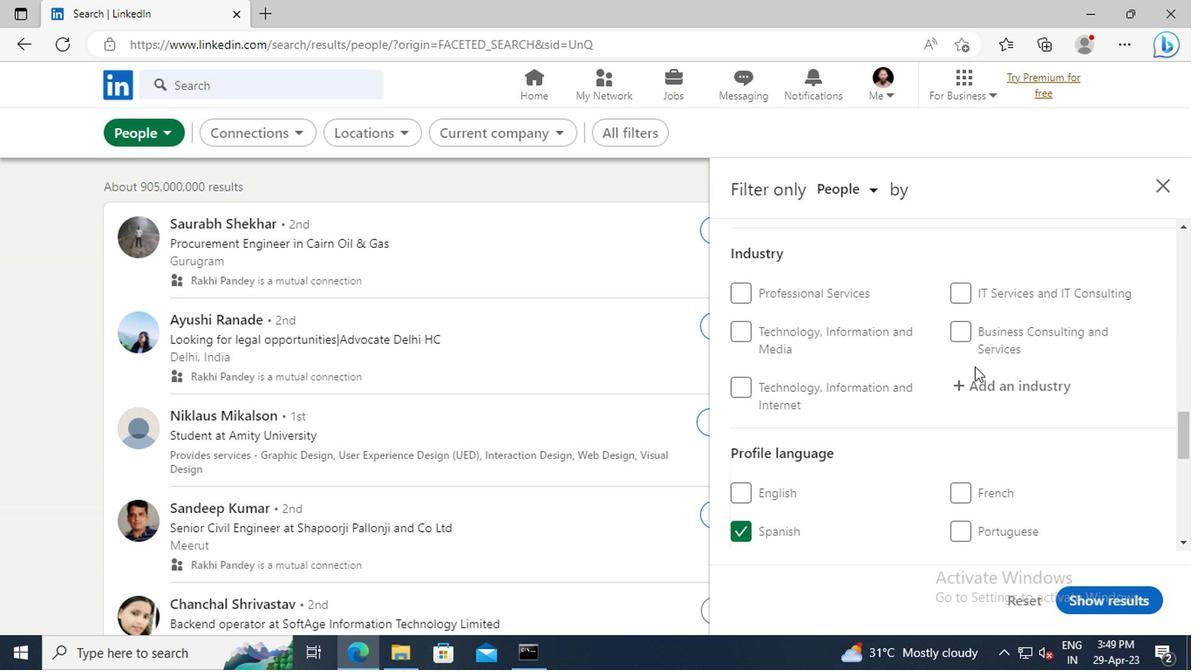 
Action: Mouse pressed left at (807, 387)
Screenshot: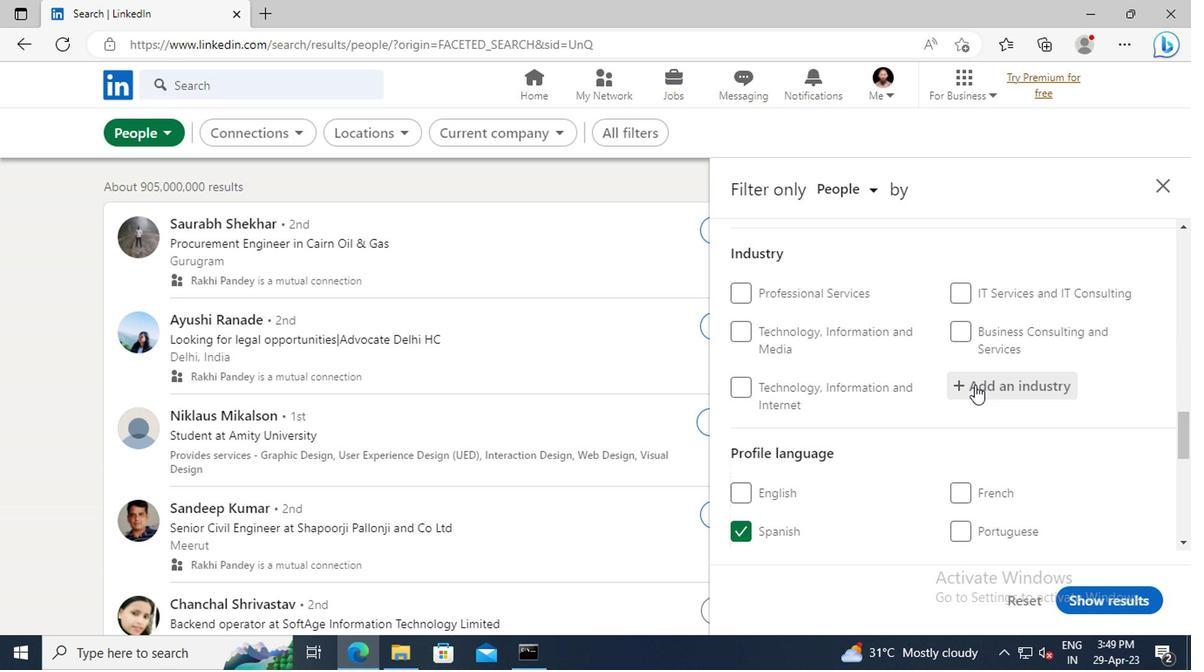 
Action: Key pressed <Key.shift>MOTOR<Key.space><Key.shift>VEHICLE<Key.space><Key.shift>PAR
Screenshot: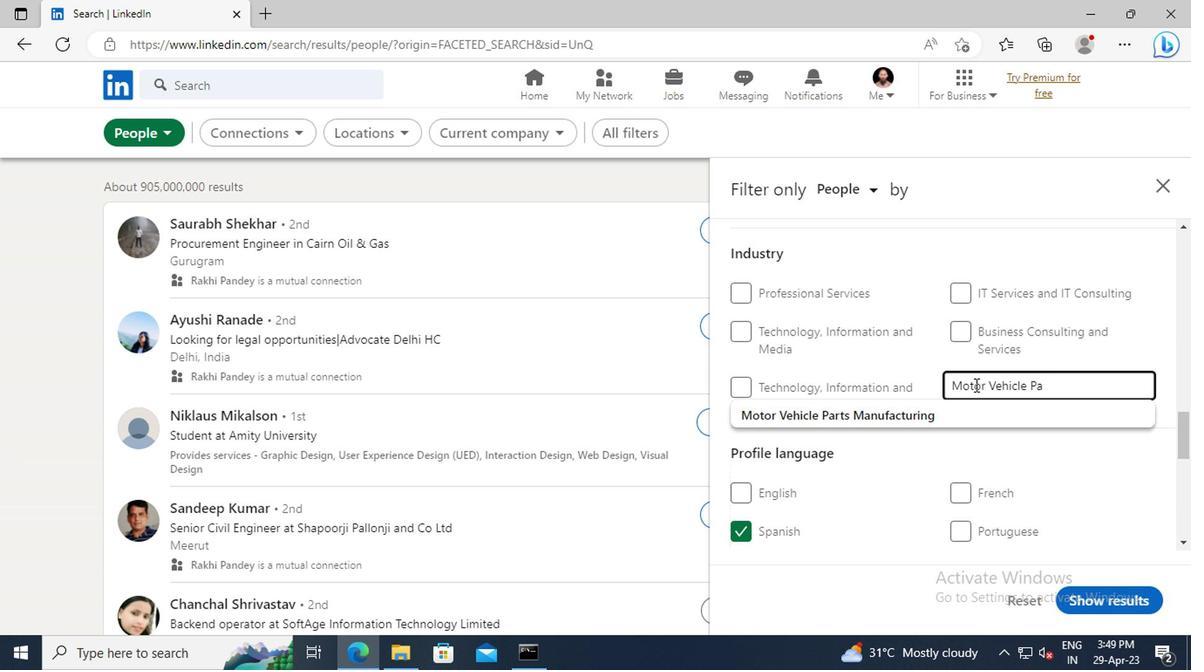 
Action: Mouse moved to (785, 404)
Screenshot: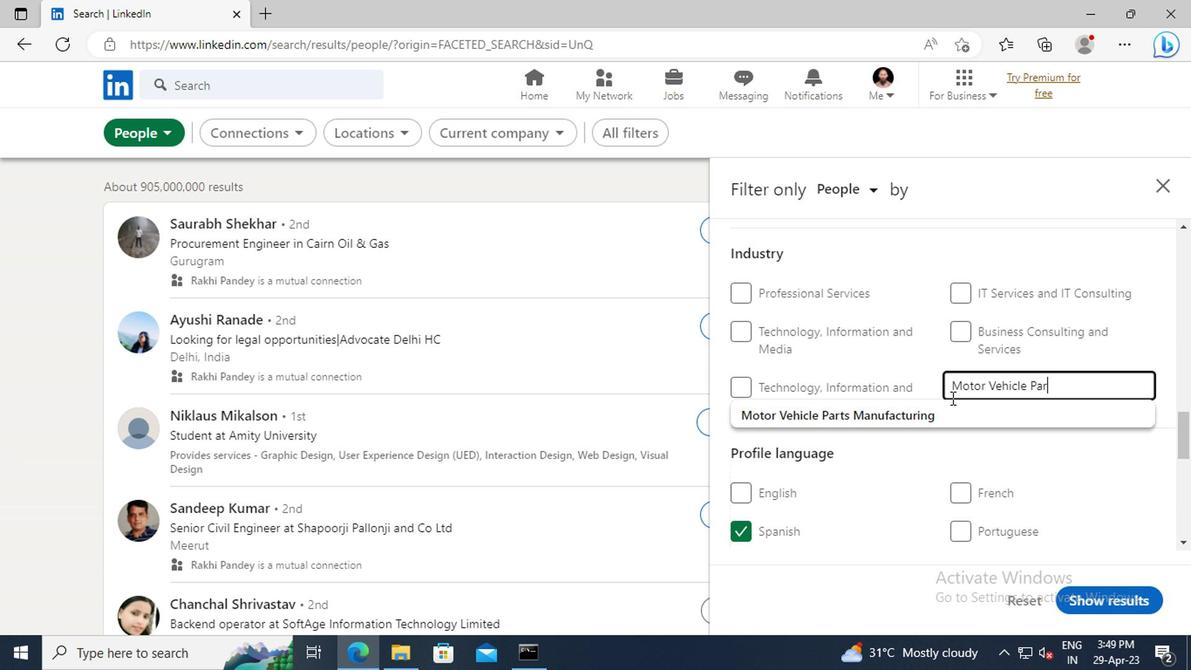 
Action: Mouse pressed left at (785, 404)
Screenshot: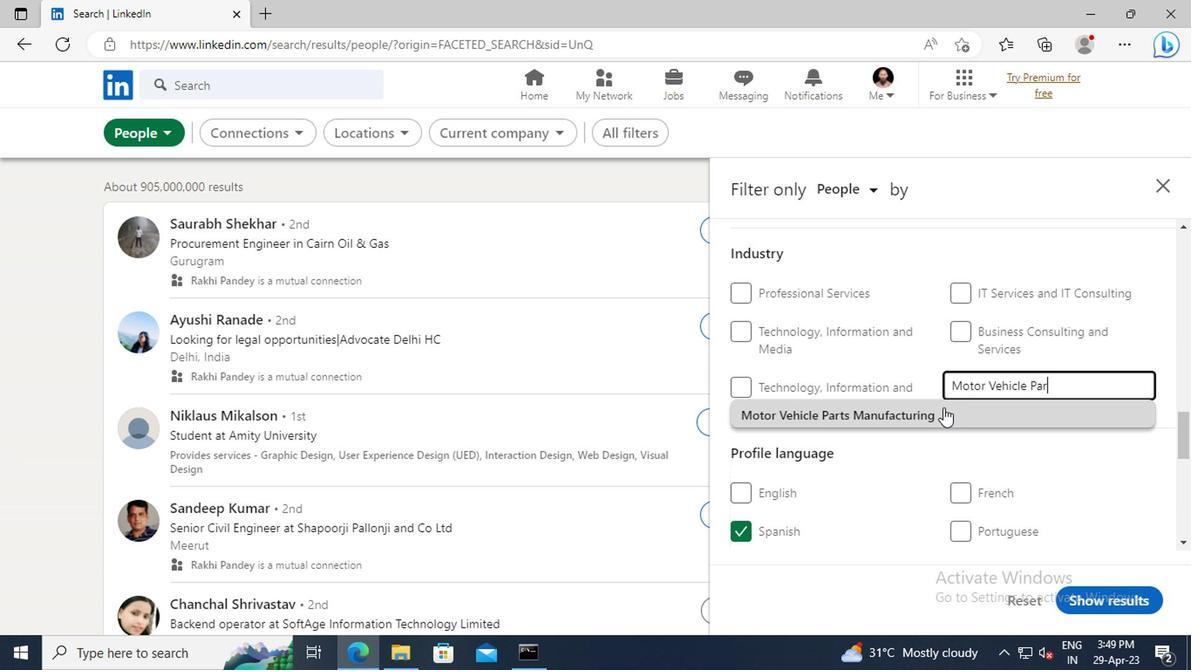 
Action: Mouse scrolled (785, 403) with delta (0, 0)
Screenshot: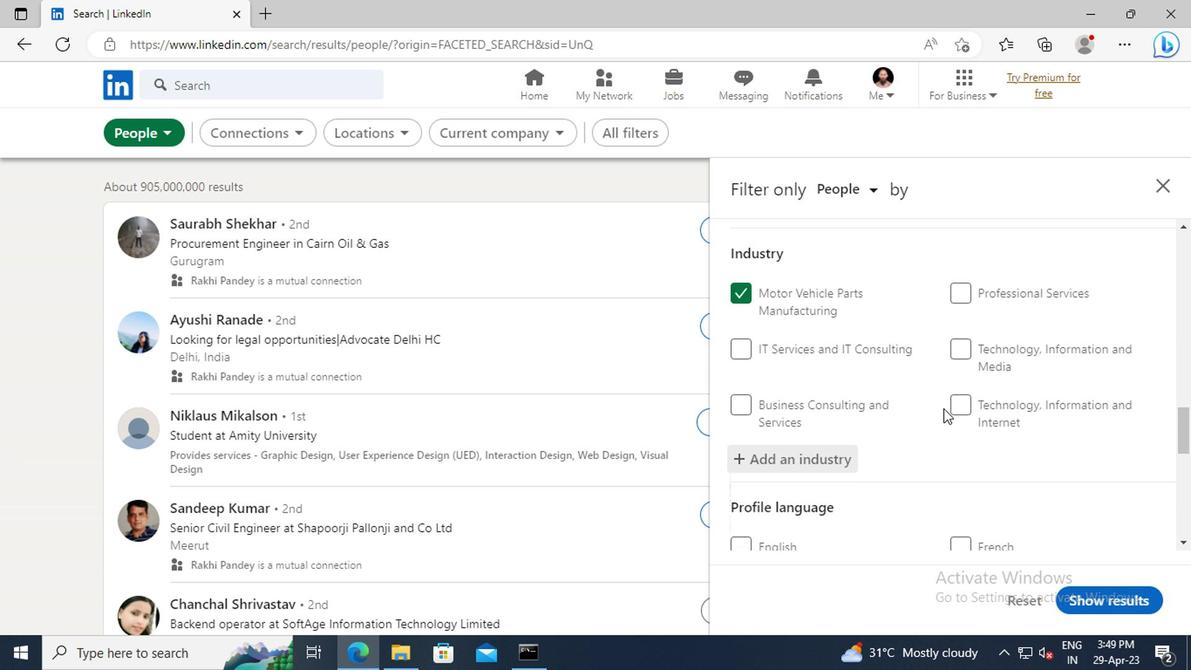 
Action: Mouse scrolled (785, 403) with delta (0, 0)
Screenshot: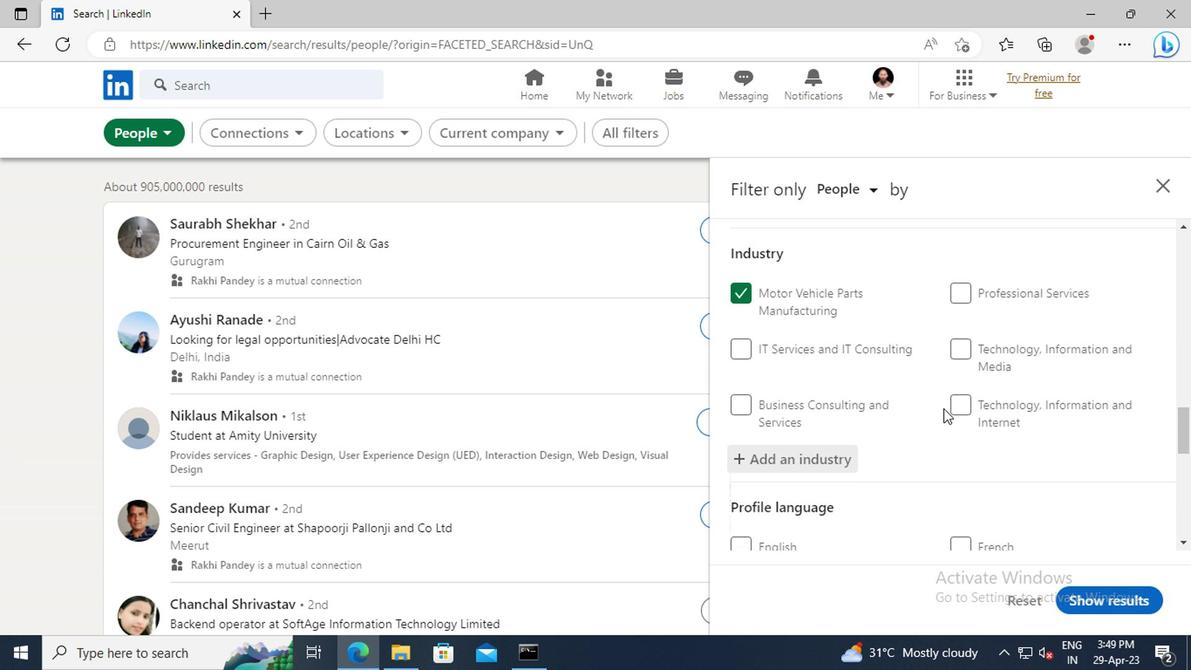 
Action: Mouse moved to (792, 366)
Screenshot: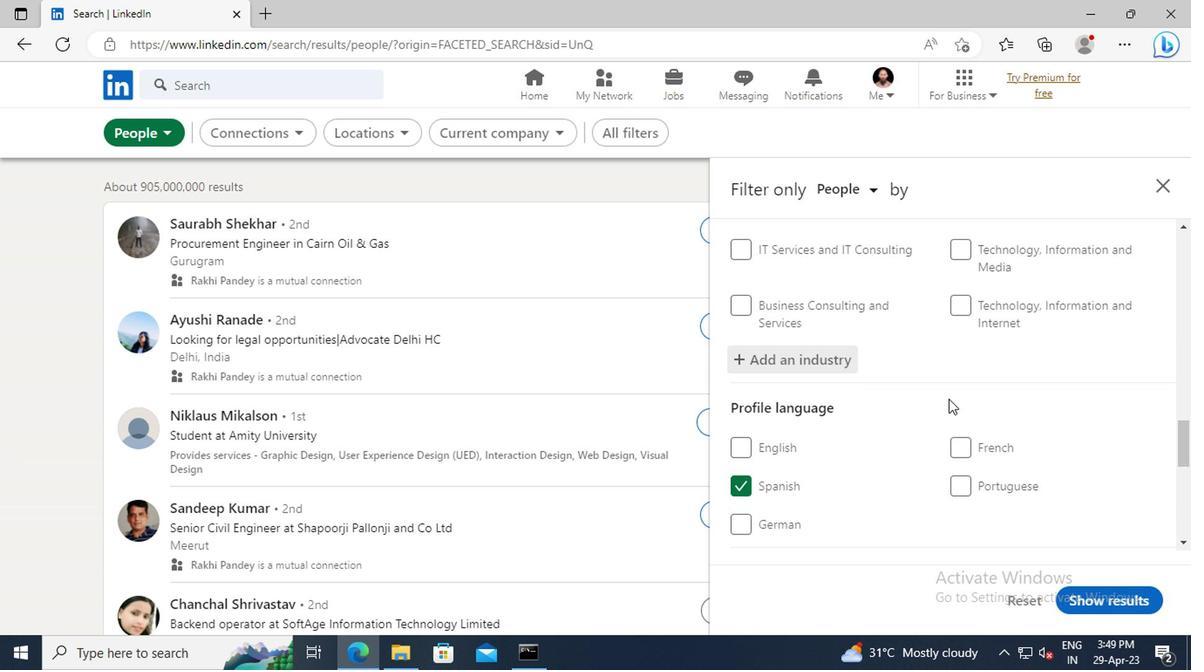 
Action: Mouse scrolled (792, 365) with delta (0, 0)
Screenshot: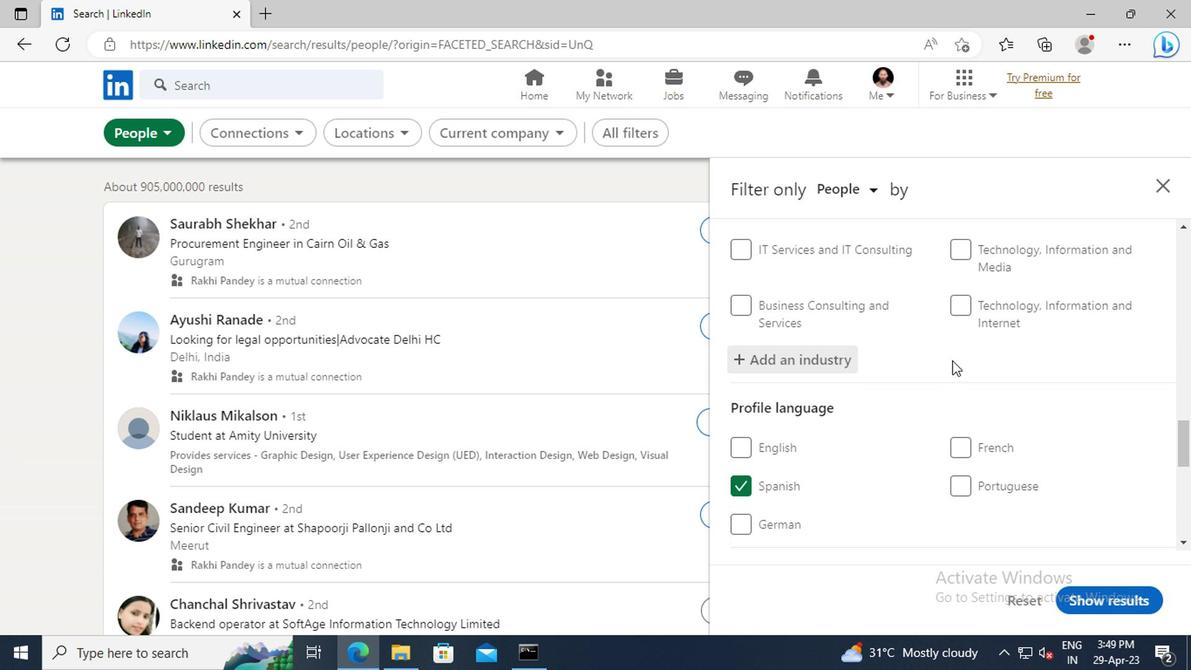 
Action: Mouse scrolled (792, 365) with delta (0, 0)
Screenshot: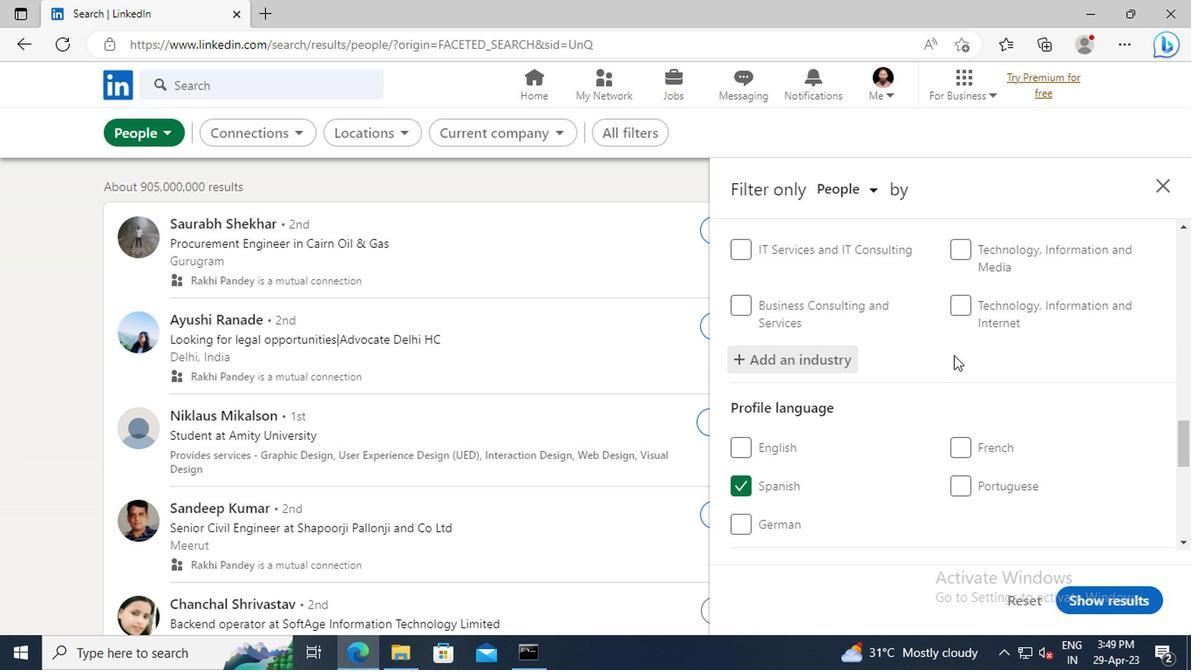 
Action: Mouse moved to (799, 359)
Screenshot: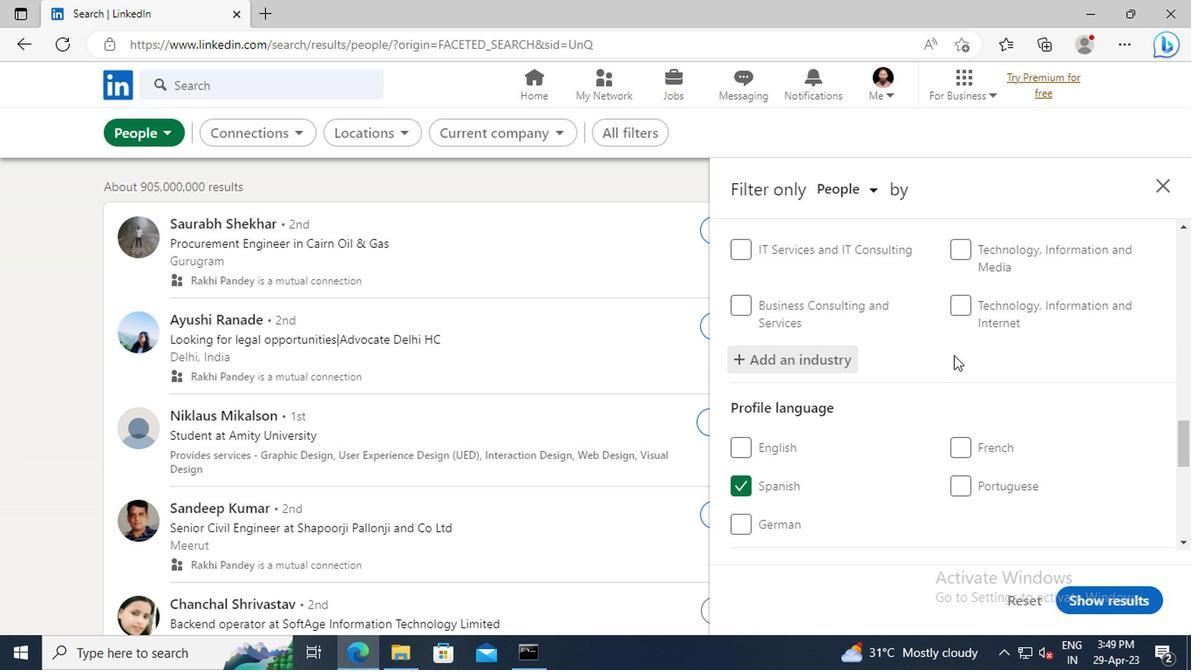 
Action: Mouse scrolled (799, 358) with delta (0, 0)
Screenshot: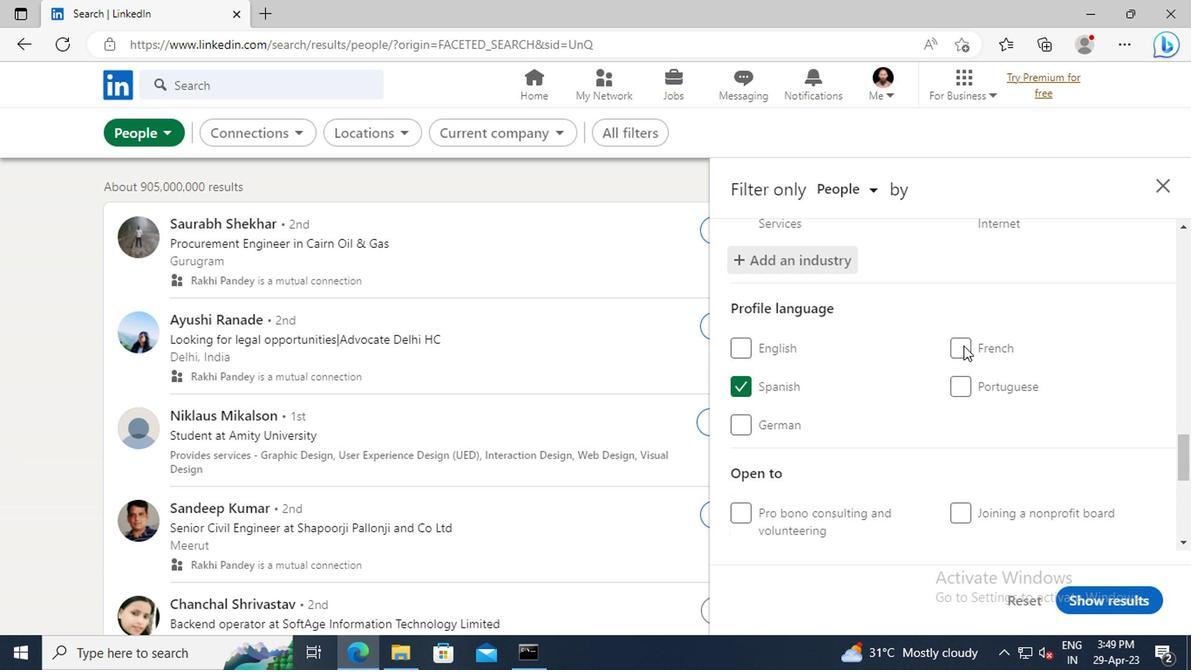 
Action: Mouse scrolled (799, 358) with delta (0, 0)
Screenshot: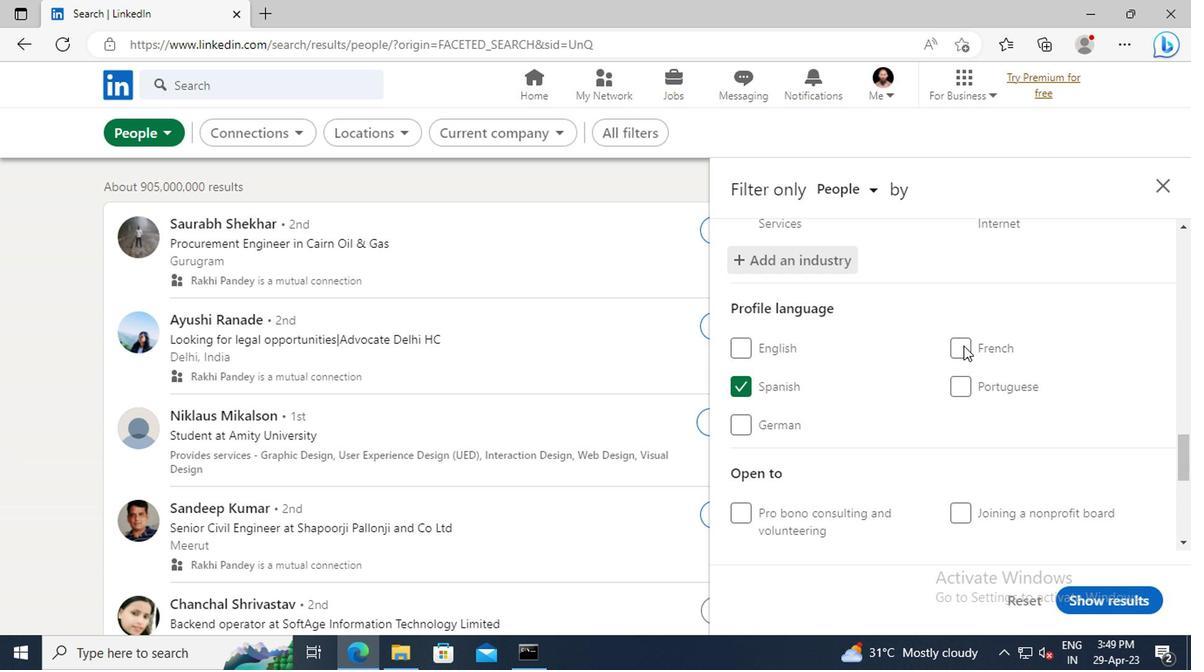 
Action: Mouse scrolled (799, 358) with delta (0, 0)
Screenshot: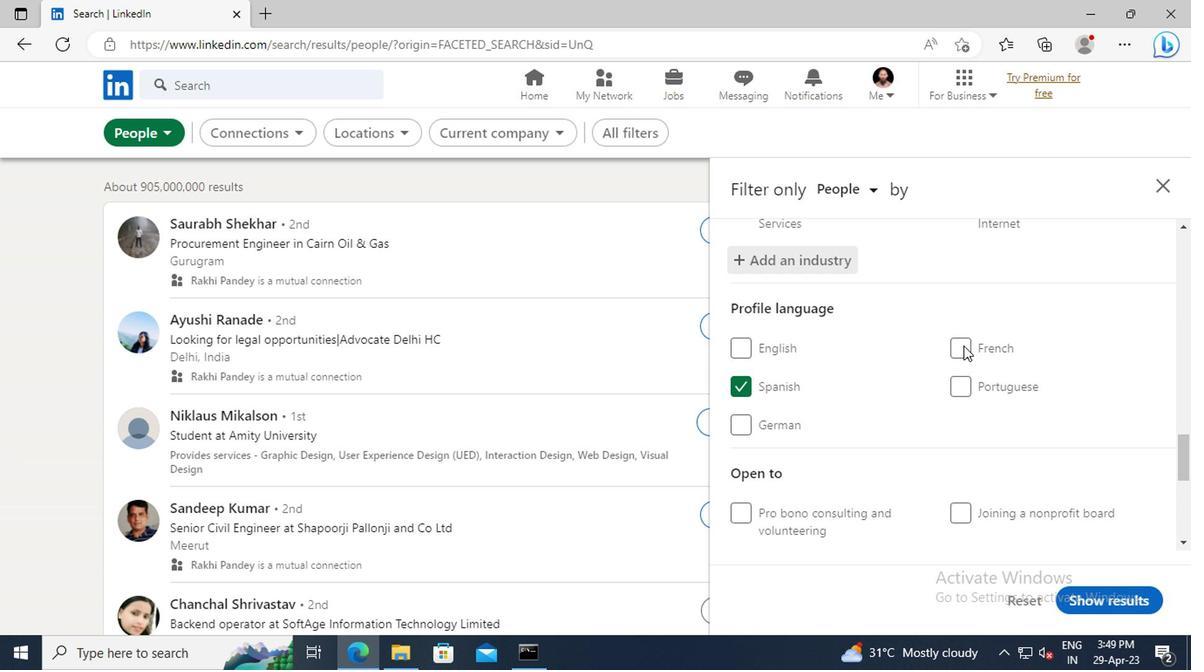 
Action: Mouse scrolled (799, 358) with delta (0, 0)
Screenshot: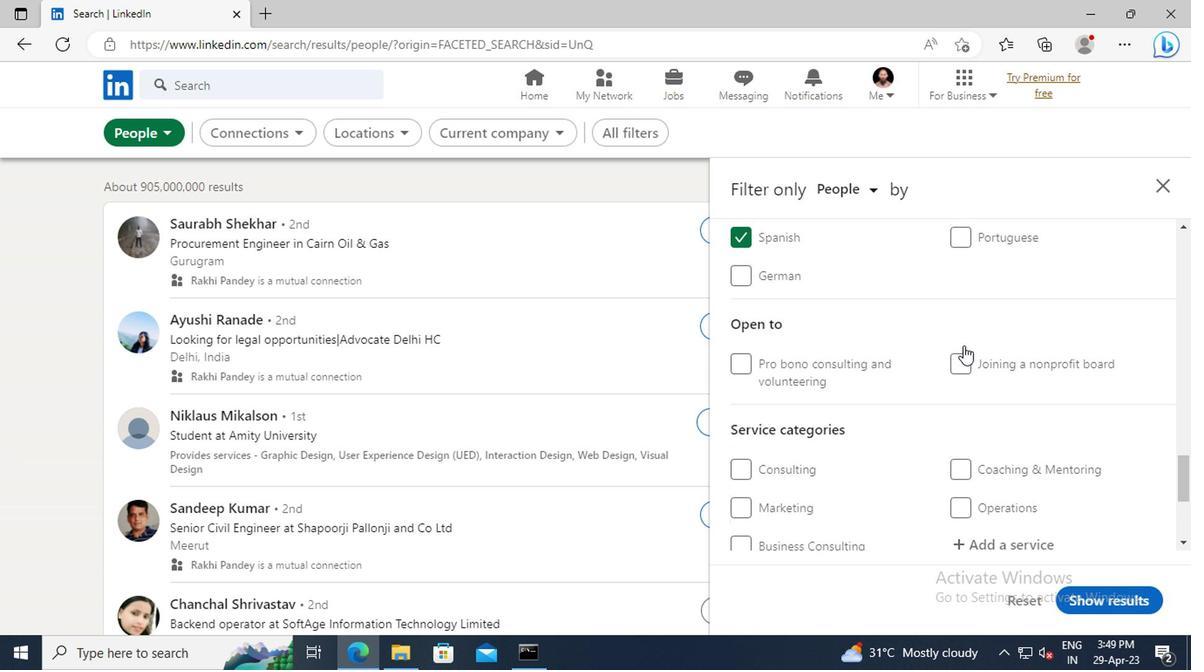 
Action: Mouse scrolled (799, 358) with delta (0, 0)
Screenshot: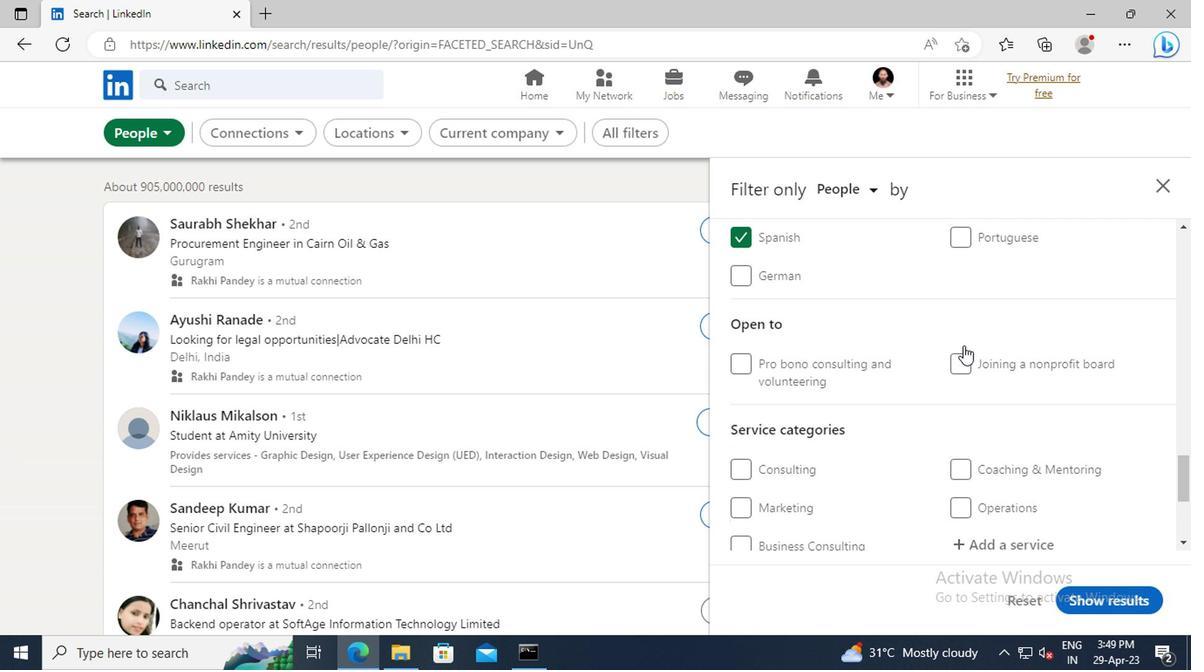 
Action: Mouse scrolled (799, 358) with delta (0, 0)
Screenshot: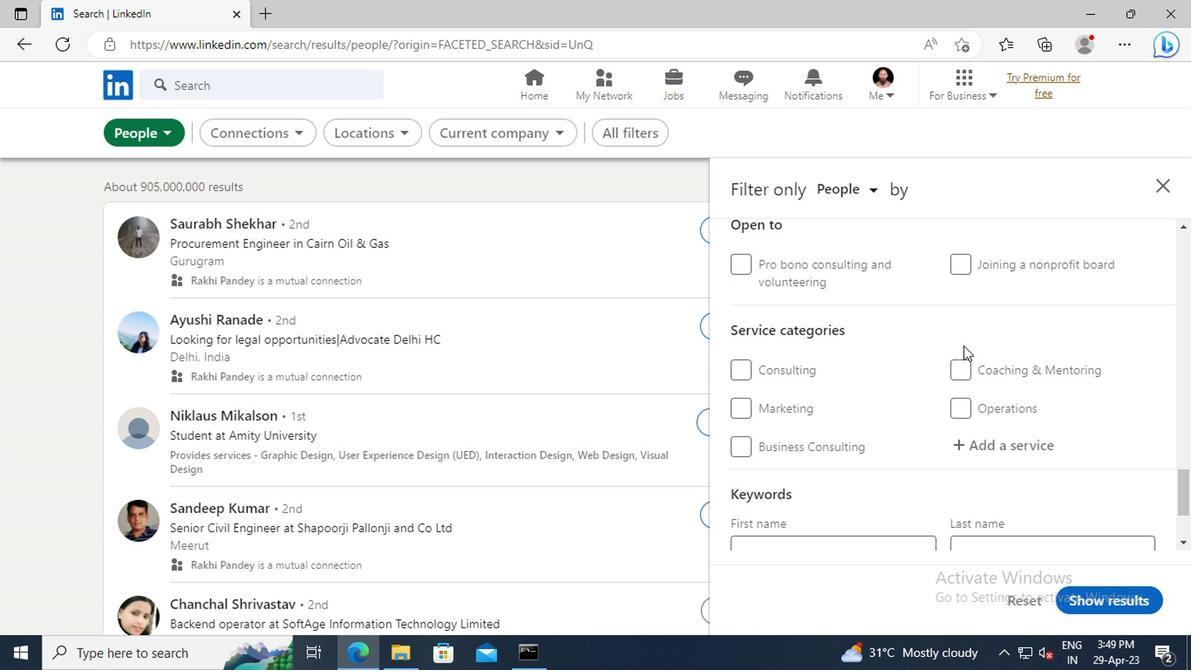 
Action: Mouse scrolled (799, 358) with delta (0, 0)
Screenshot: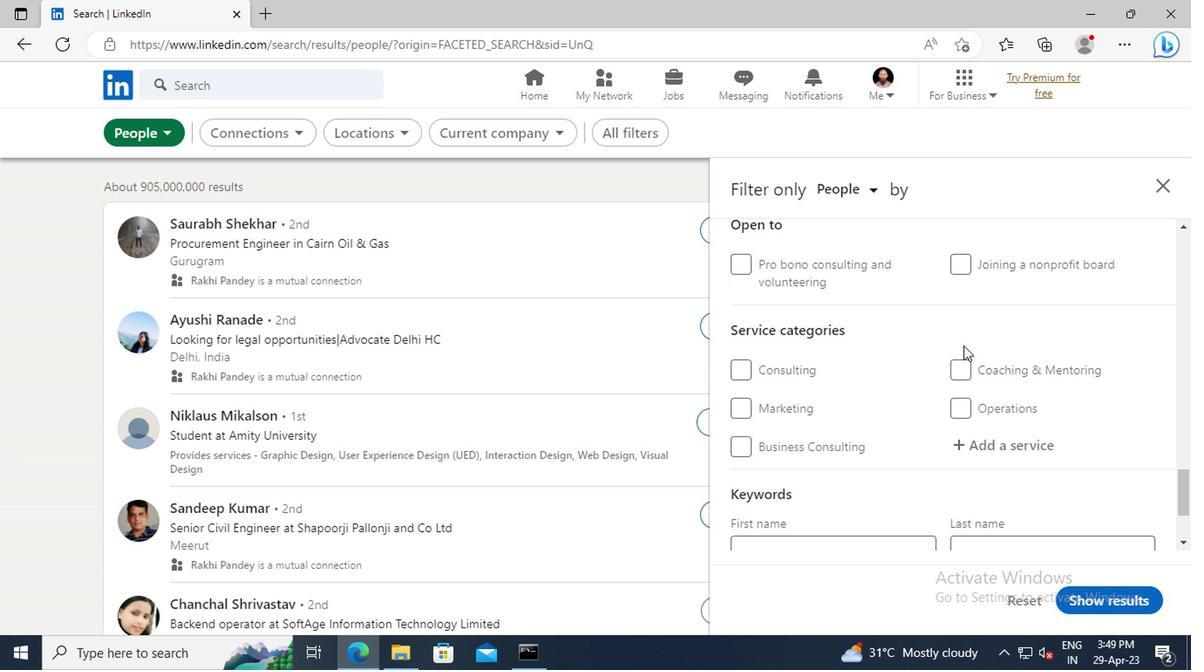 
Action: Mouse moved to (804, 363)
Screenshot: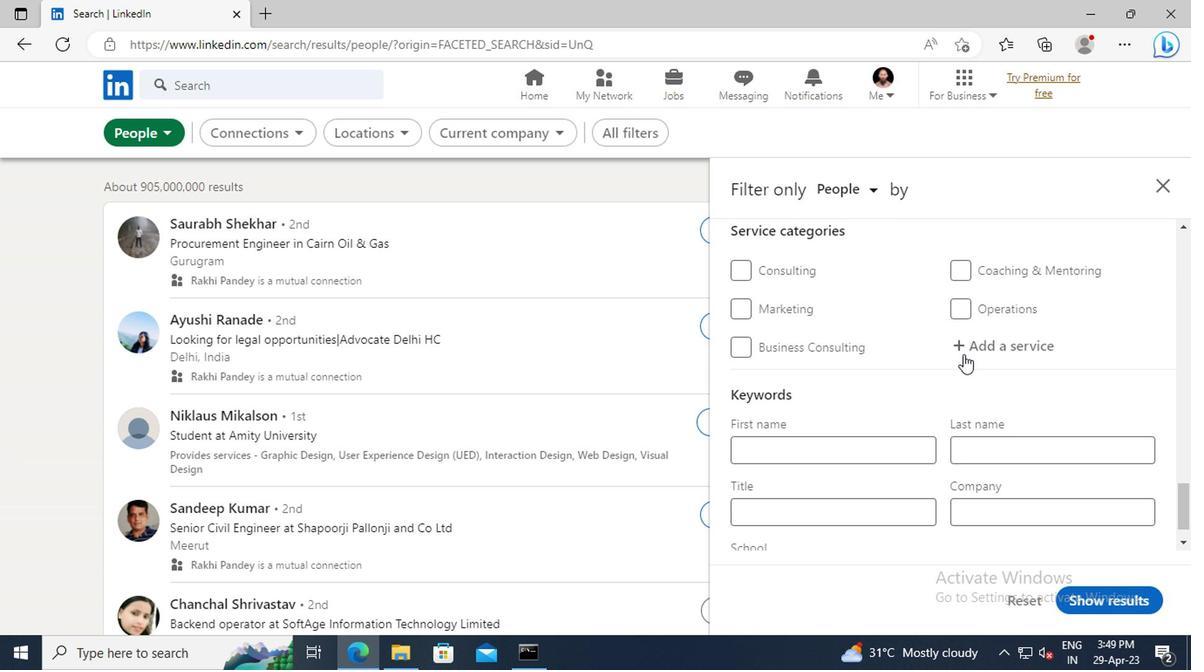 
Action: Mouse pressed left at (804, 363)
Screenshot: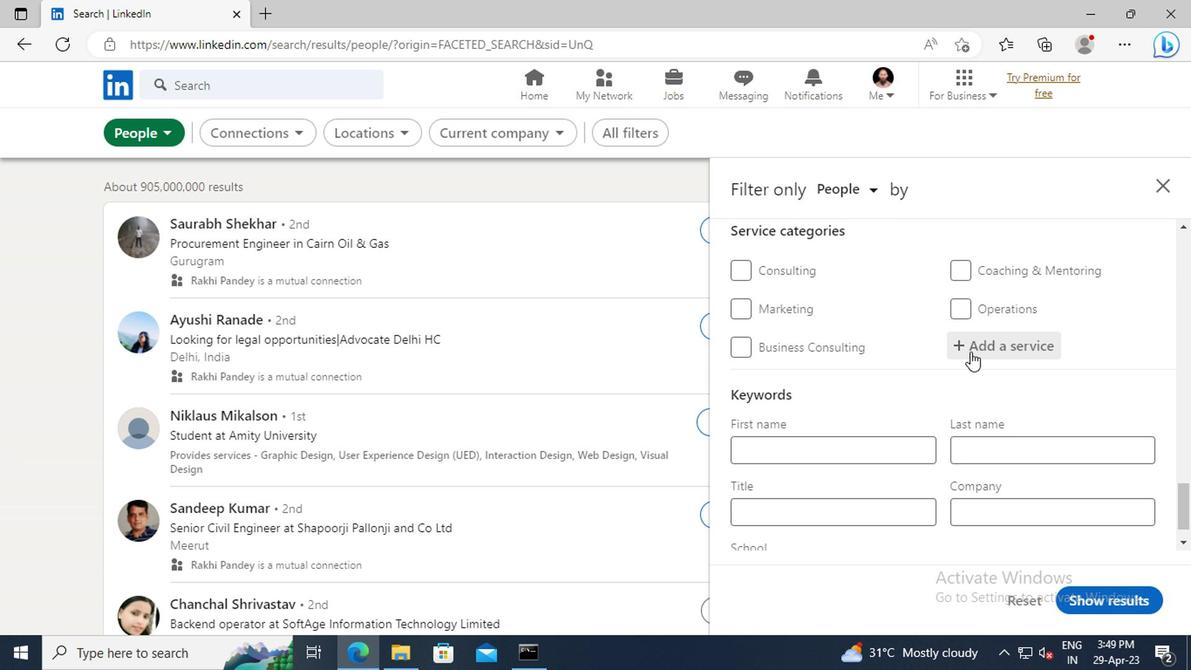 
Action: Key pressed <Key.shift>LIFE<Key.space><Key.shift>INSURANCE
Screenshot: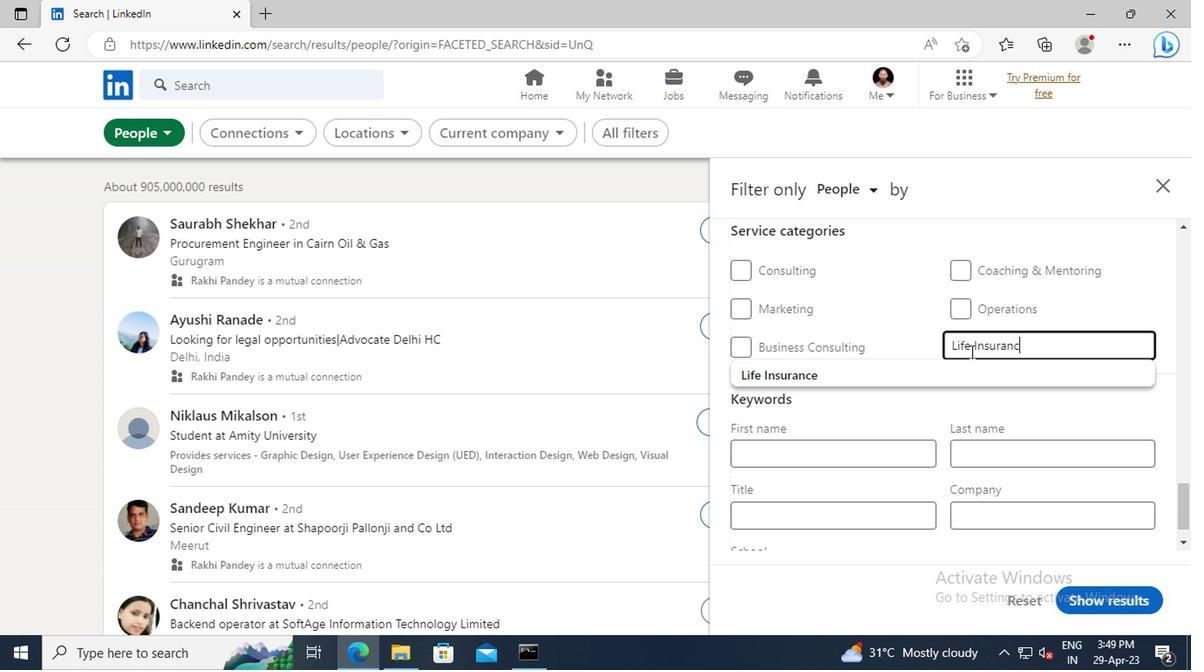 
Action: Mouse moved to (769, 379)
Screenshot: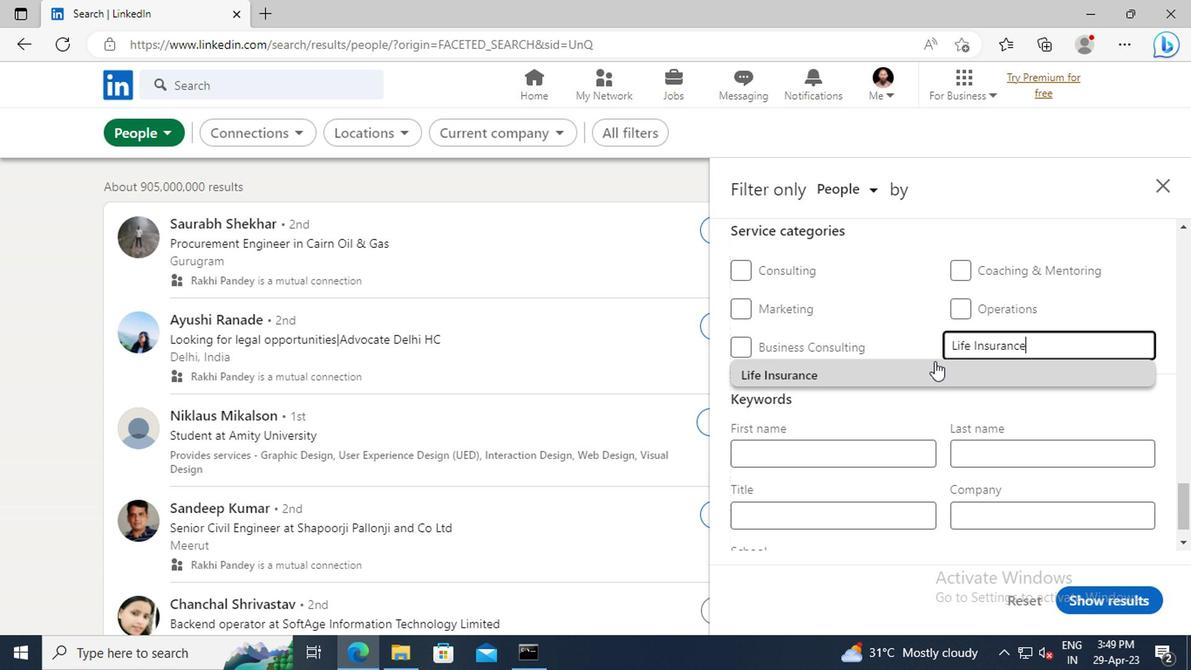 
Action: Mouse pressed left at (769, 379)
Screenshot: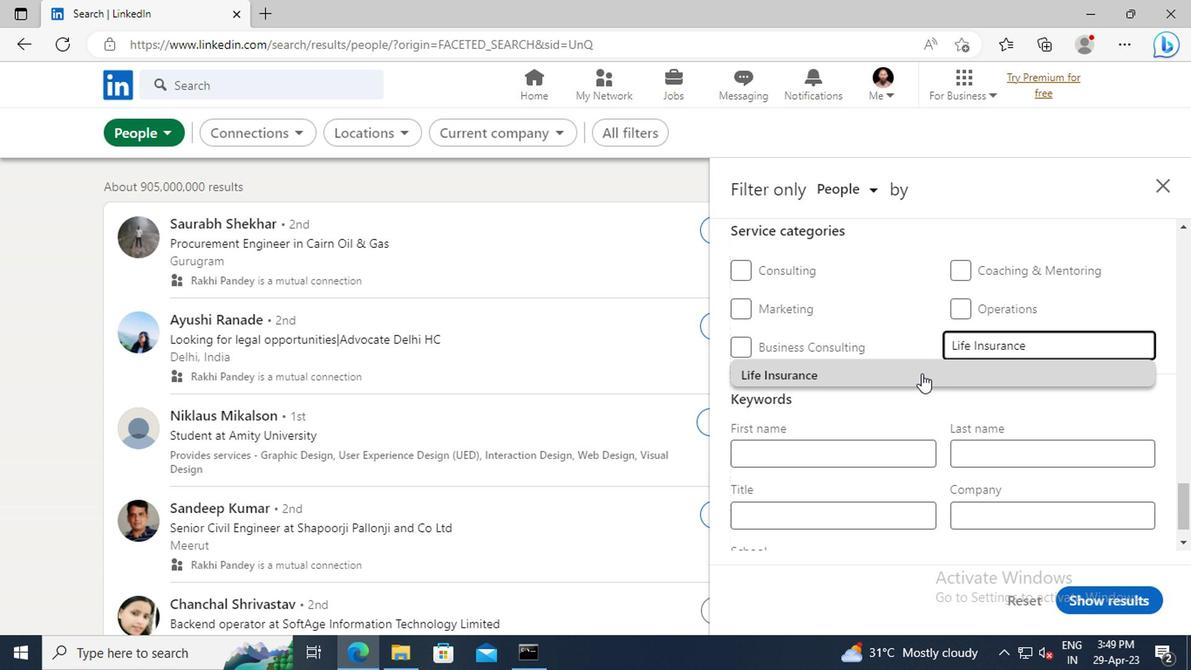 
Action: Mouse scrolled (769, 378) with delta (0, 0)
Screenshot: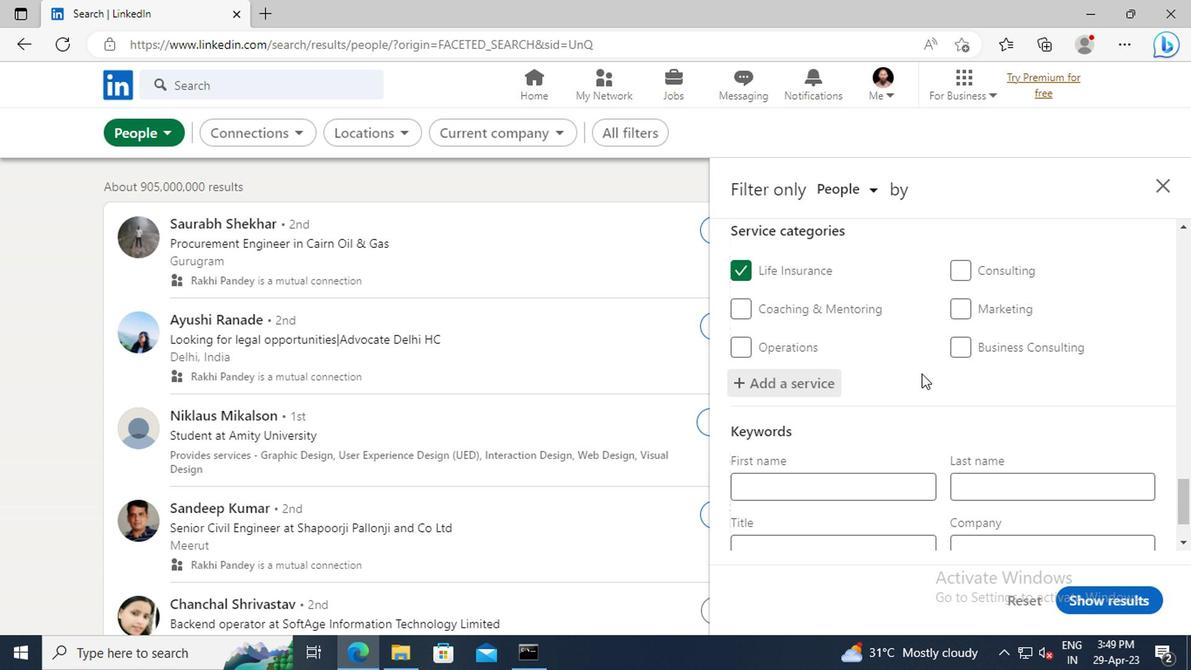 
Action: Mouse scrolled (769, 378) with delta (0, 0)
Screenshot: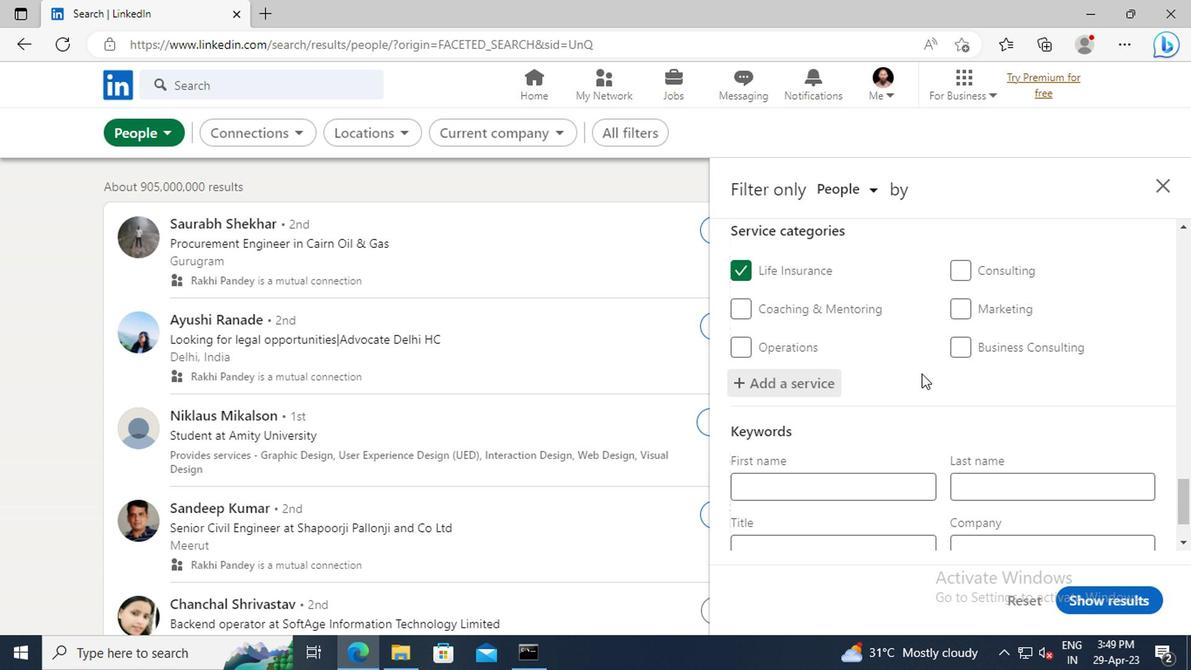 
Action: Mouse scrolled (769, 378) with delta (0, 0)
Screenshot: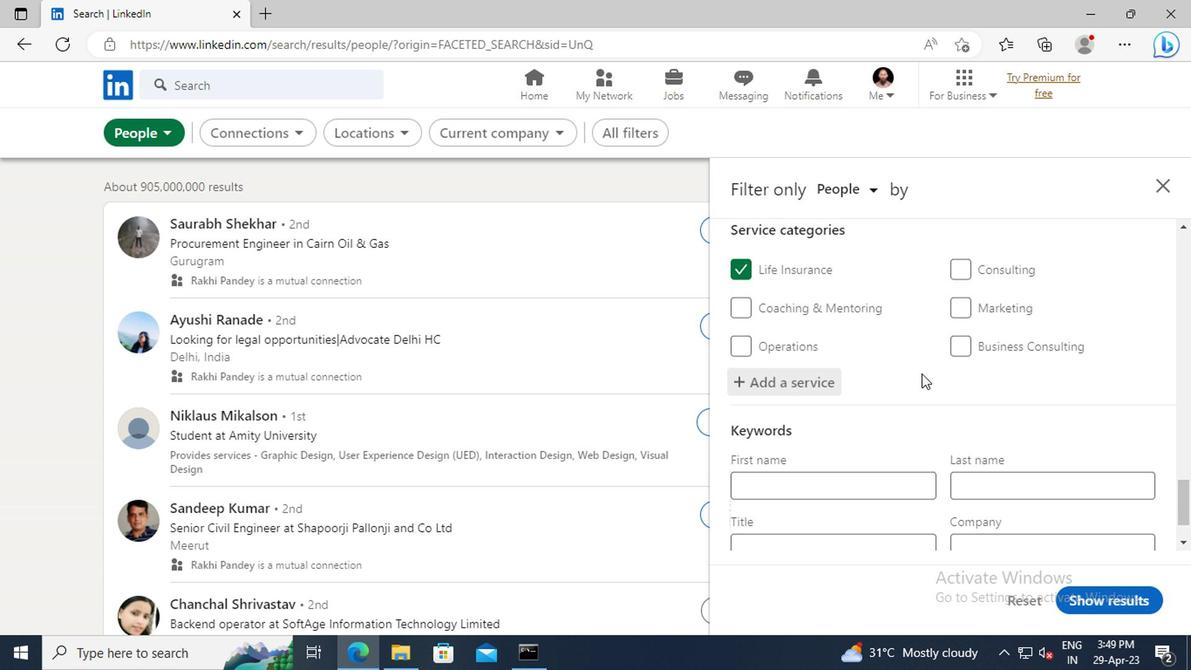 
Action: Mouse scrolled (769, 378) with delta (0, 0)
Screenshot: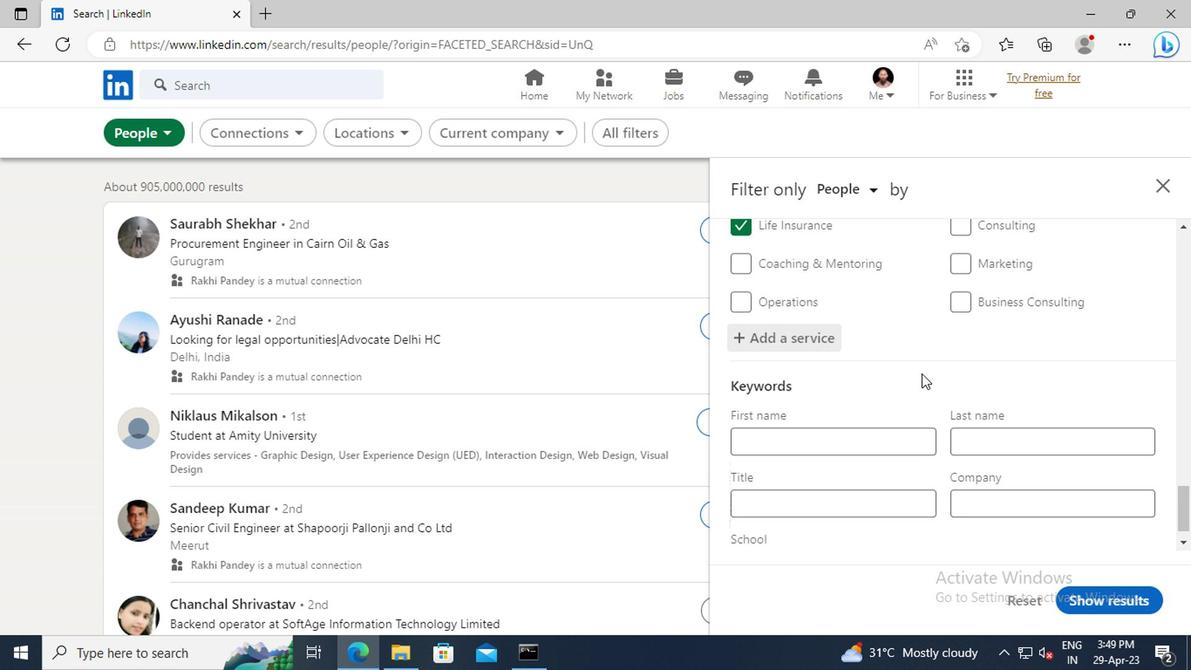 
Action: Mouse moved to (674, 448)
Screenshot: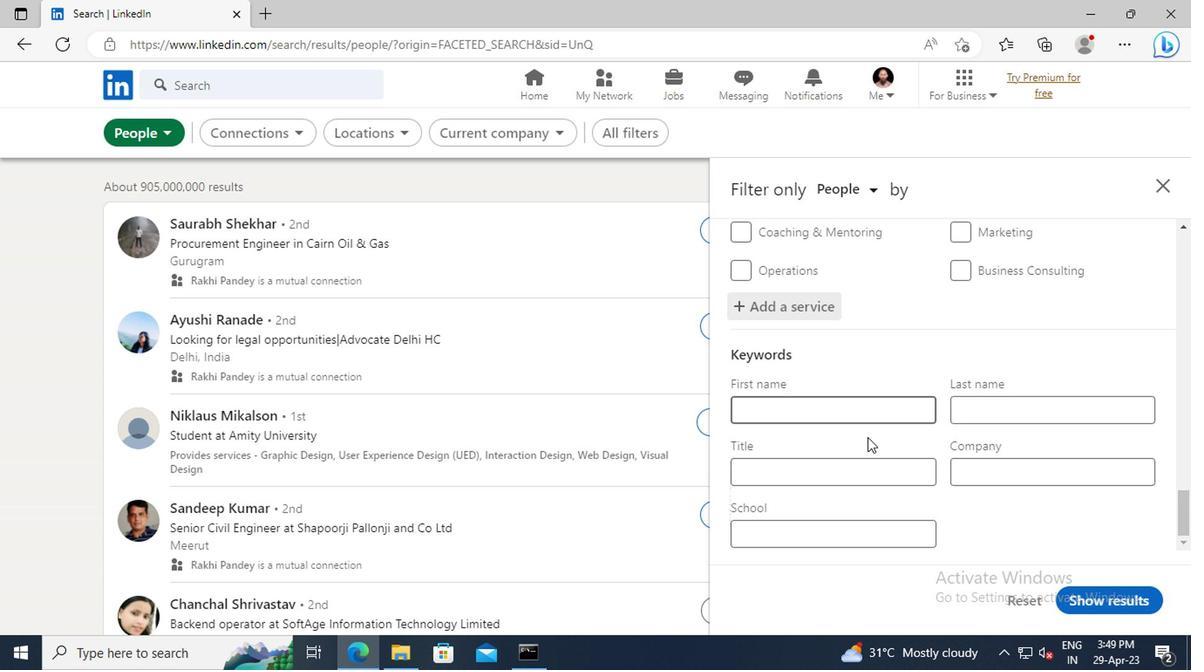 
Action: Mouse pressed left at (674, 448)
Screenshot: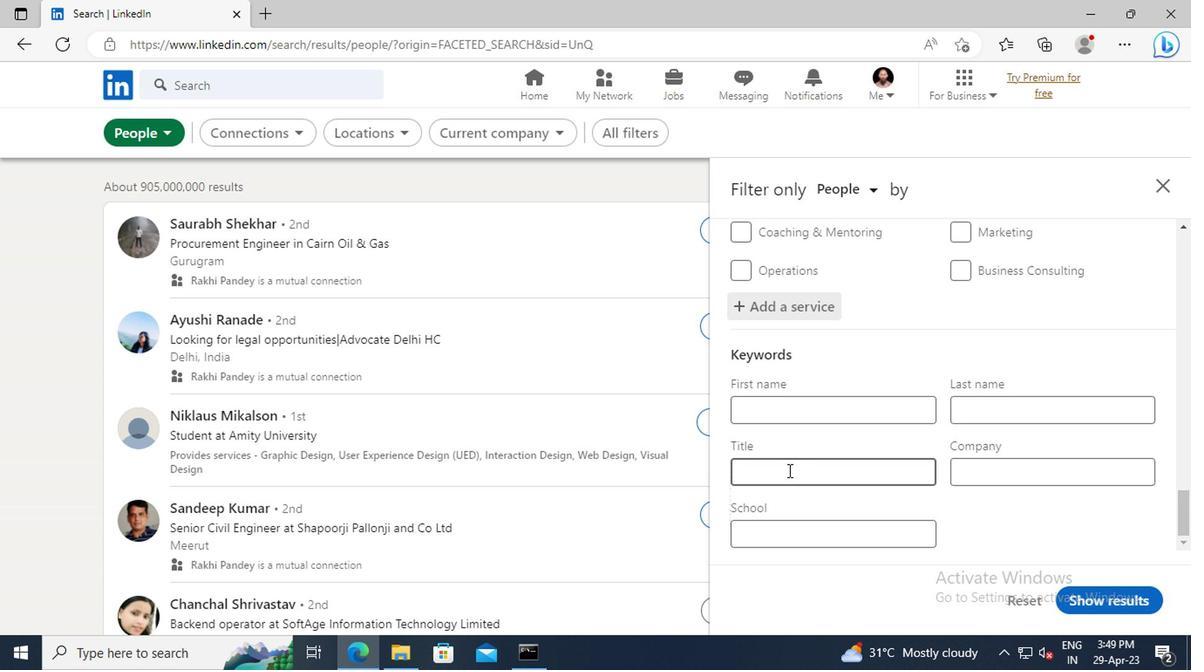 
Action: Key pressed <Key.shift>SALES<Key.space><Key.shift>ENGINEER<Key.enter>
Screenshot: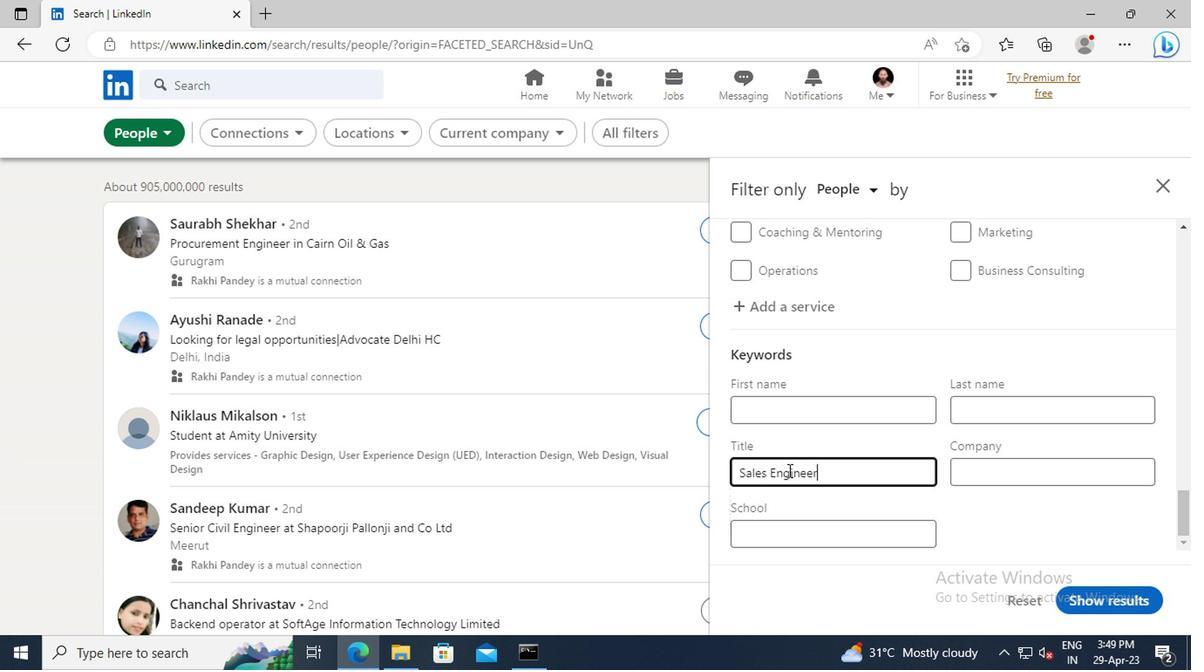 
Action: Mouse moved to (880, 542)
Screenshot: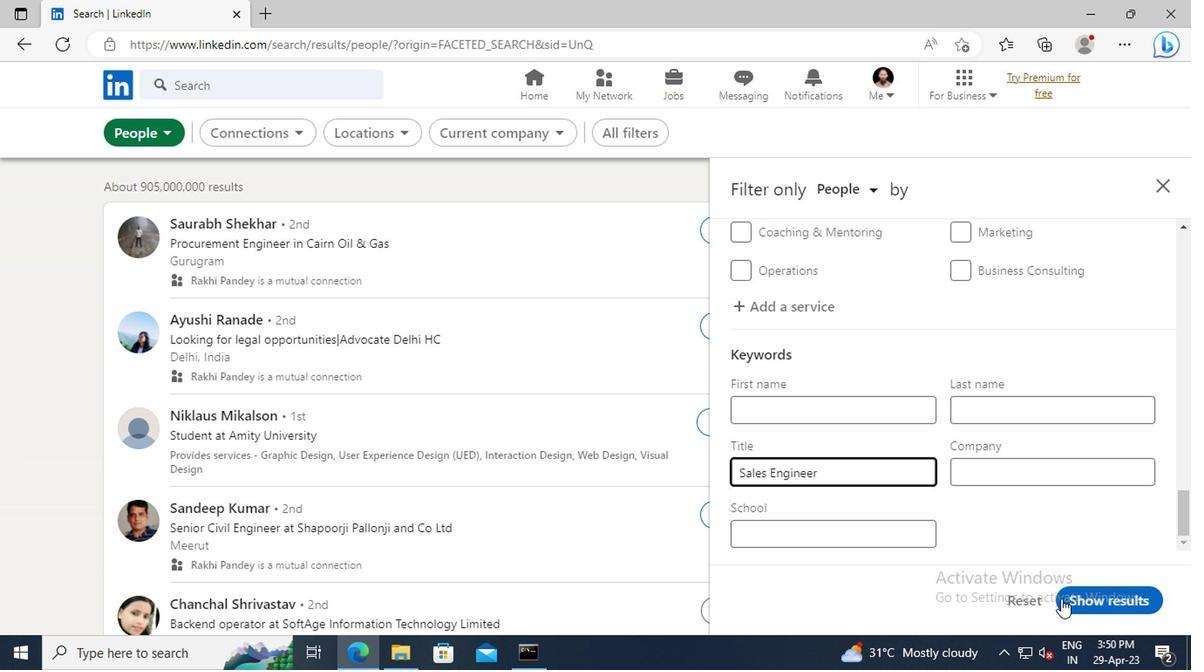
Action: Mouse pressed left at (880, 542)
Screenshot: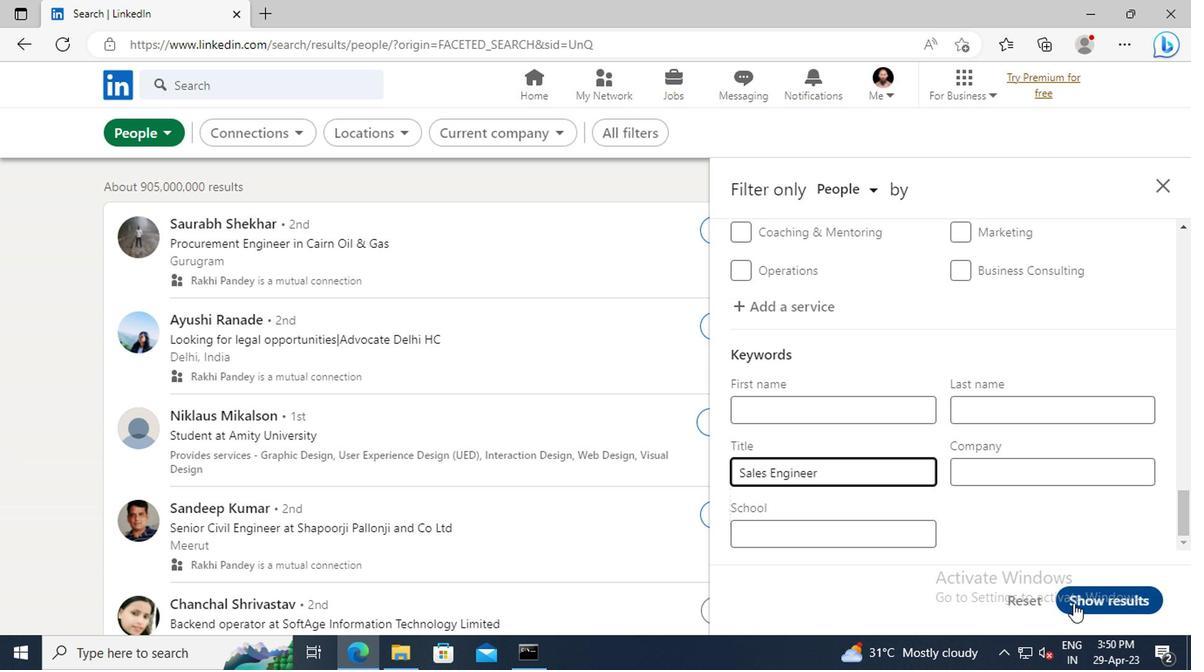 
